 Task: Add Sprouts Organic Ground Vietnamese Cinnamon to the cart.
Action: Mouse moved to (19, 95)
Screenshot: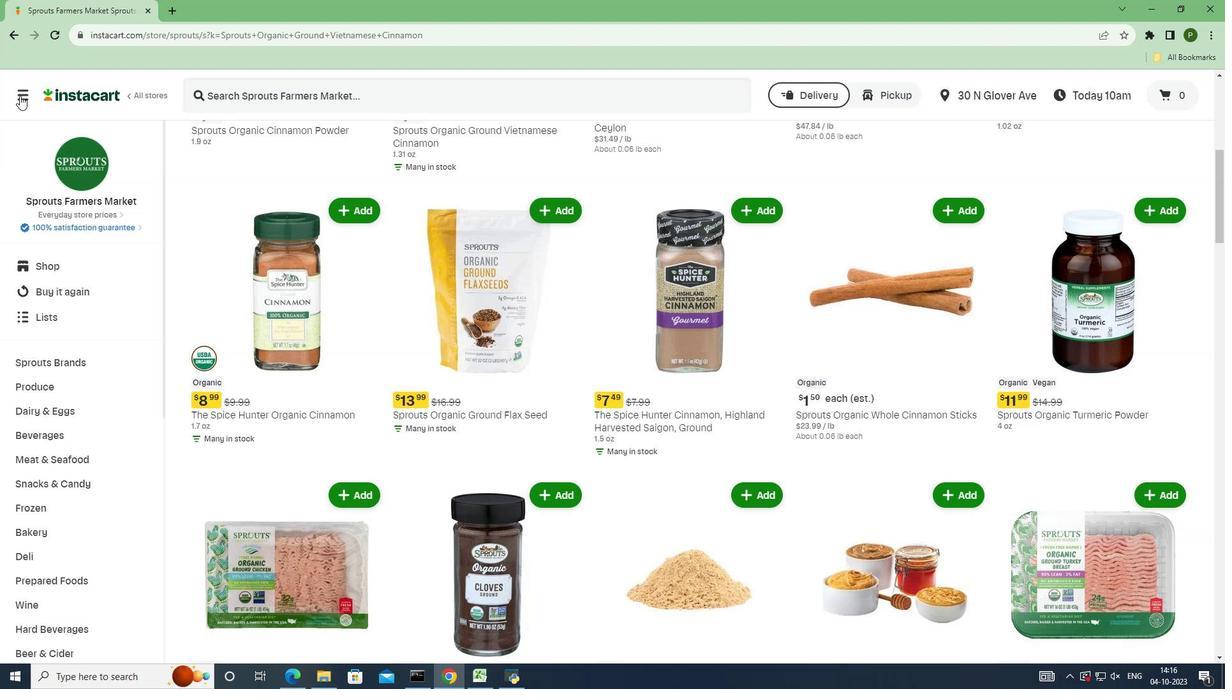 
Action: Mouse pressed left at (19, 95)
Screenshot: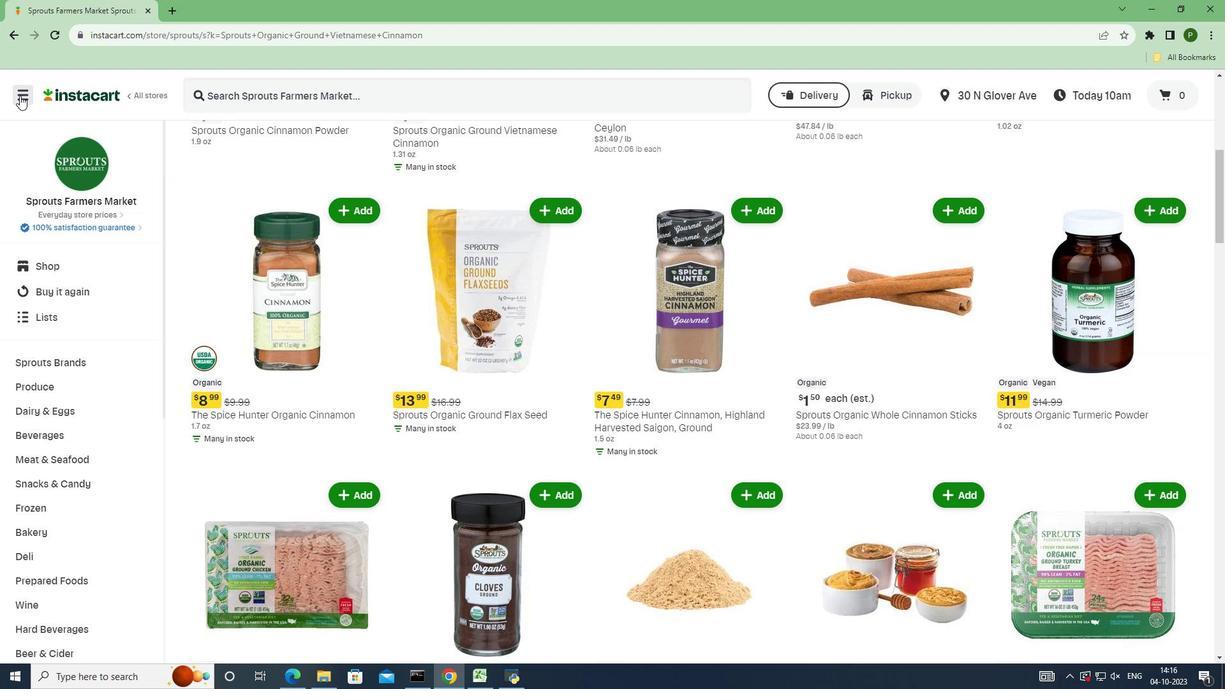 
Action: Mouse moved to (23, 351)
Screenshot: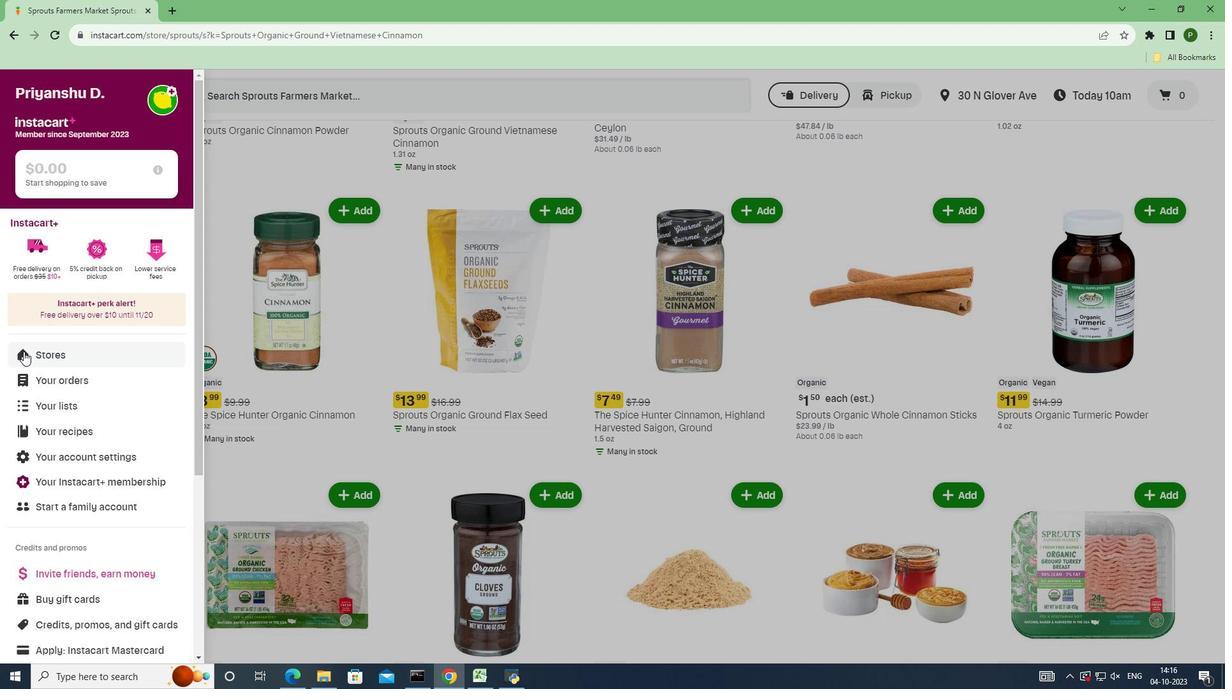 
Action: Mouse pressed left at (23, 351)
Screenshot: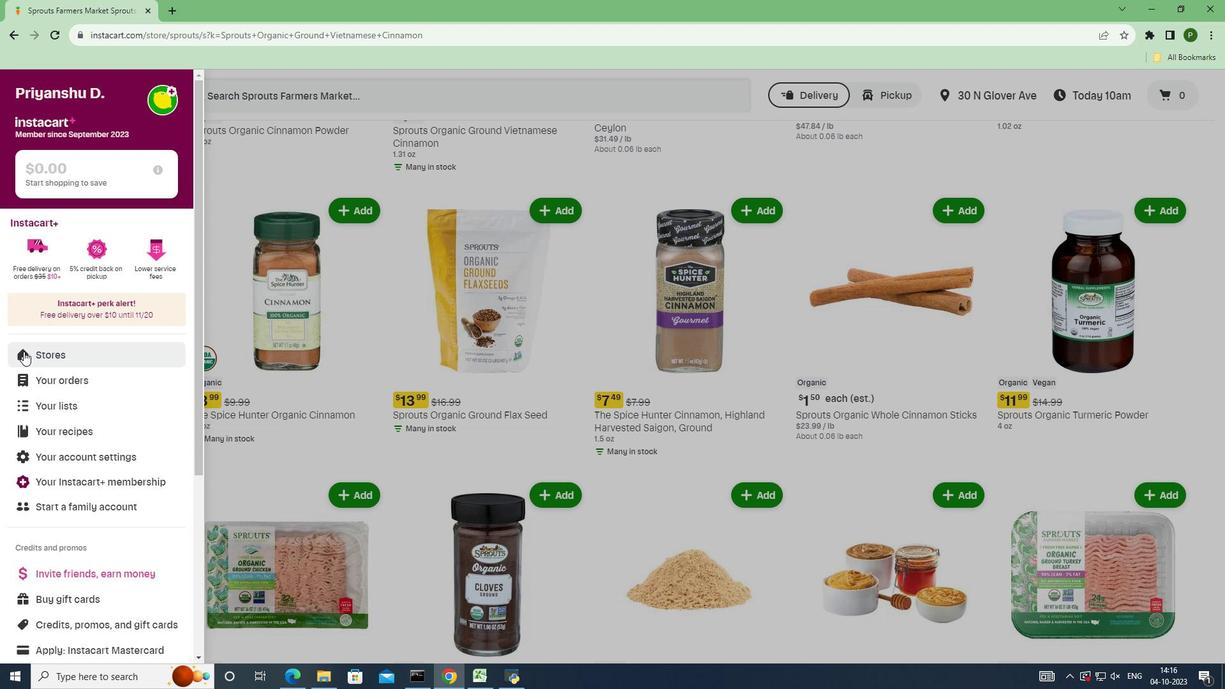 
Action: Mouse moved to (287, 143)
Screenshot: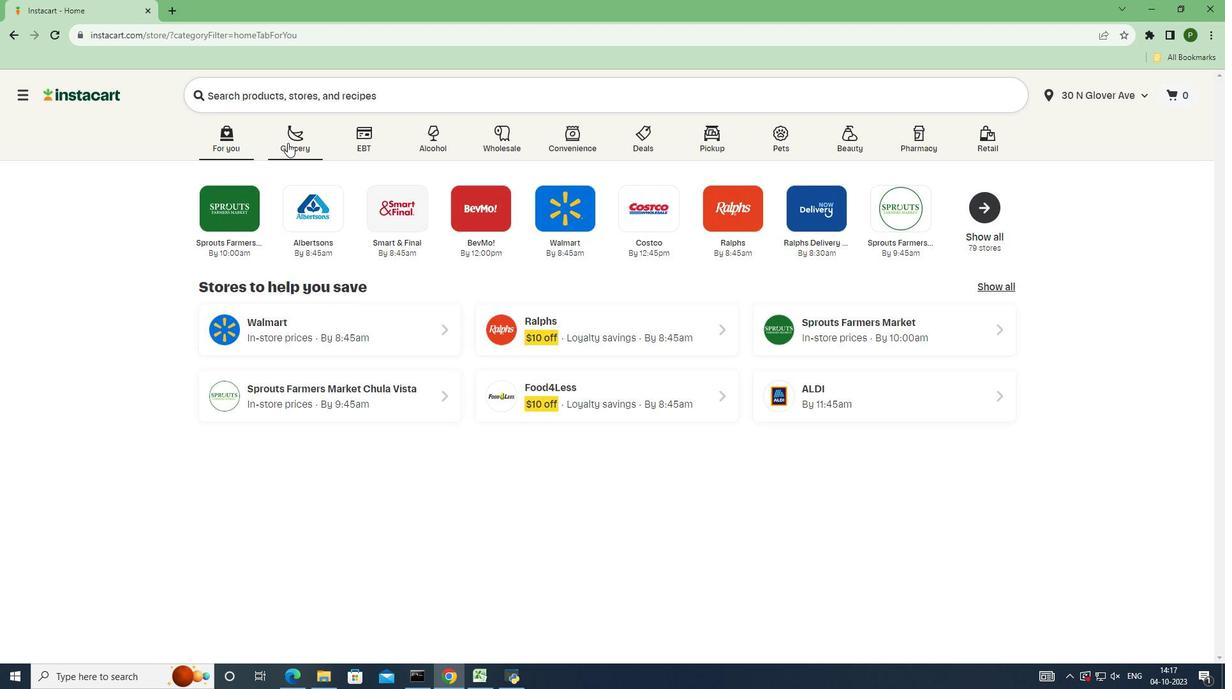 
Action: Mouse pressed left at (287, 143)
Screenshot: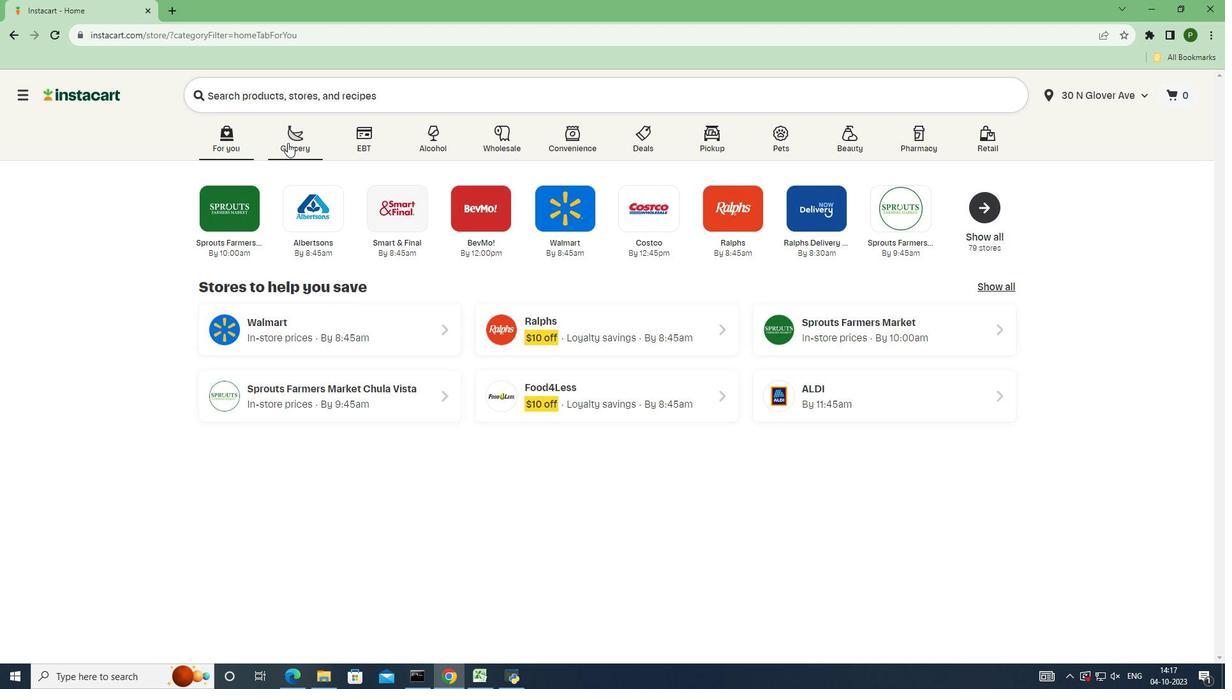 
Action: Mouse moved to (796, 294)
Screenshot: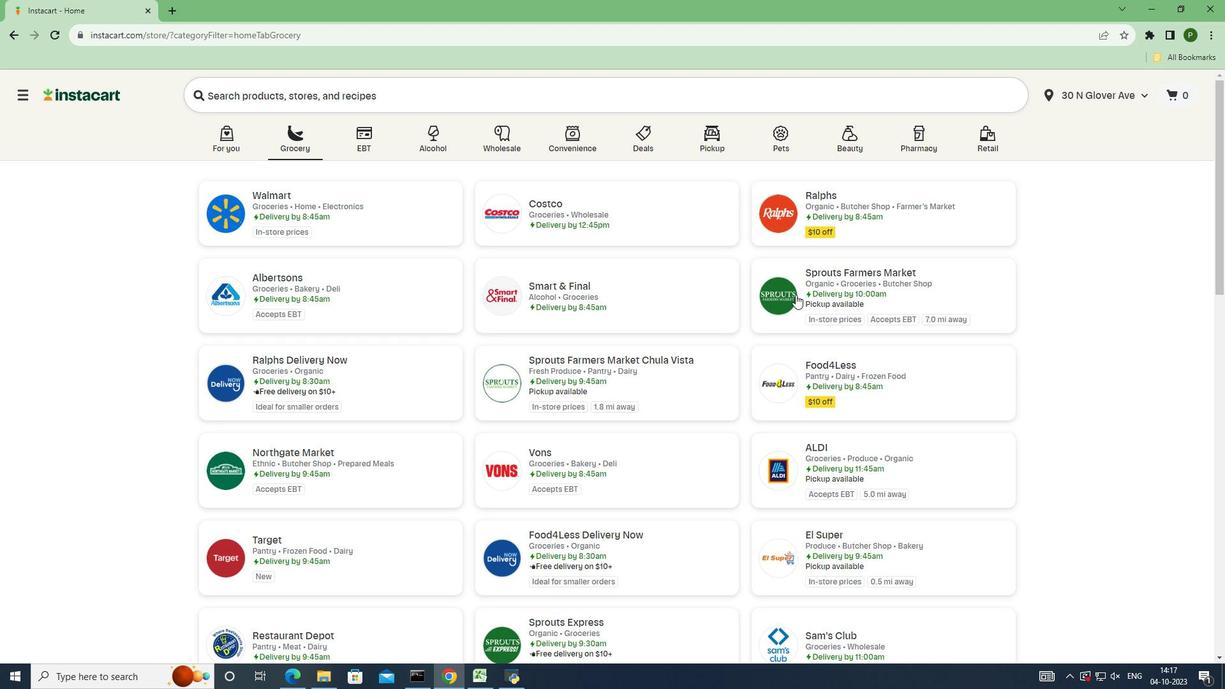 
Action: Mouse pressed left at (796, 294)
Screenshot: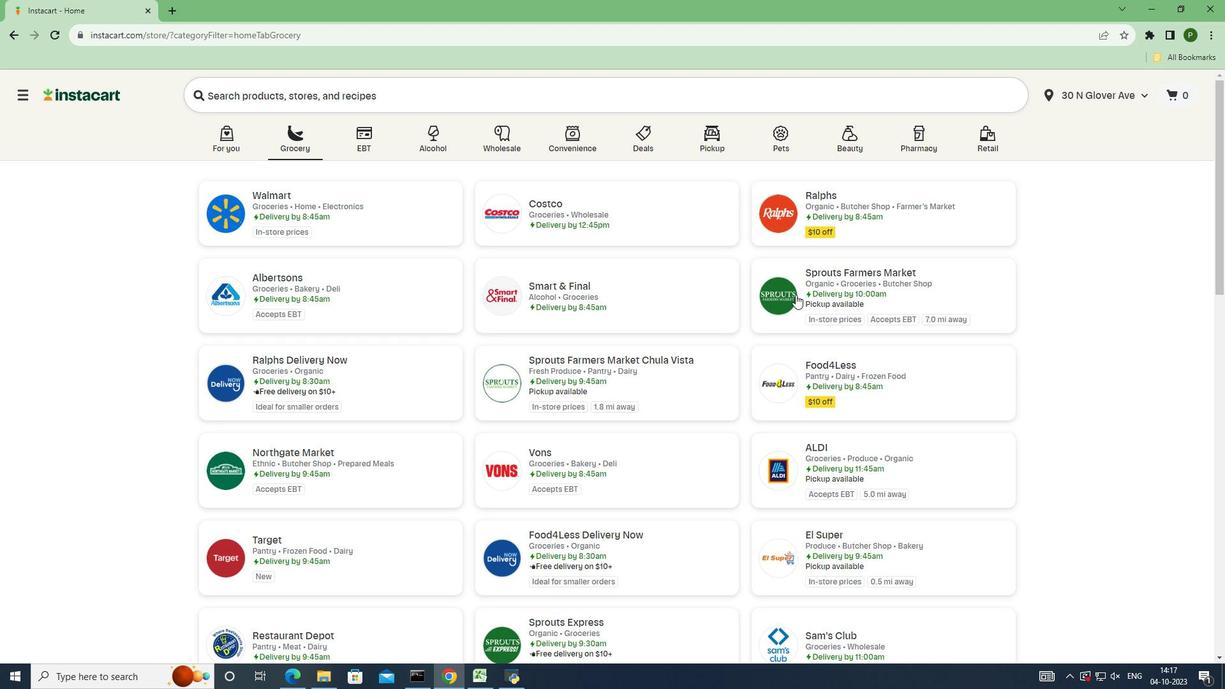 
Action: Mouse moved to (75, 362)
Screenshot: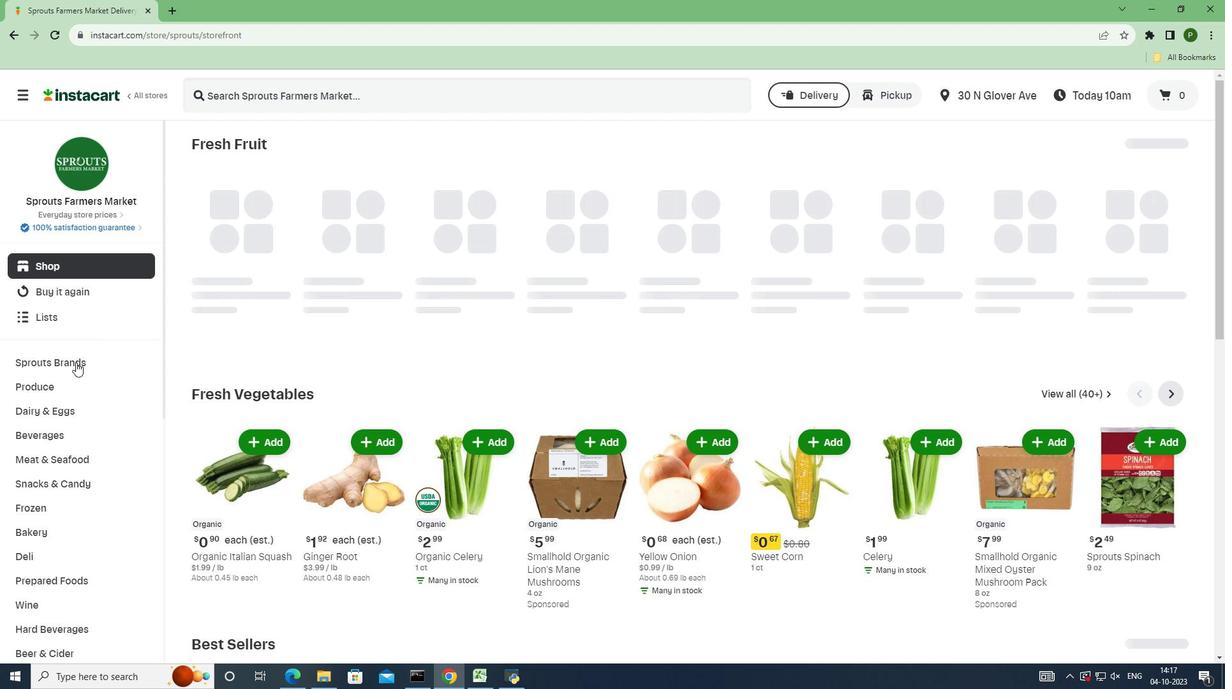
Action: Mouse pressed left at (75, 362)
Screenshot: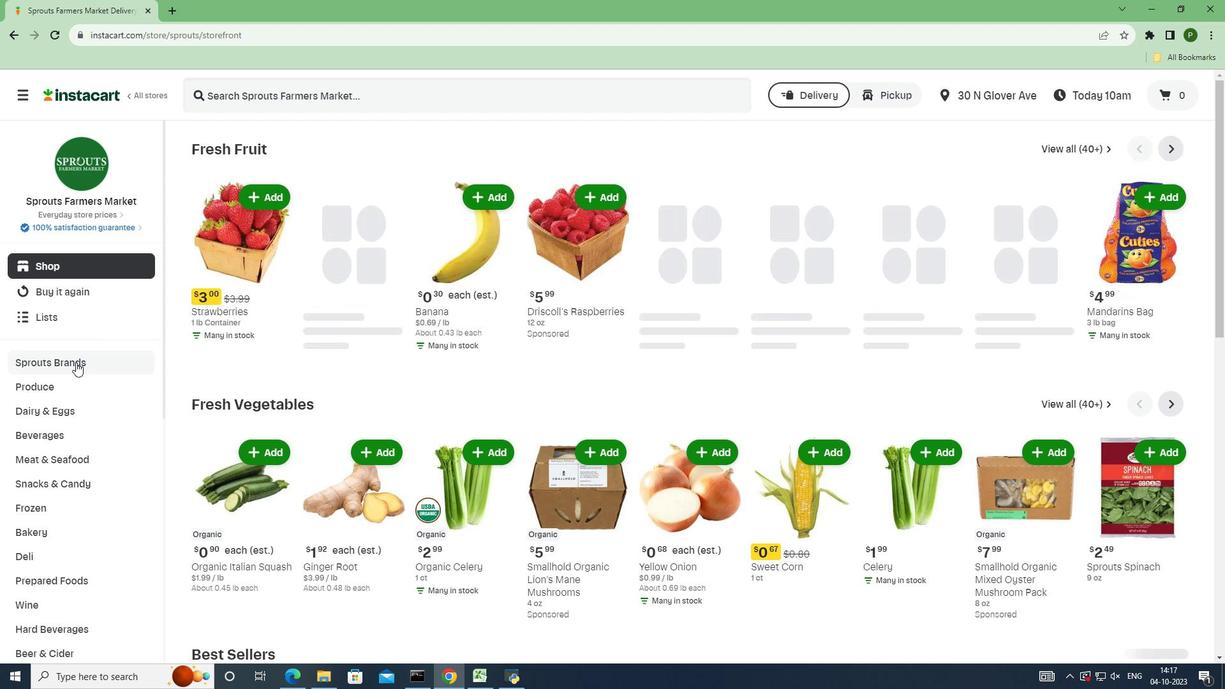 
Action: Mouse moved to (52, 458)
Screenshot: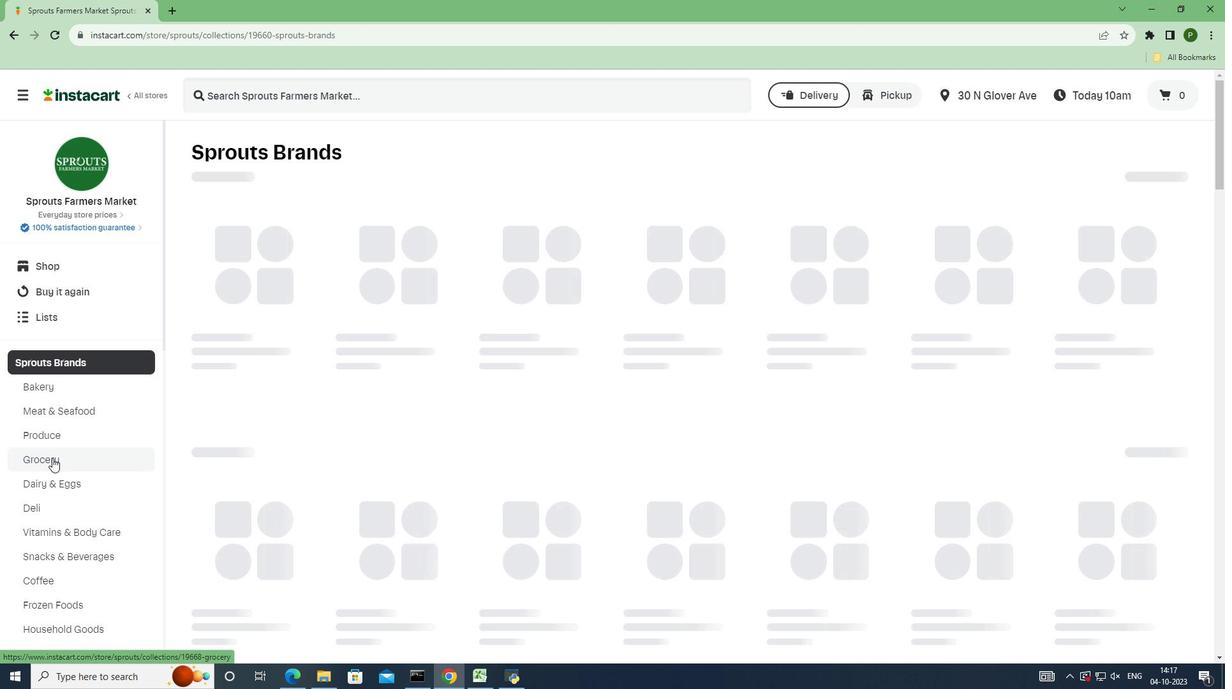 
Action: Mouse pressed left at (52, 458)
Screenshot: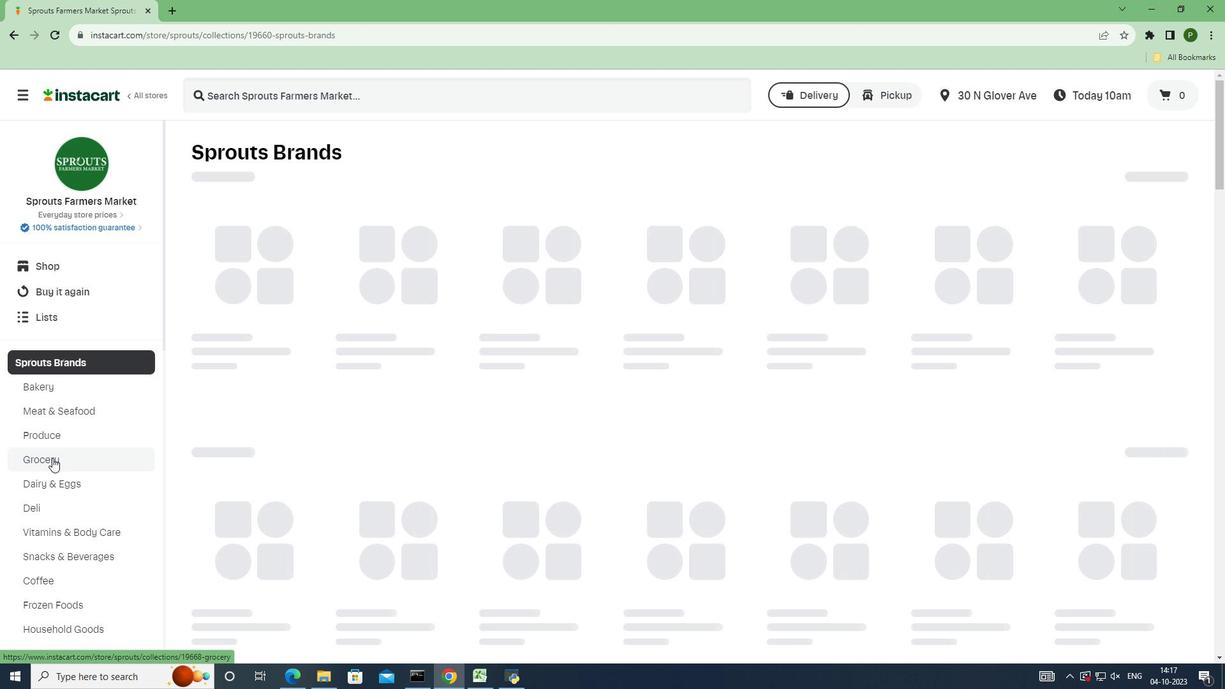 
Action: Mouse moved to (240, 261)
Screenshot: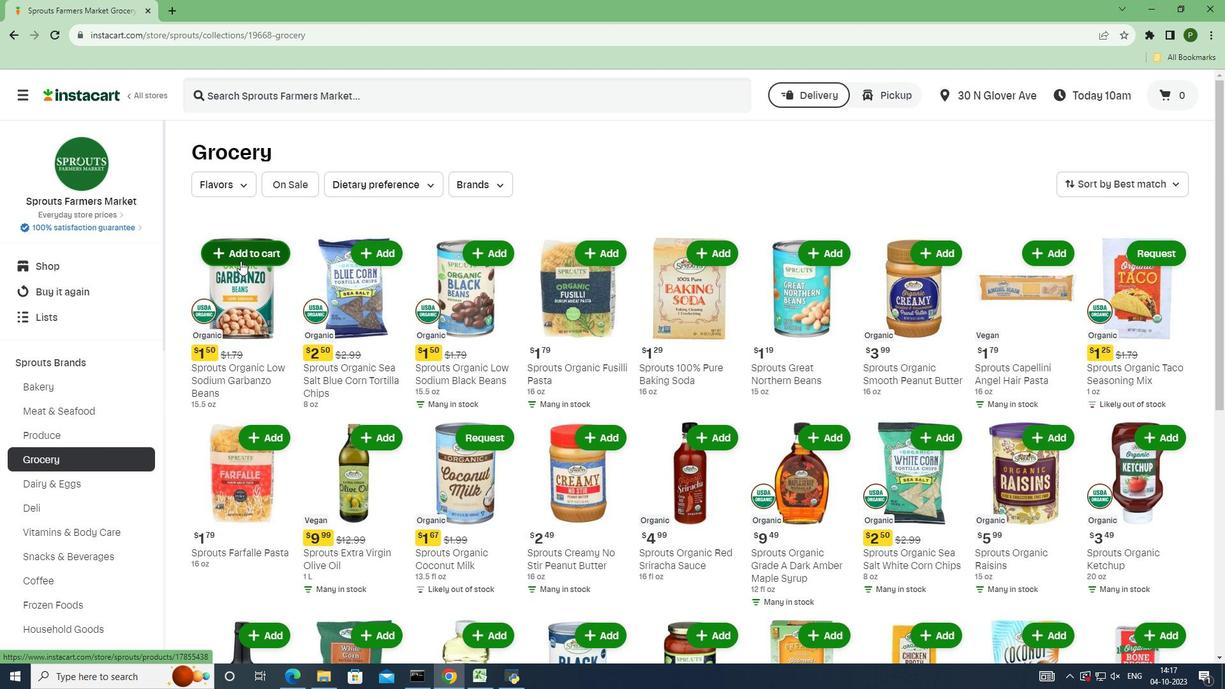 
Action: Mouse scrolled (240, 260) with delta (0, 0)
Screenshot: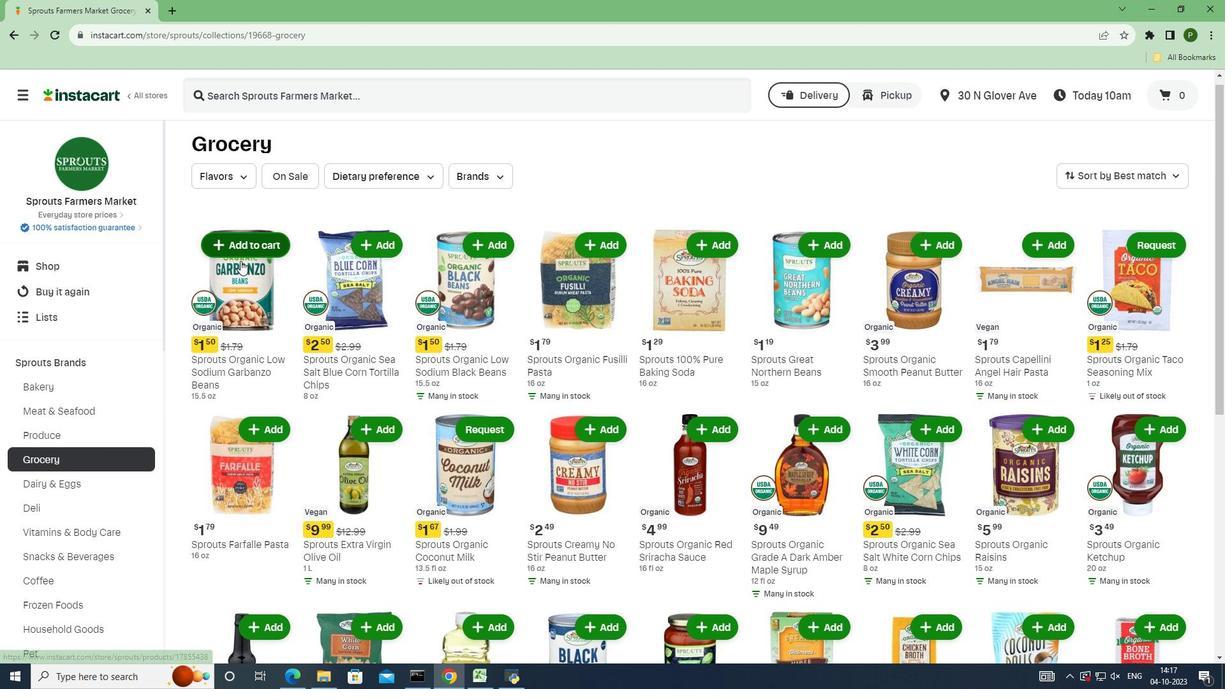 
Action: Mouse moved to (242, 262)
Screenshot: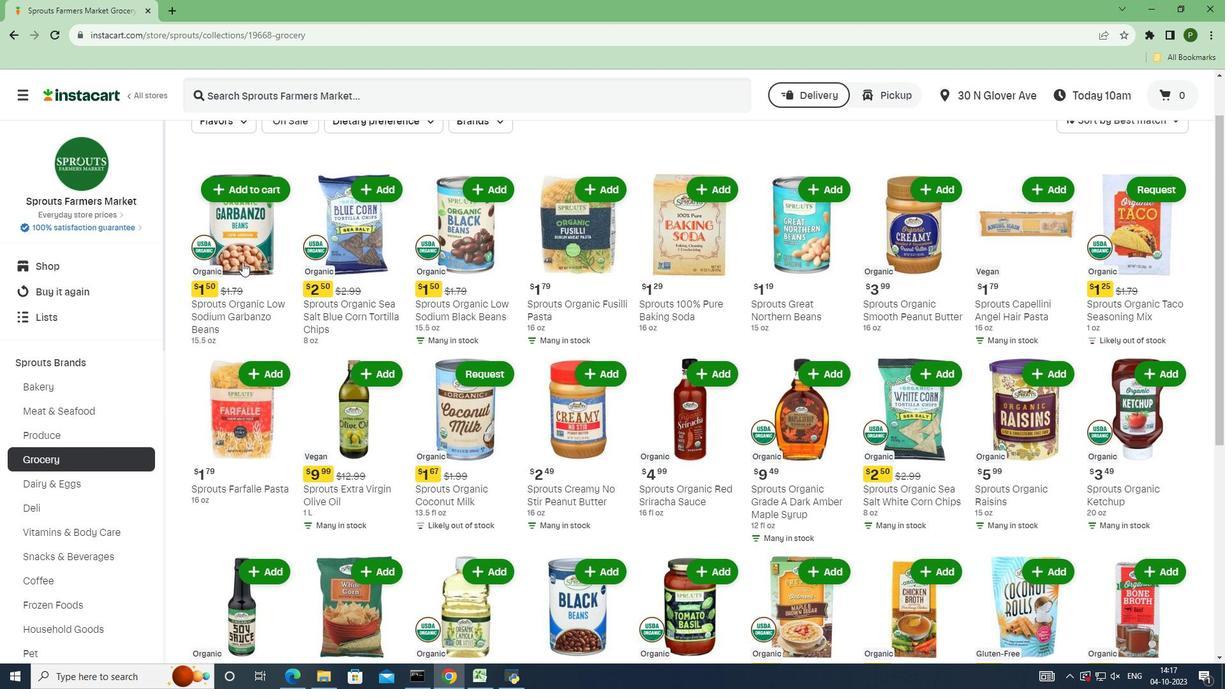 
Action: Mouse scrolled (242, 261) with delta (0, 0)
Screenshot: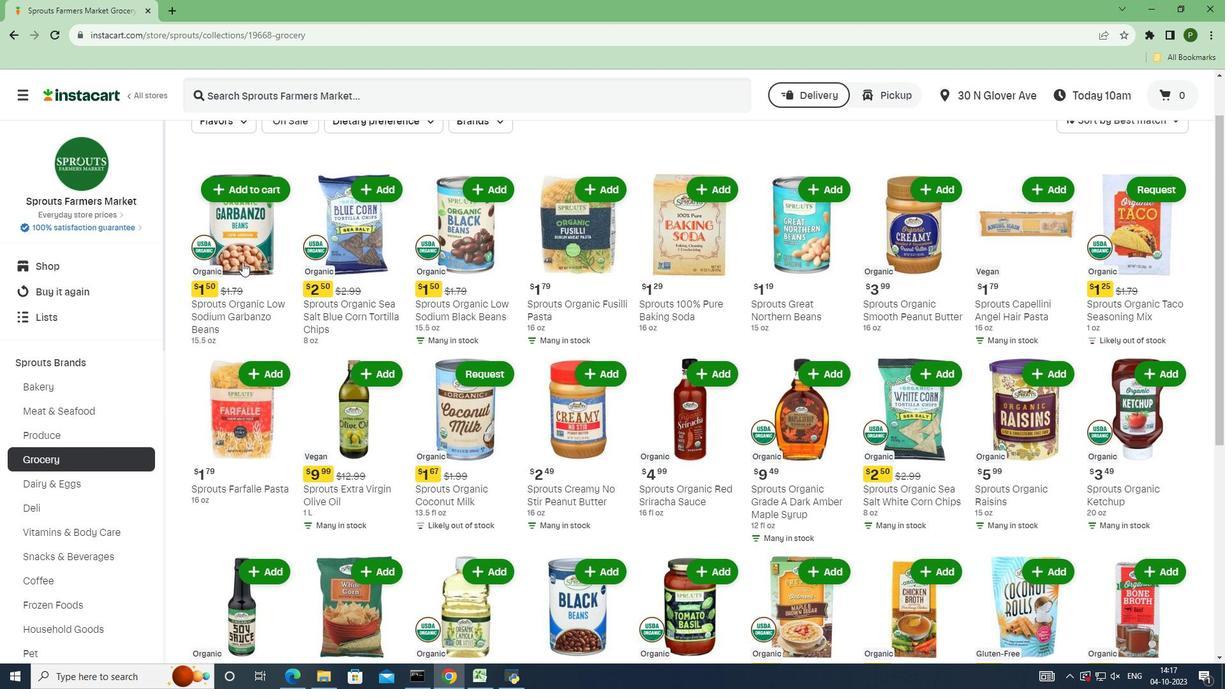 
Action: Mouse scrolled (242, 261) with delta (0, 0)
Screenshot: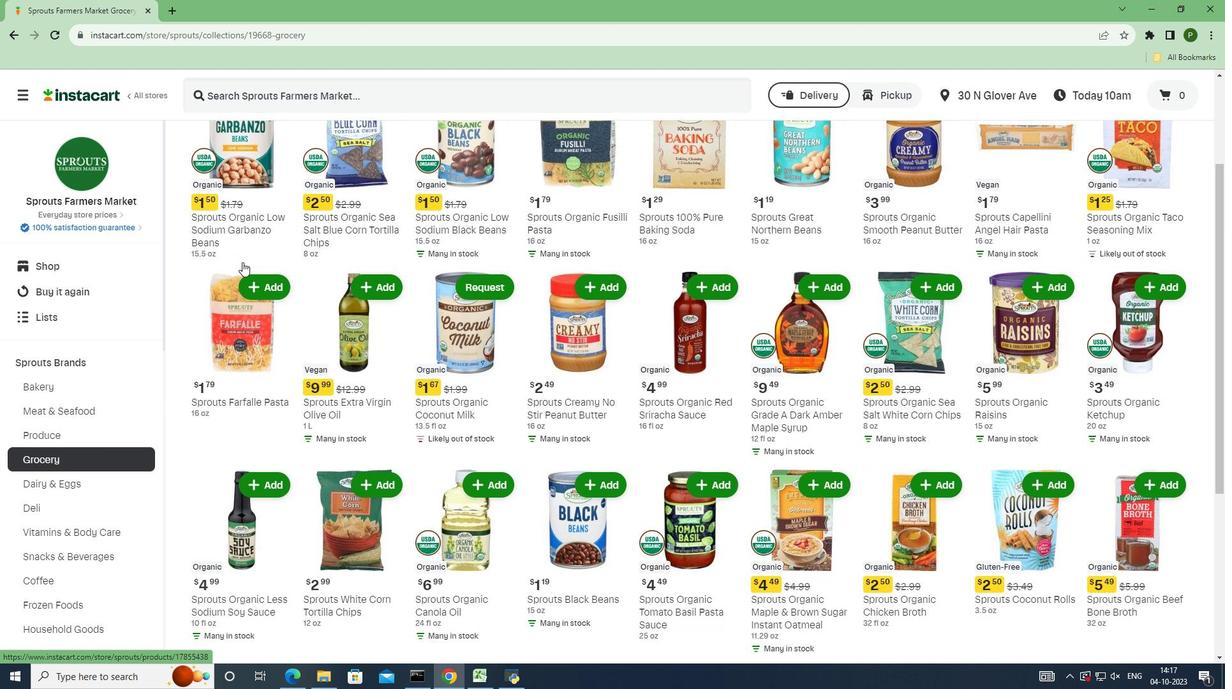 
Action: Mouse scrolled (242, 261) with delta (0, 0)
Screenshot: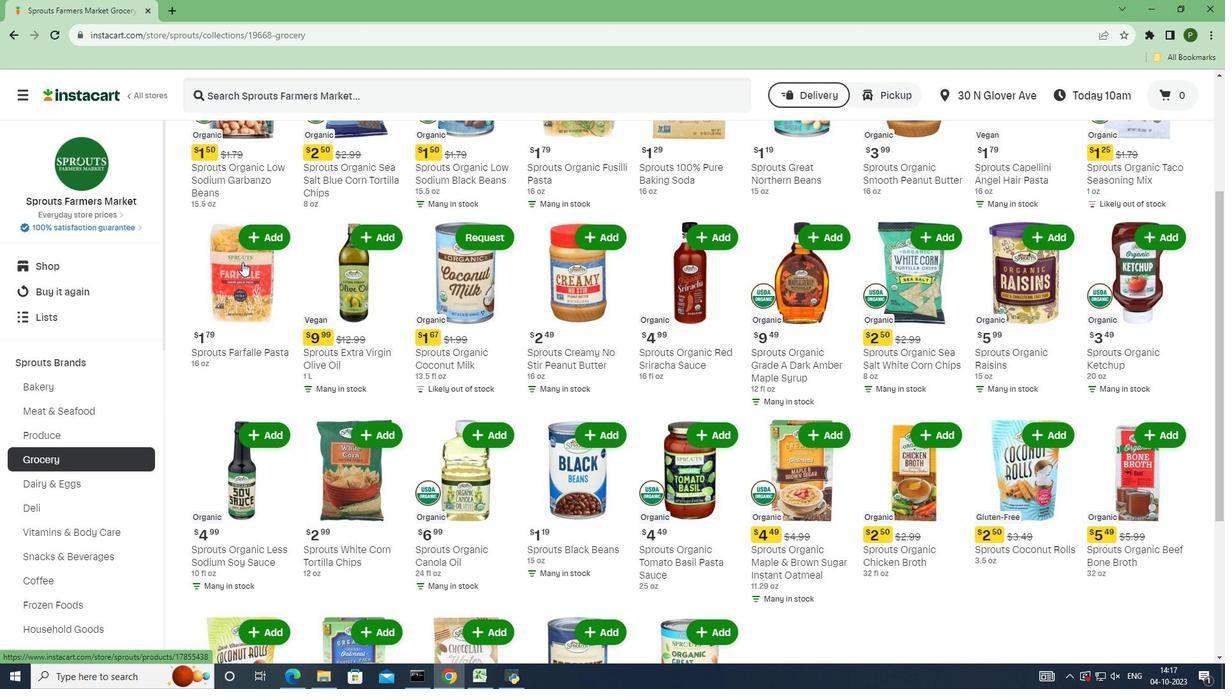 
Action: Mouse scrolled (242, 261) with delta (0, 0)
Screenshot: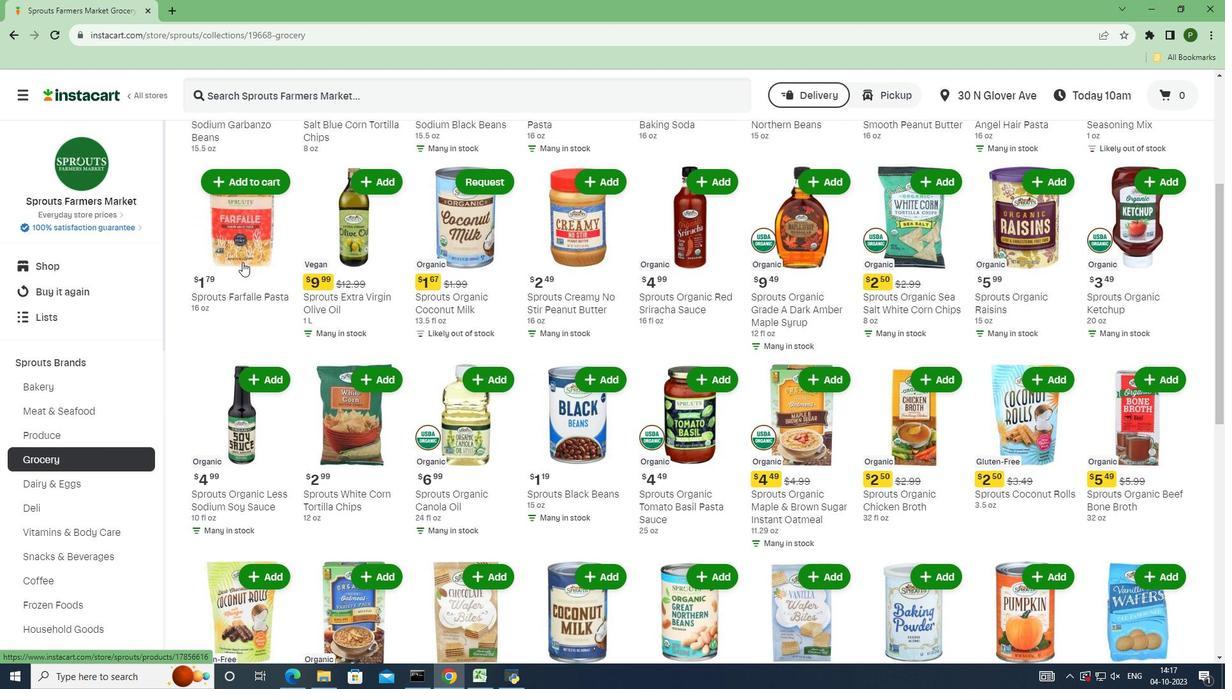 
Action: Mouse scrolled (242, 261) with delta (0, 0)
Screenshot: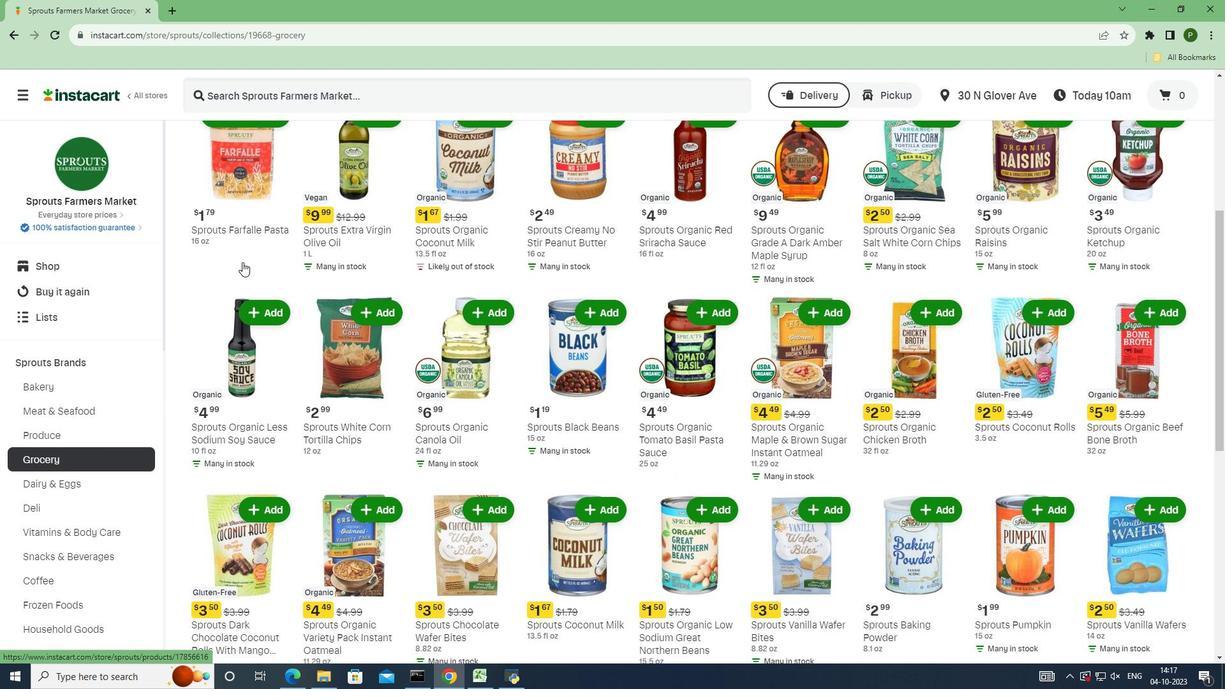 
Action: Mouse scrolled (242, 261) with delta (0, 0)
Screenshot: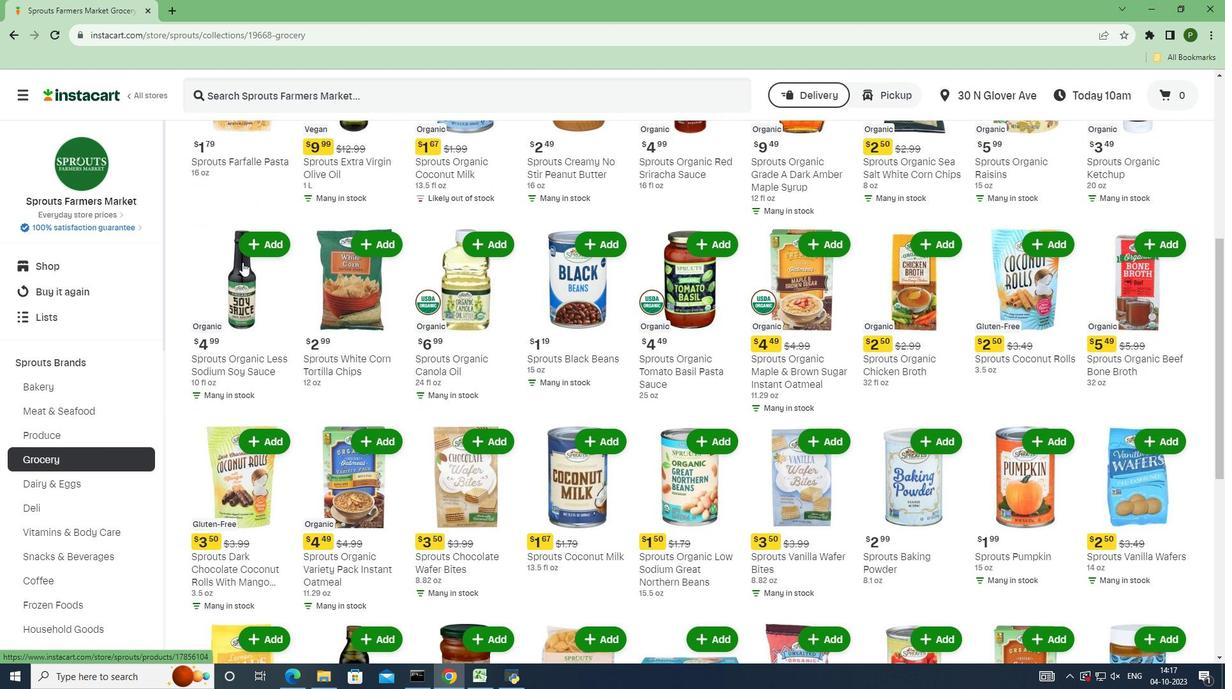 
Action: Mouse scrolled (242, 261) with delta (0, 0)
Screenshot: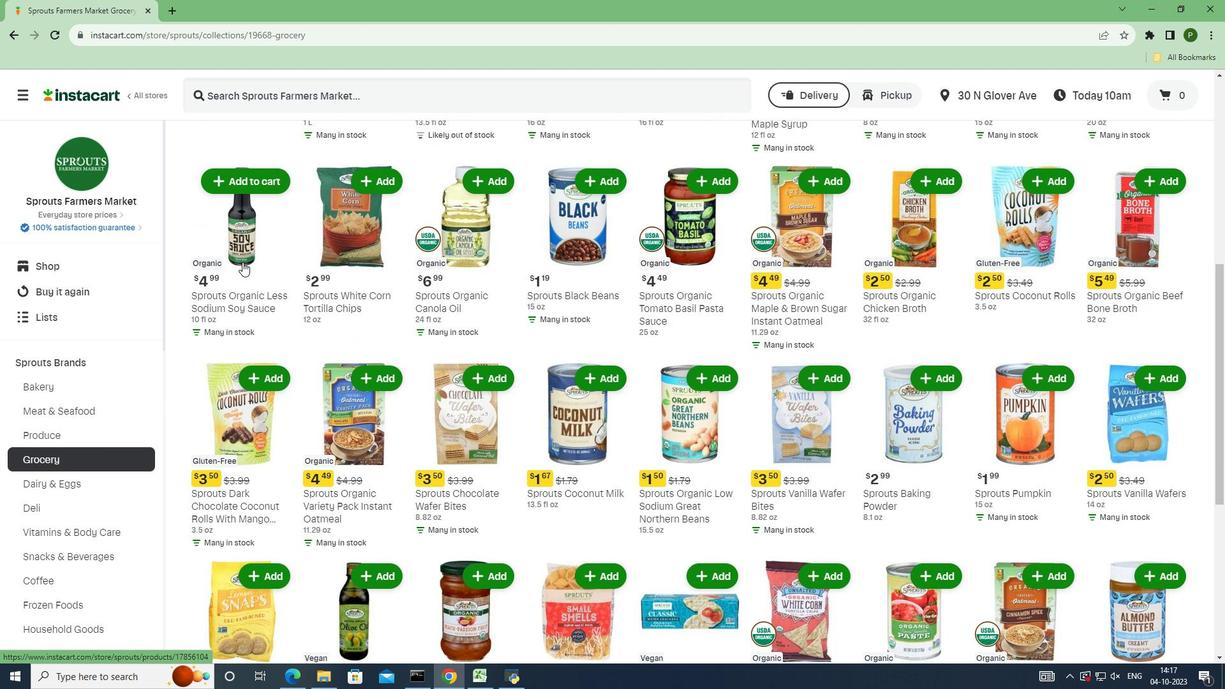 
Action: Mouse scrolled (242, 261) with delta (0, 0)
Screenshot: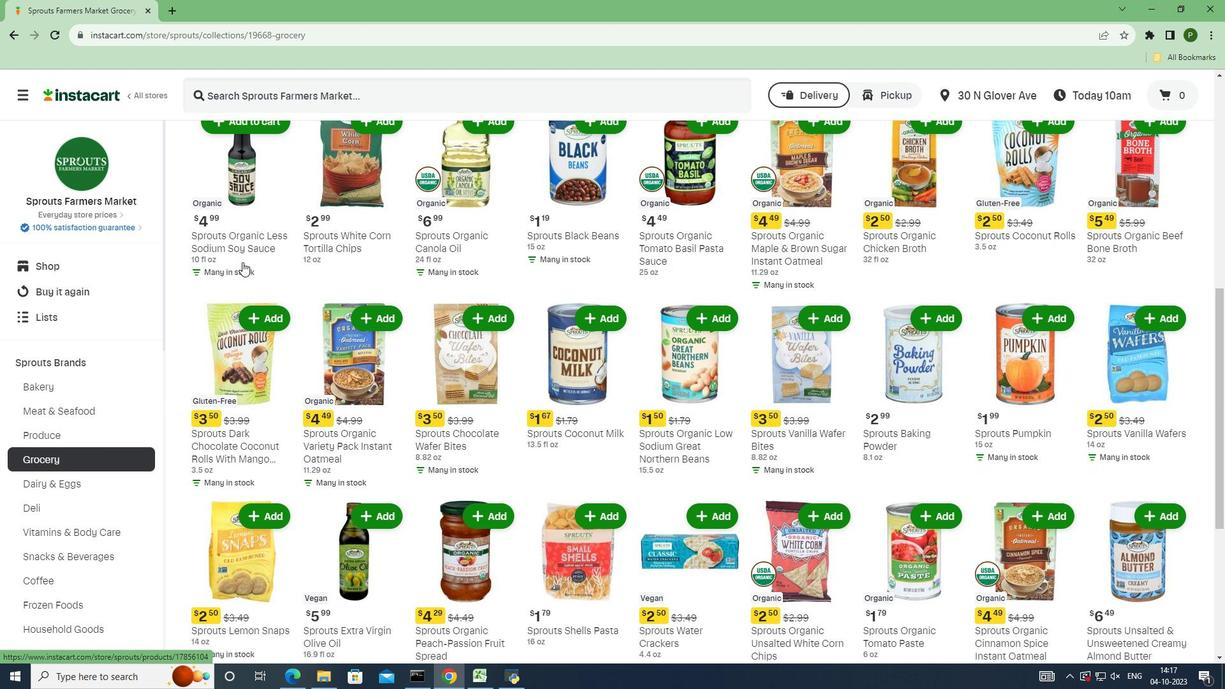 
Action: Mouse scrolled (242, 261) with delta (0, 0)
Screenshot: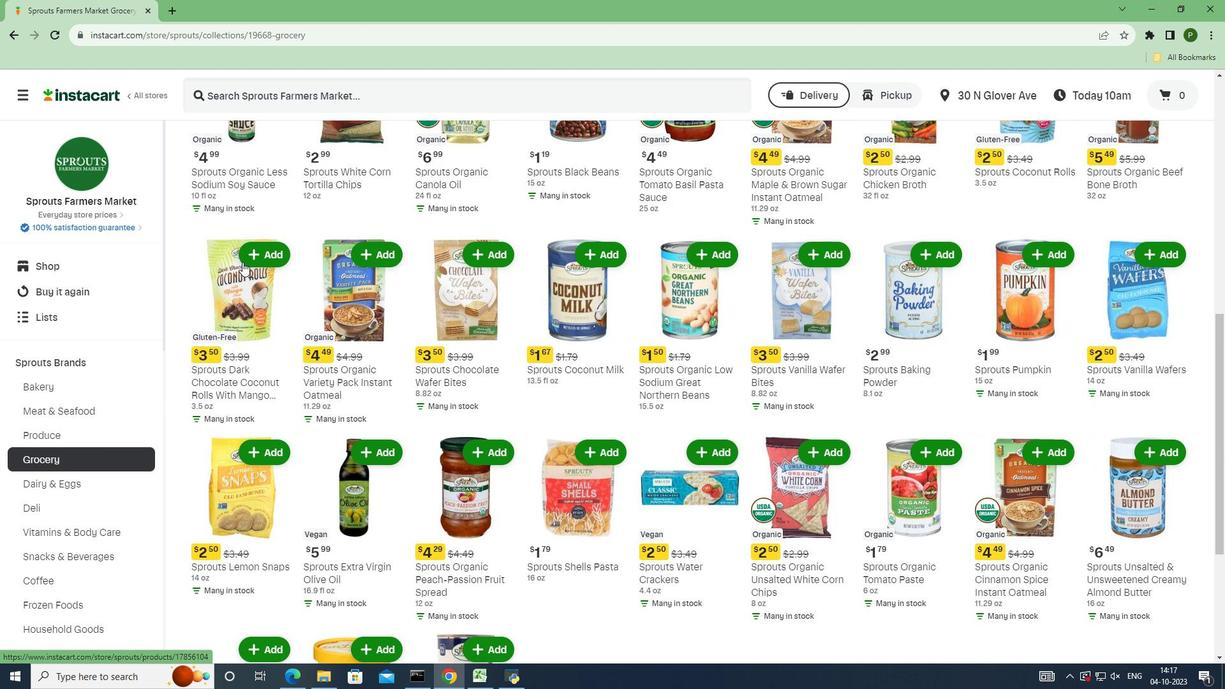 
Action: Mouse scrolled (242, 261) with delta (0, 0)
Screenshot: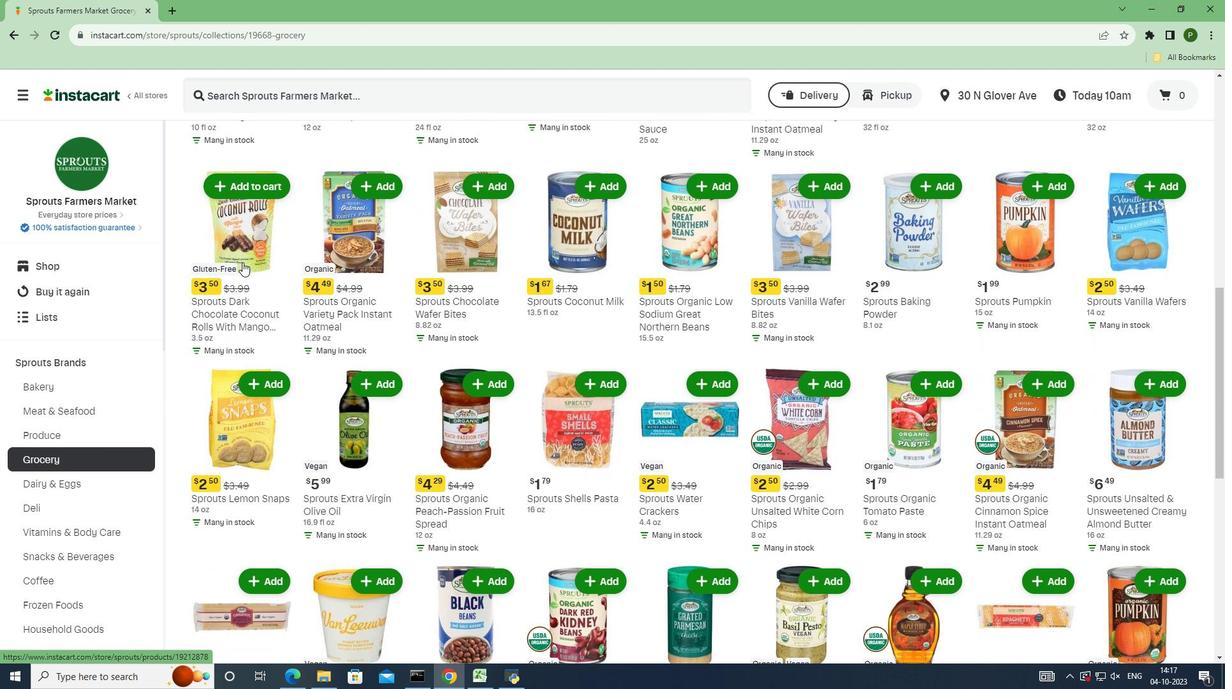 
Action: Mouse scrolled (242, 261) with delta (0, 0)
Screenshot: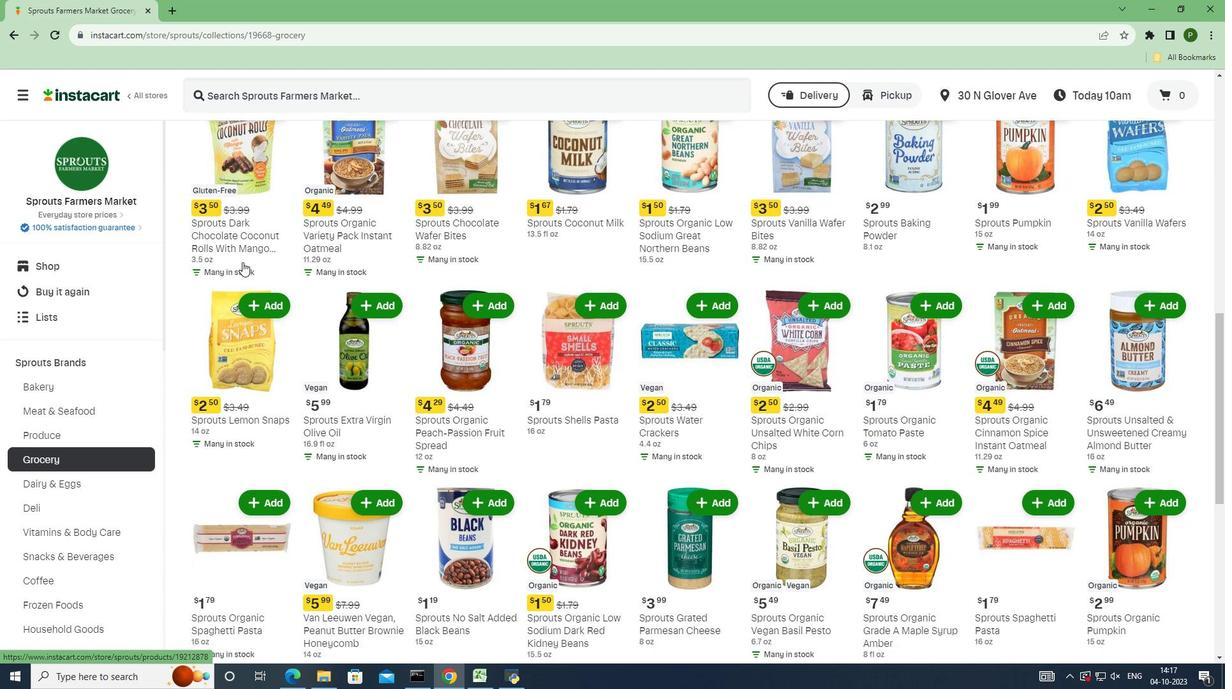 
Action: Mouse scrolled (242, 261) with delta (0, 0)
Screenshot: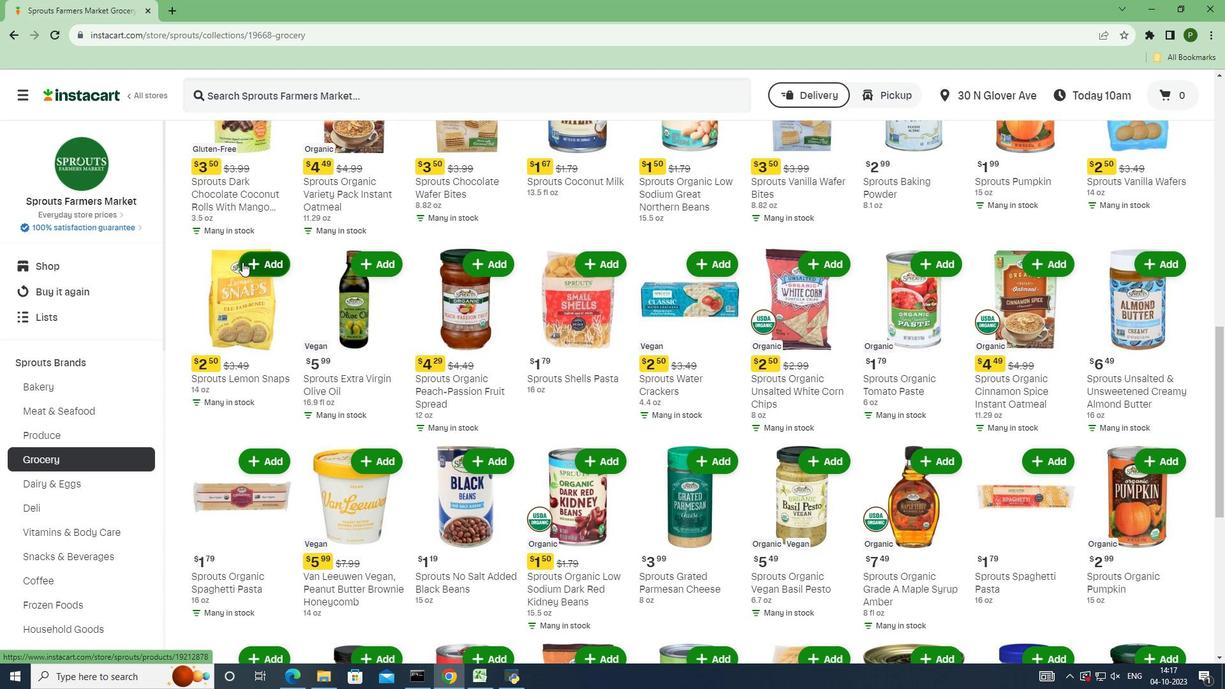 
Action: Mouse scrolled (242, 261) with delta (0, 0)
Screenshot: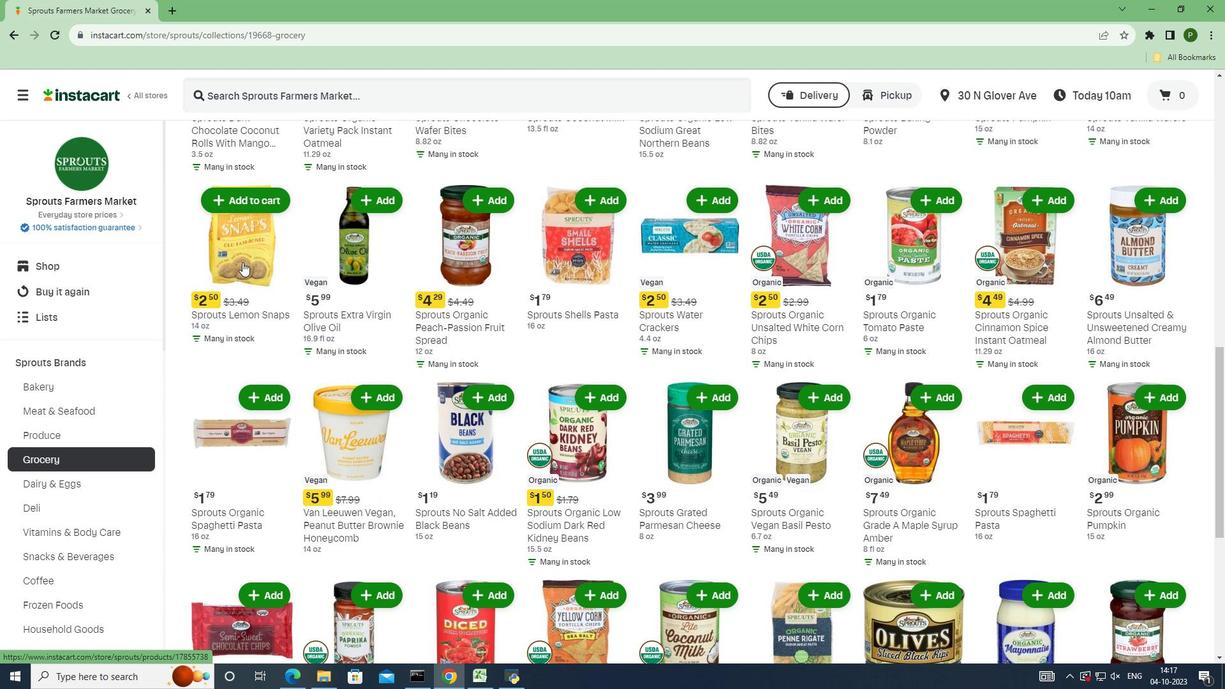 
Action: Mouse scrolled (242, 261) with delta (0, 0)
Screenshot: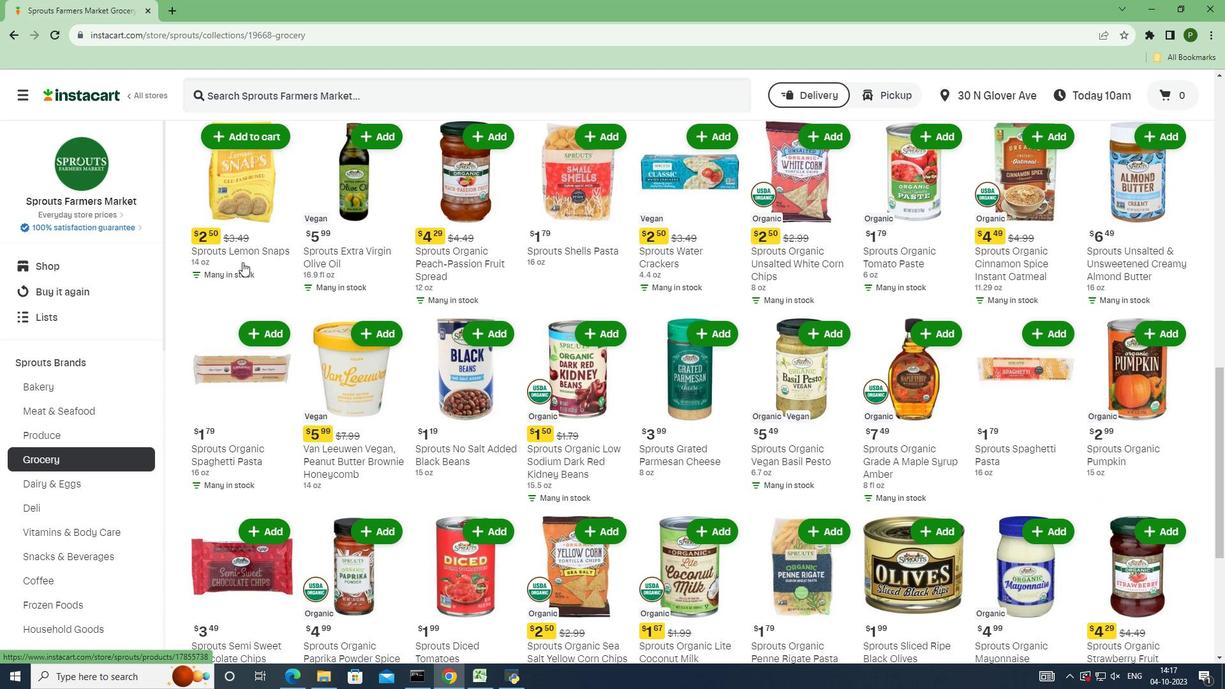 
Action: Mouse scrolled (242, 261) with delta (0, 0)
Screenshot: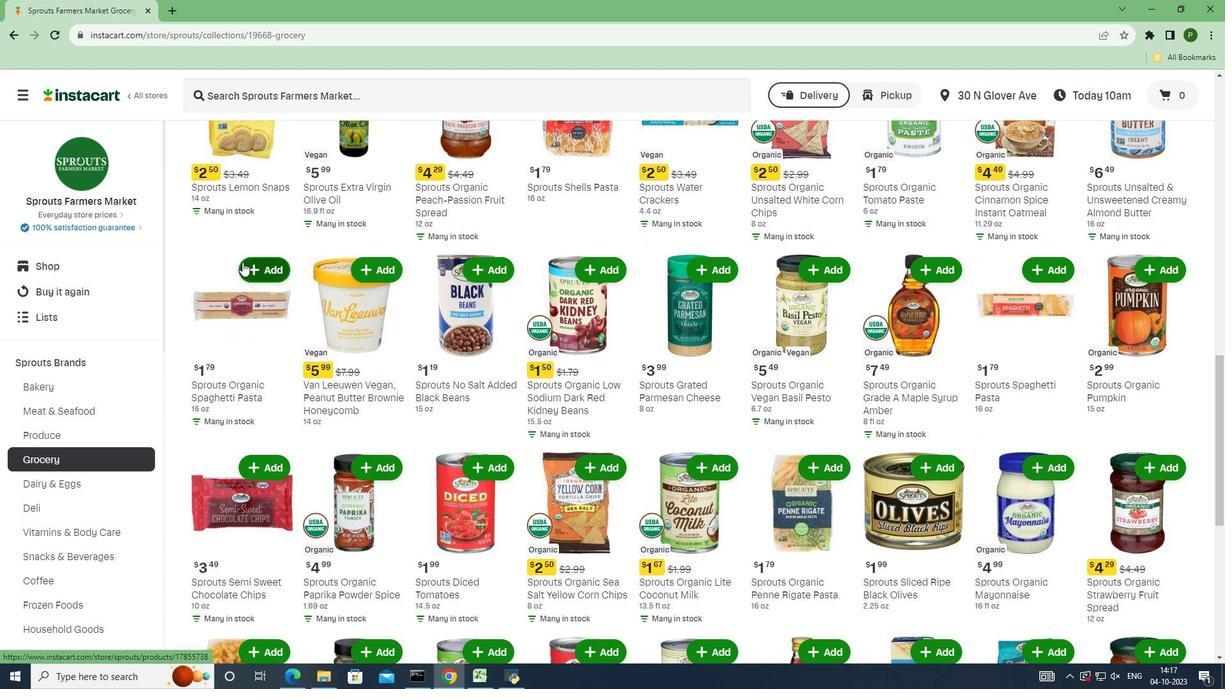 
Action: Mouse scrolled (242, 261) with delta (0, 0)
Screenshot: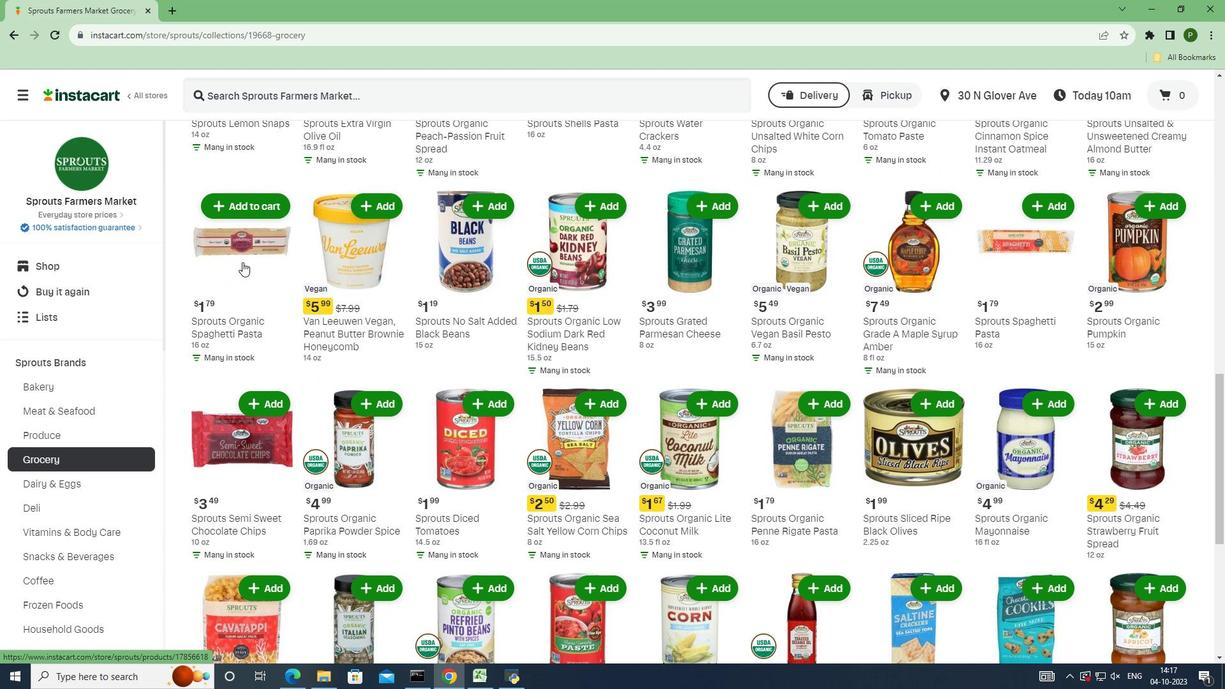 
Action: Mouse scrolled (242, 261) with delta (0, 0)
Screenshot: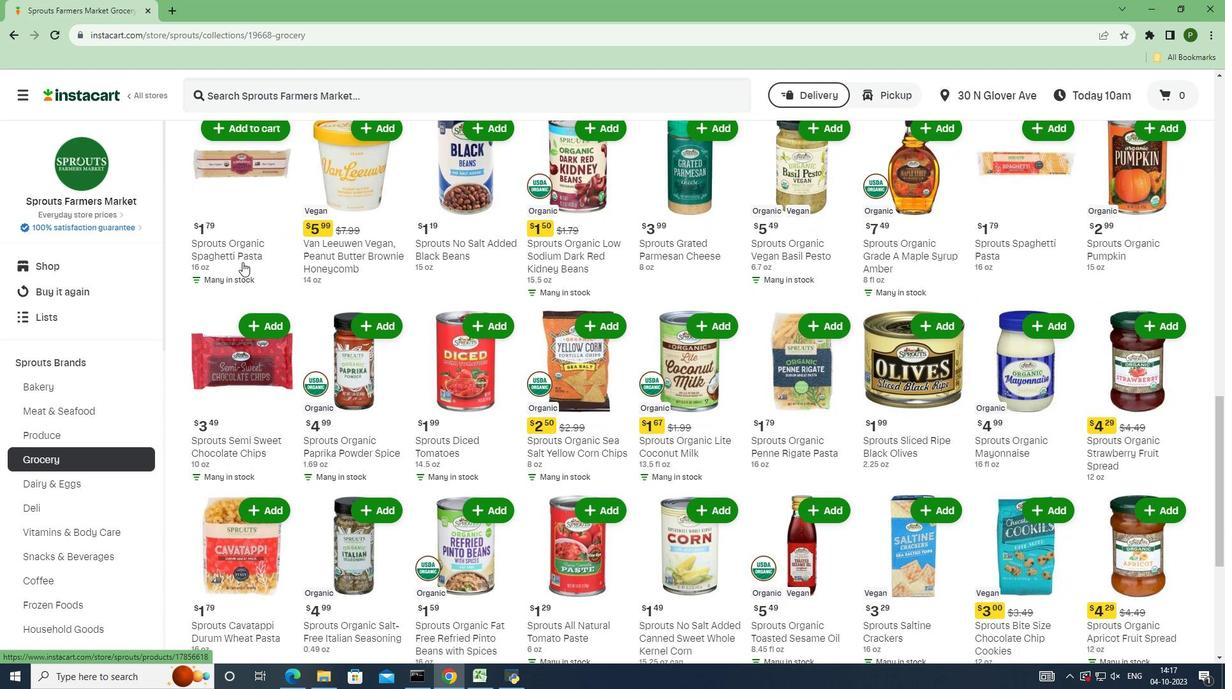 
Action: Mouse scrolled (242, 261) with delta (0, 0)
Screenshot: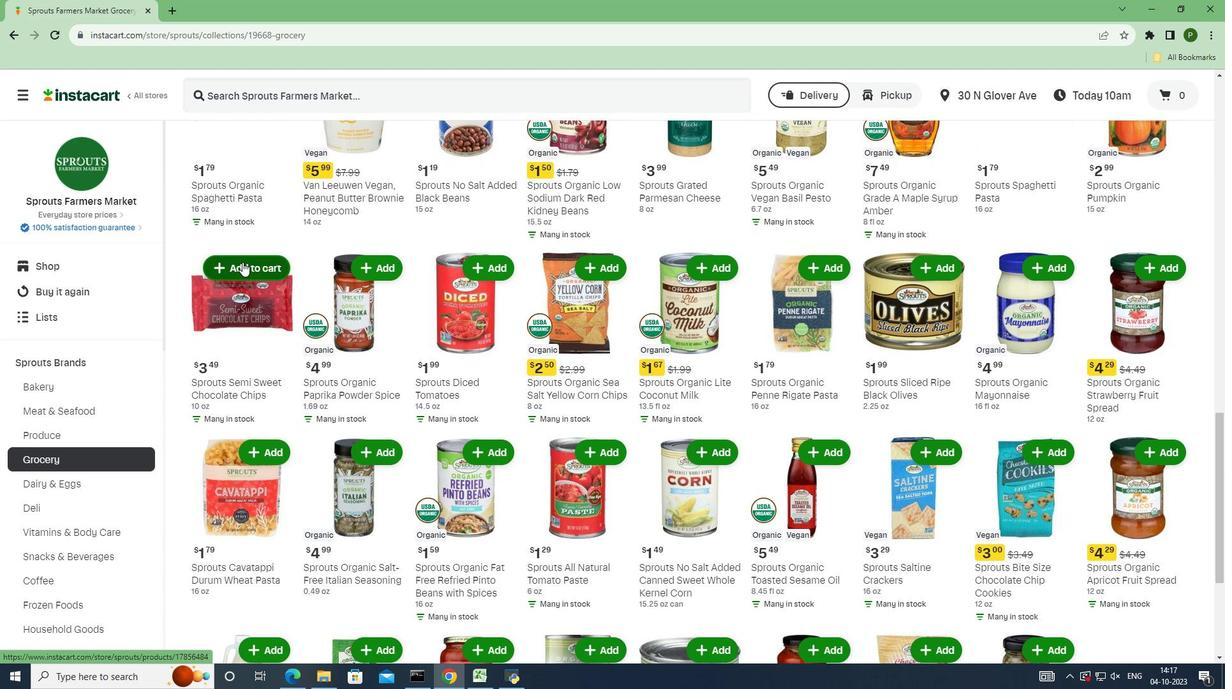 
Action: Mouse scrolled (242, 261) with delta (0, 0)
Screenshot: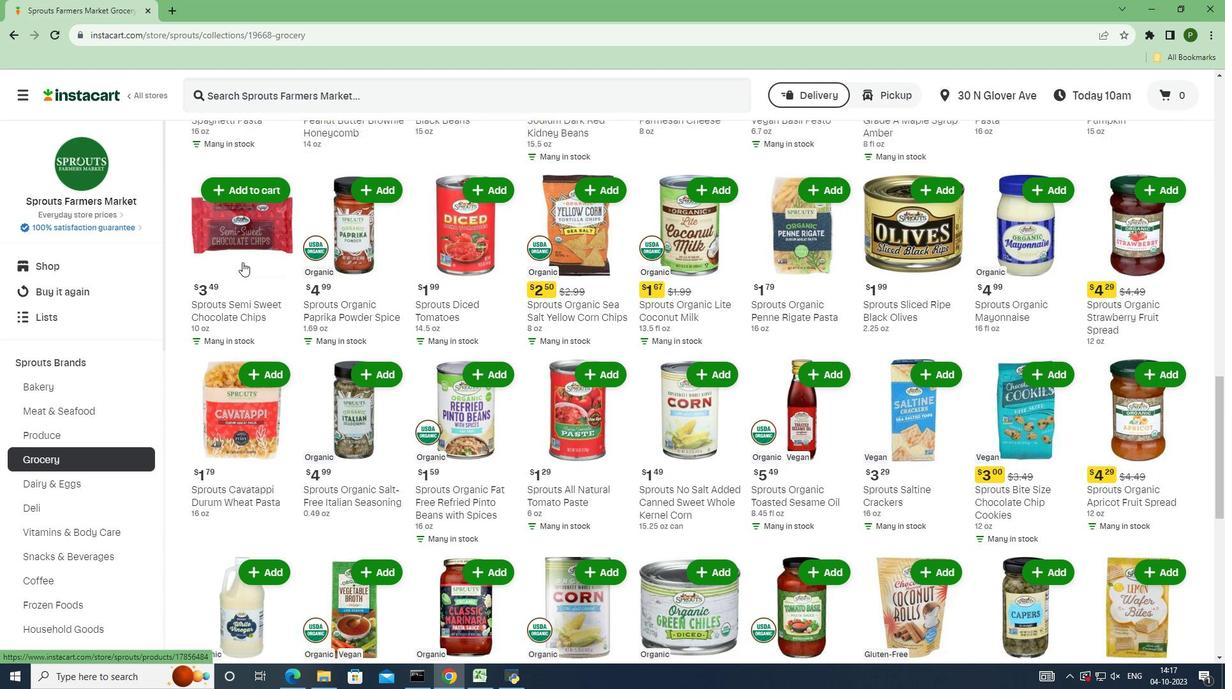 
Action: Mouse scrolled (242, 261) with delta (0, 0)
Screenshot: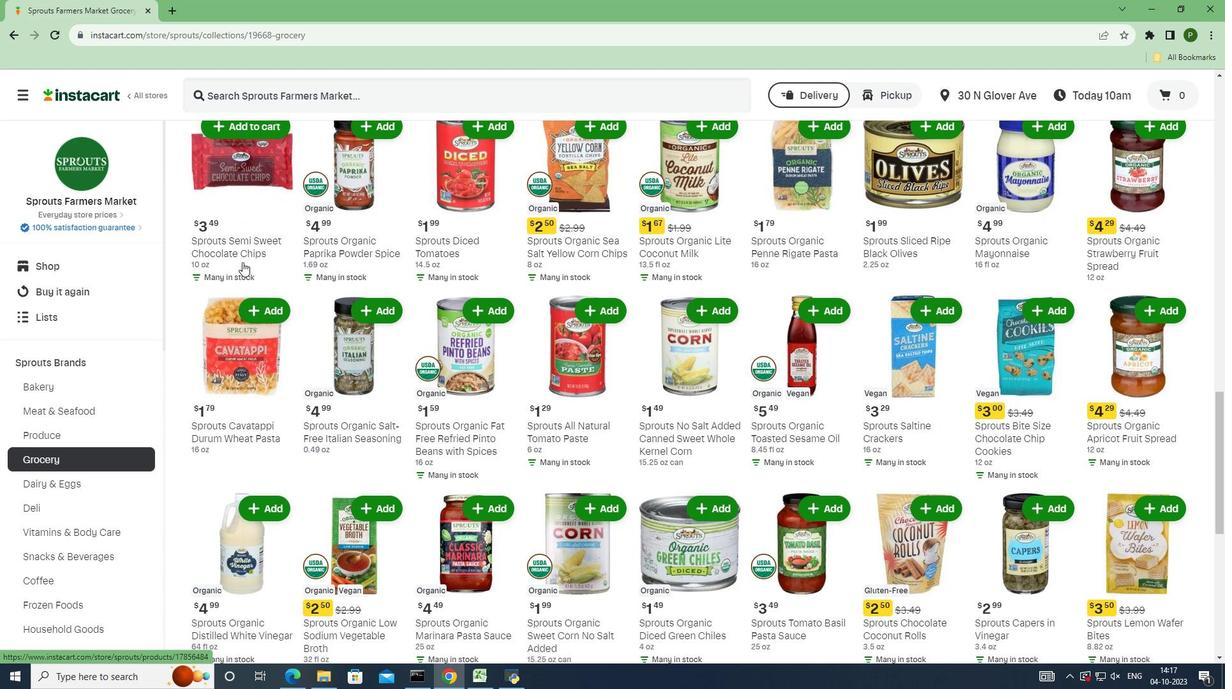 
Action: Mouse scrolled (242, 261) with delta (0, 0)
Screenshot: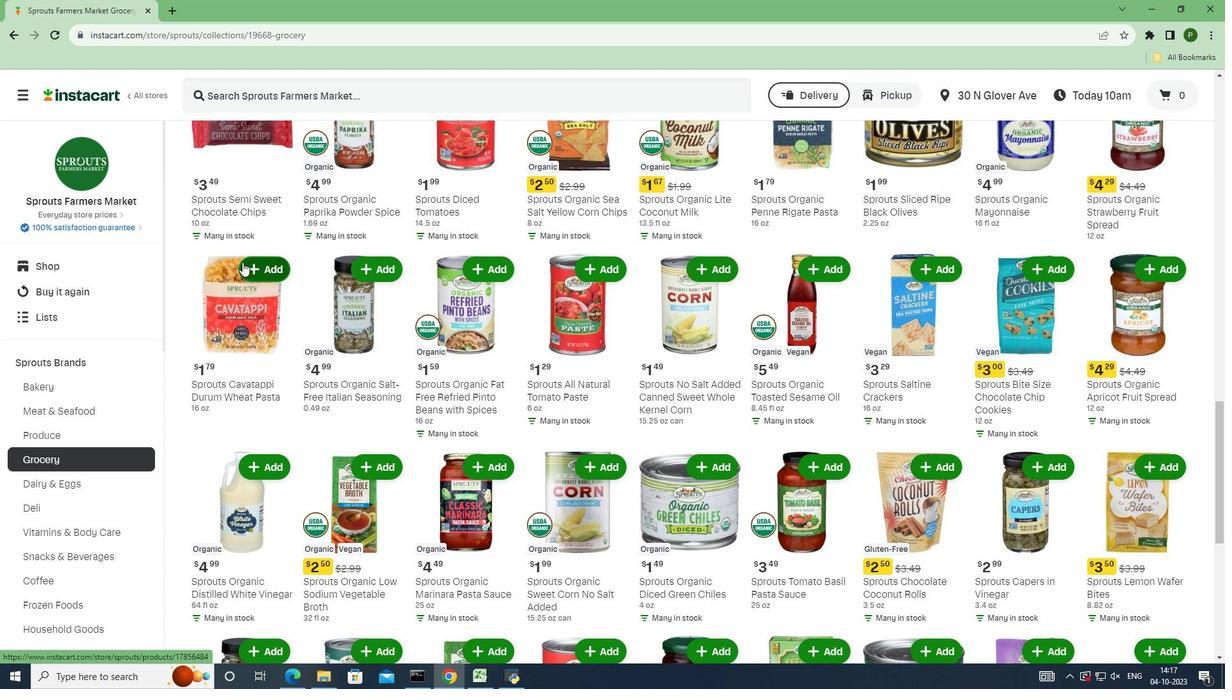 
Action: Mouse scrolled (242, 261) with delta (0, 0)
Screenshot: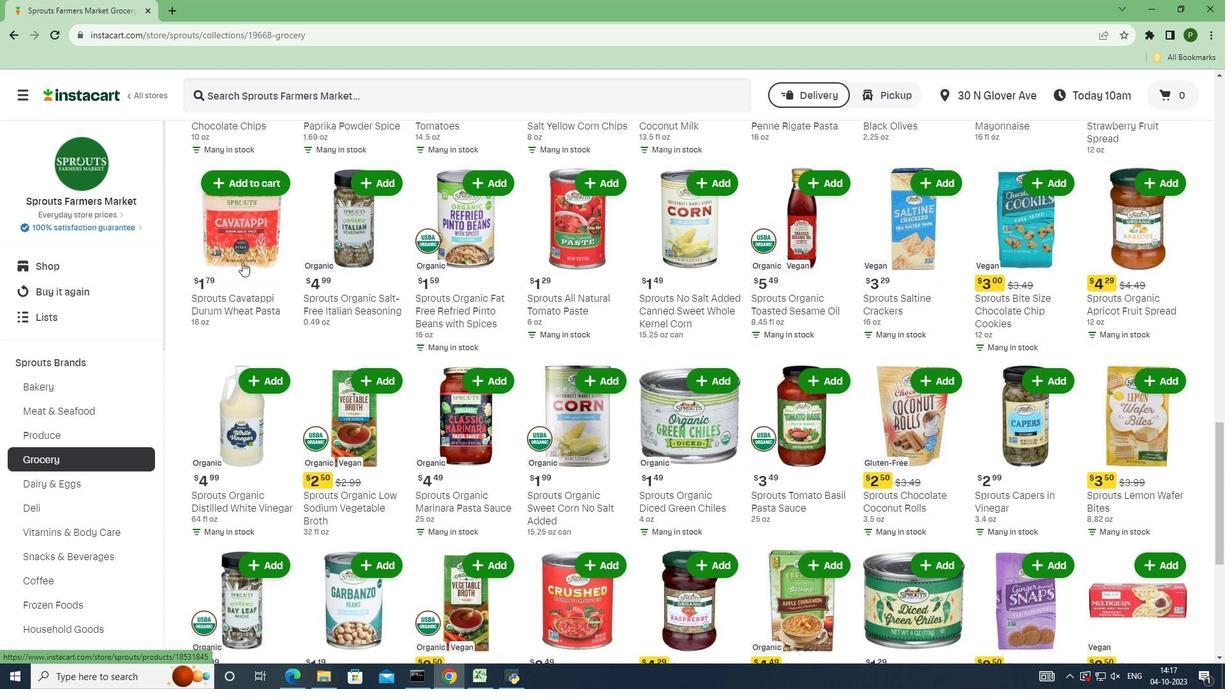 
Action: Mouse moved to (257, 271)
Screenshot: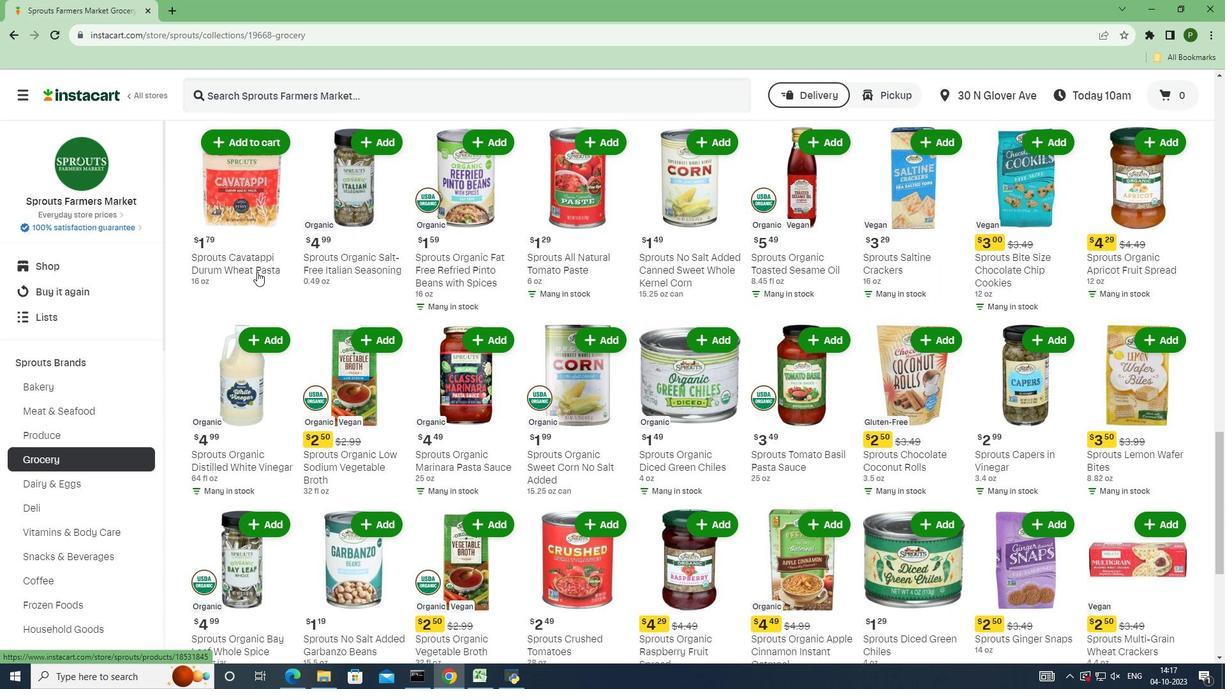 
Action: Mouse scrolled (257, 271) with delta (0, 0)
Screenshot: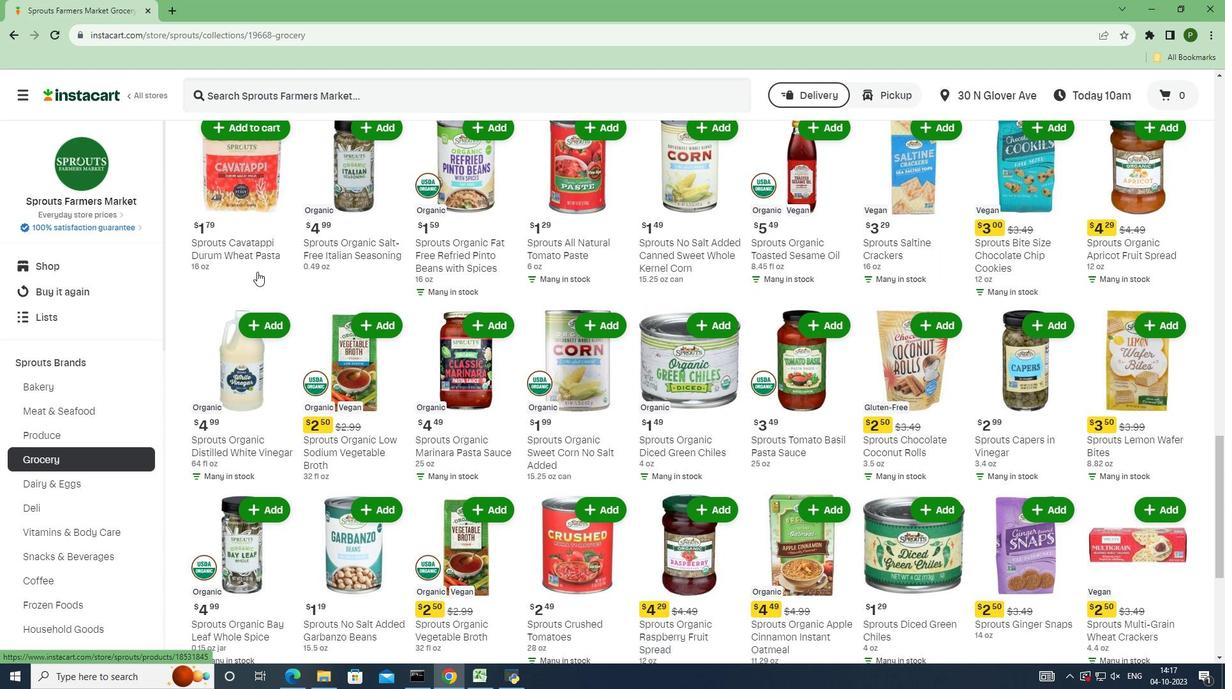 
Action: Mouse scrolled (257, 271) with delta (0, 0)
Screenshot: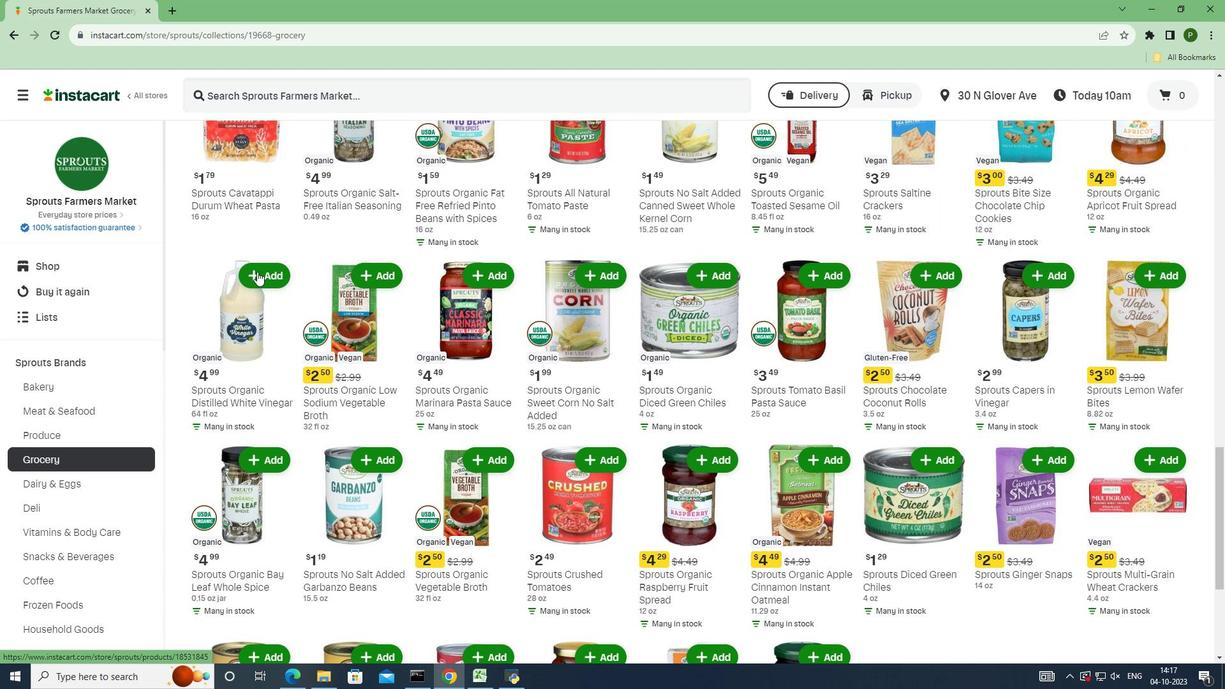 
Action: Mouse scrolled (257, 271) with delta (0, 0)
Screenshot: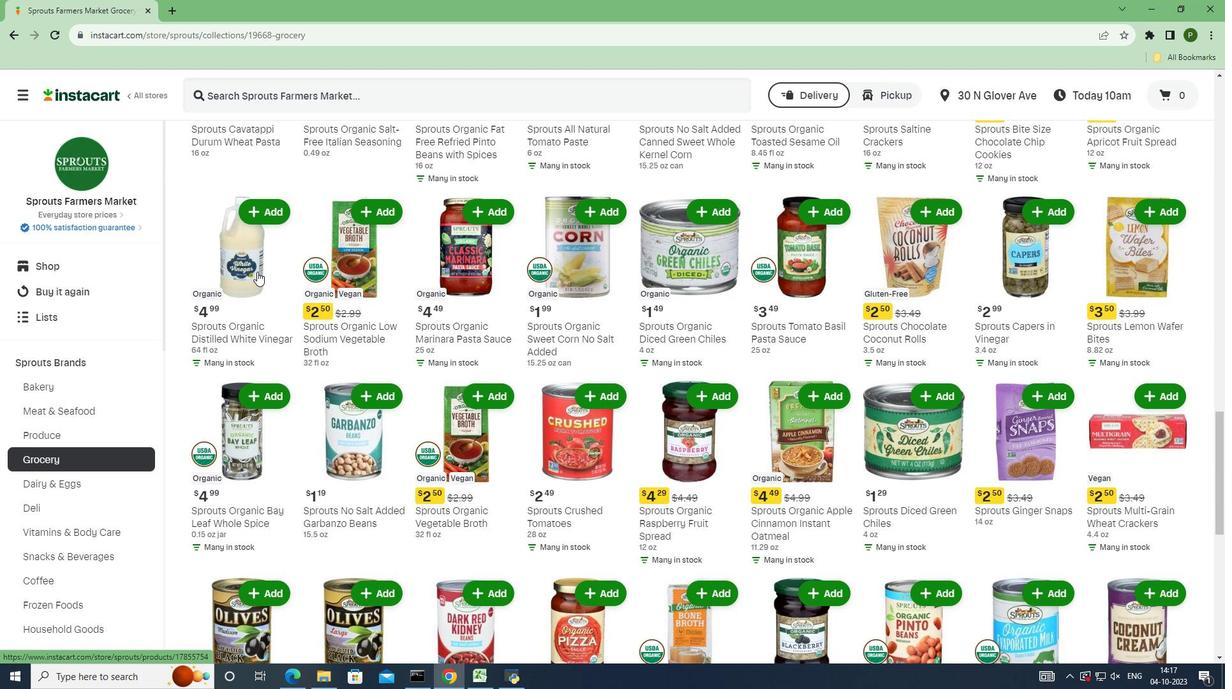 
Action: Mouse scrolled (257, 271) with delta (0, 0)
Screenshot: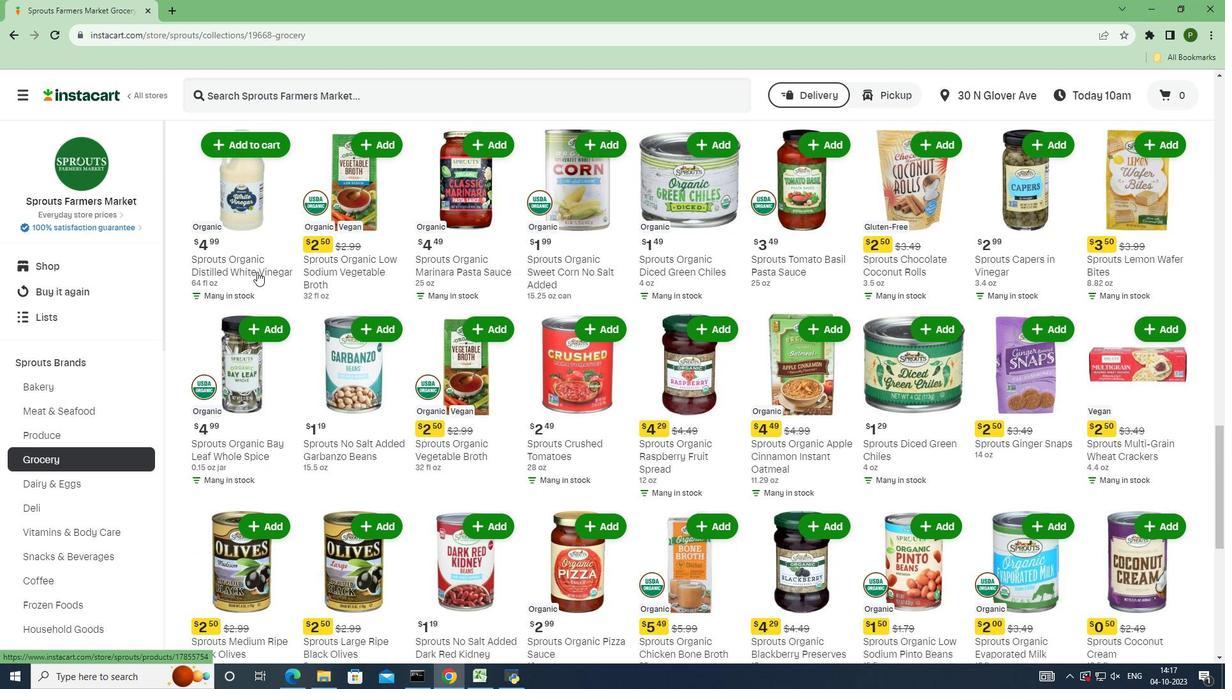 
Action: Mouse scrolled (257, 271) with delta (0, 0)
Screenshot: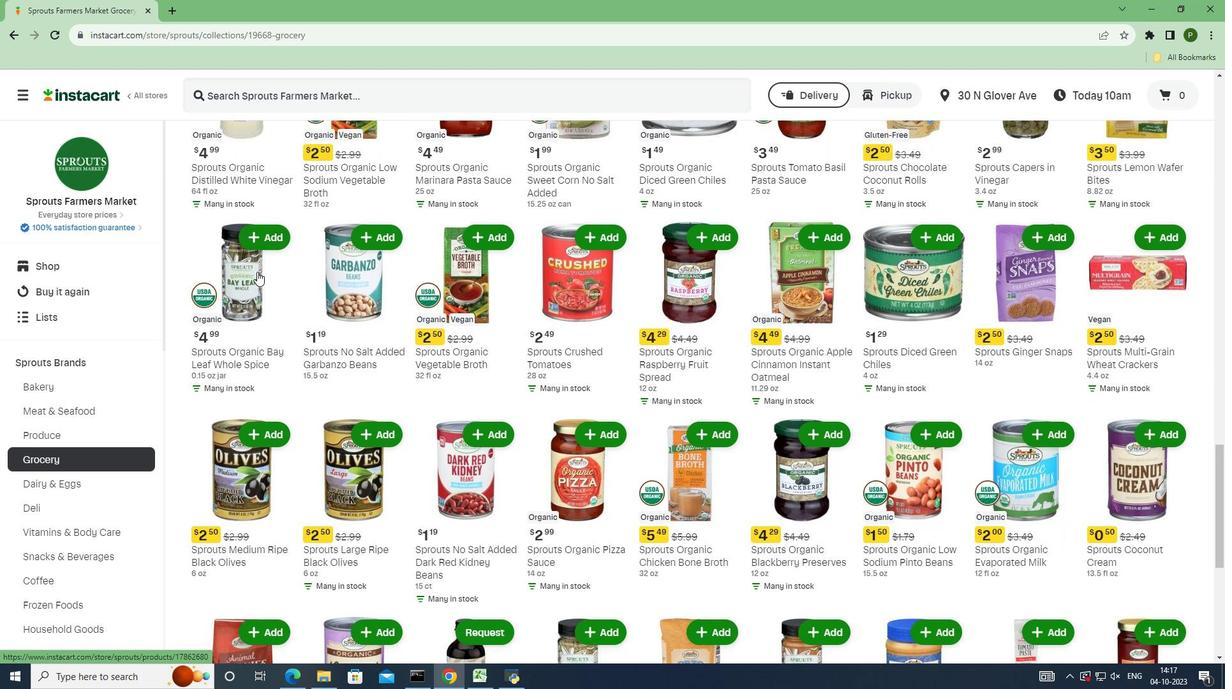 
Action: Mouse scrolled (257, 271) with delta (0, 0)
Screenshot: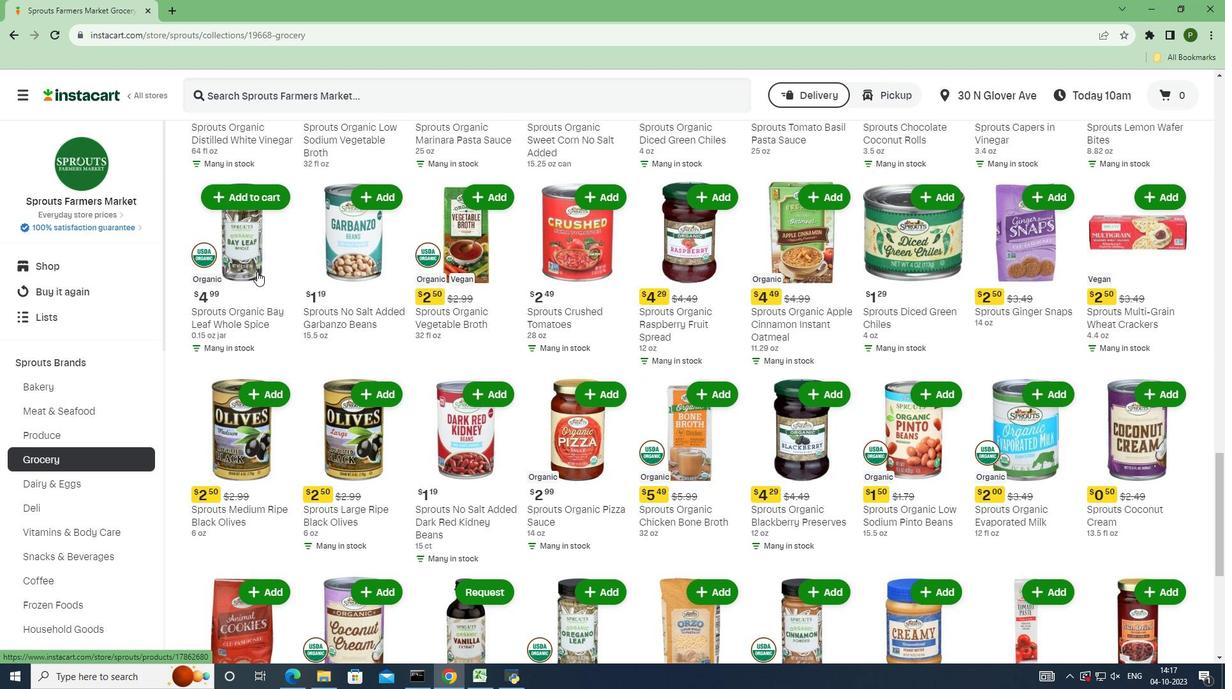 
Action: Mouse scrolled (257, 271) with delta (0, 0)
Screenshot: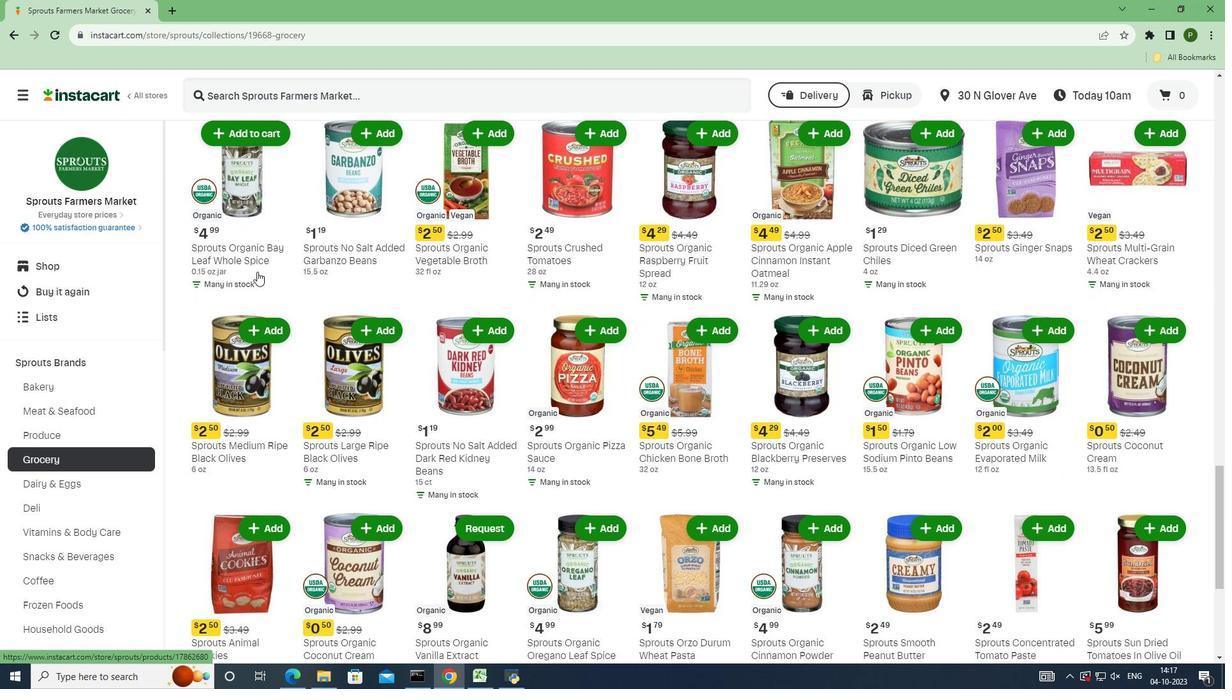 
Action: Mouse scrolled (257, 271) with delta (0, 0)
Screenshot: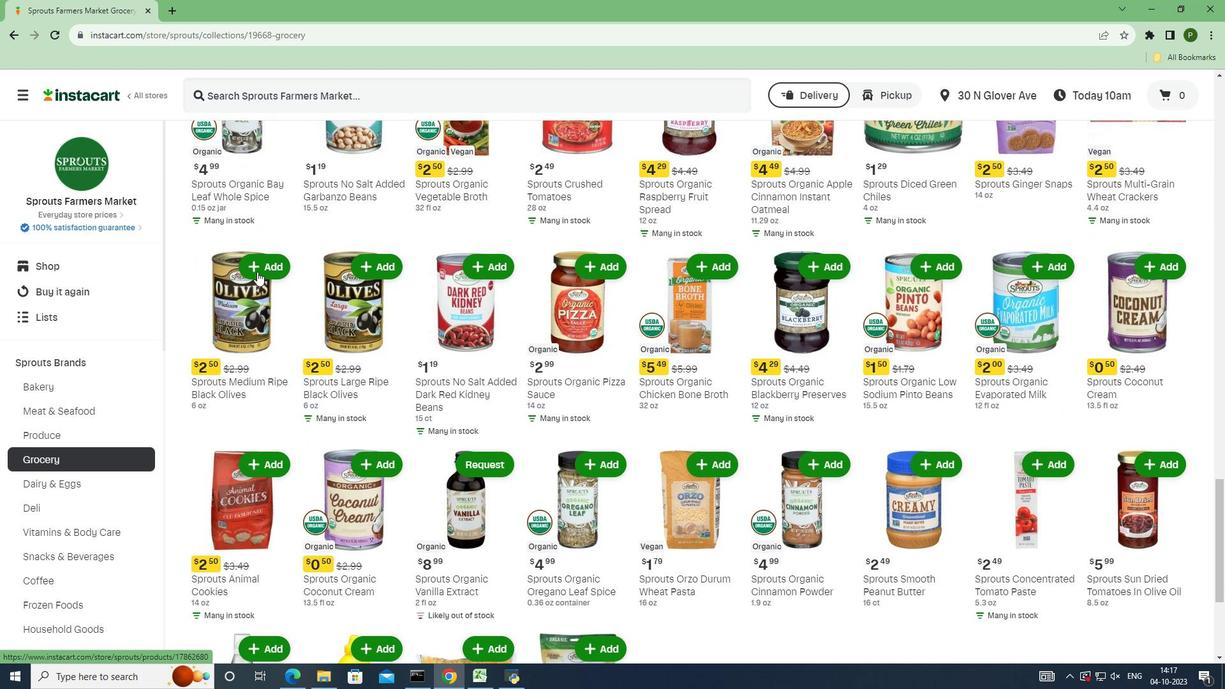 
Action: Mouse scrolled (257, 271) with delta (0, 0)
Screenshot: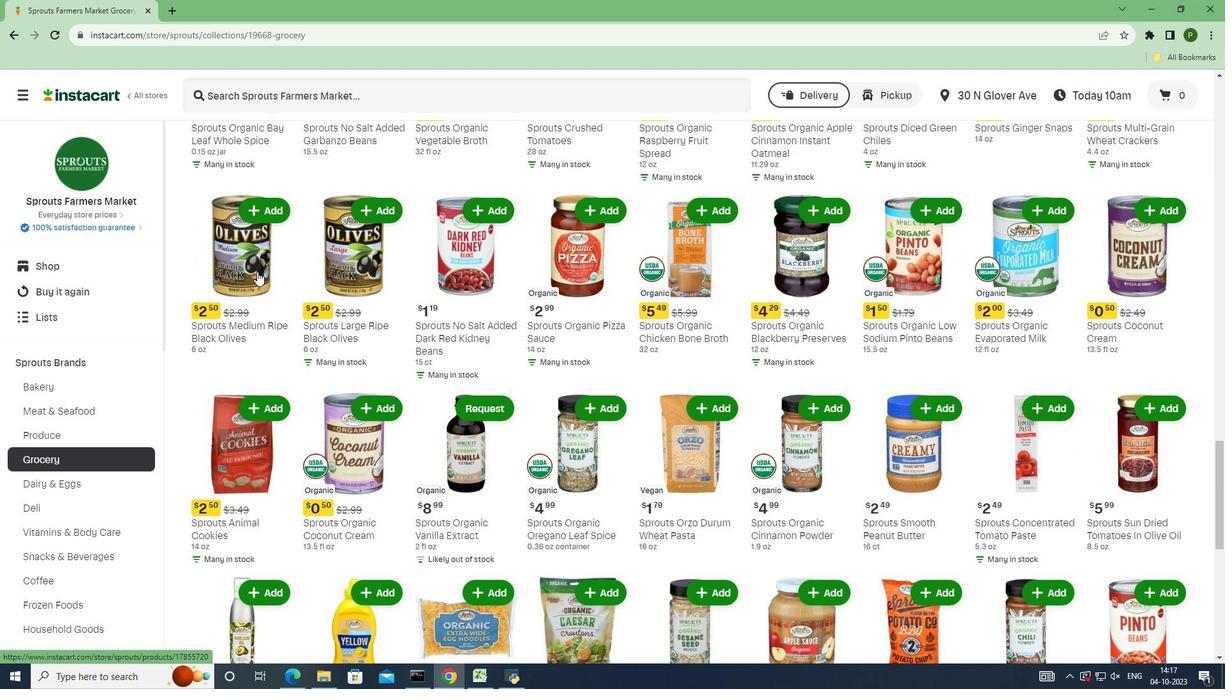 
Action: Mouse scrolled (257, 271) with delta (0, 0)
Screenshot: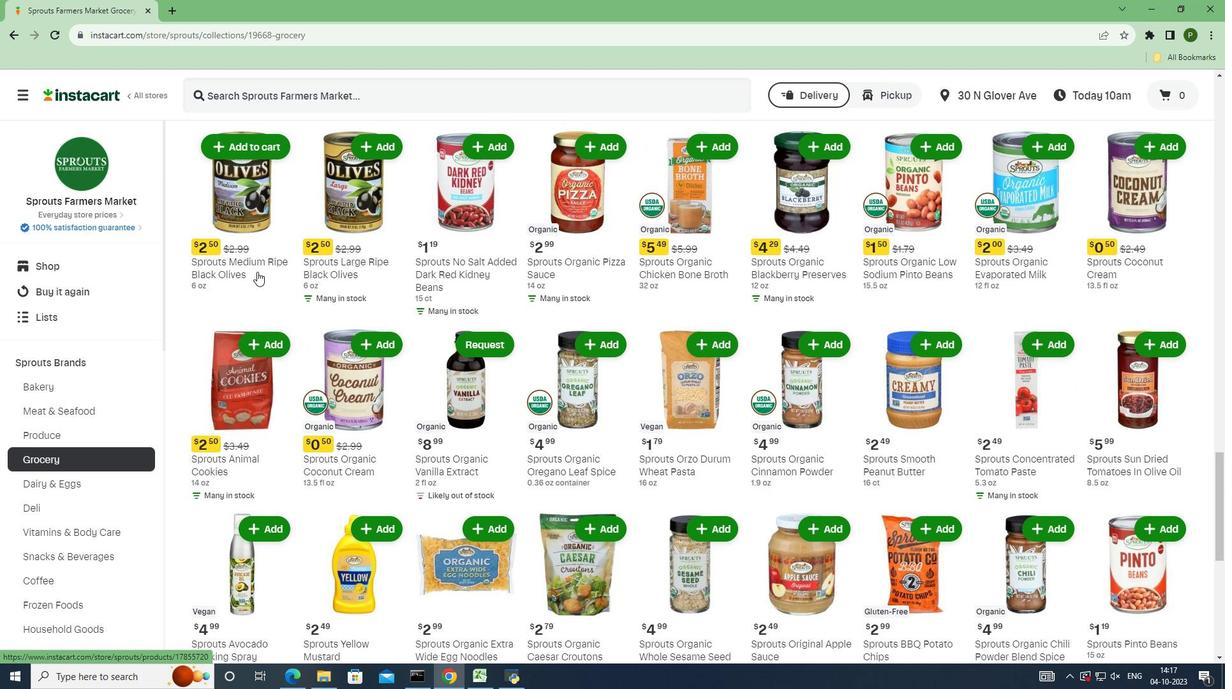 
Action: Mouse scrolled (257, 271) with delta (0, 0)
Screenshot: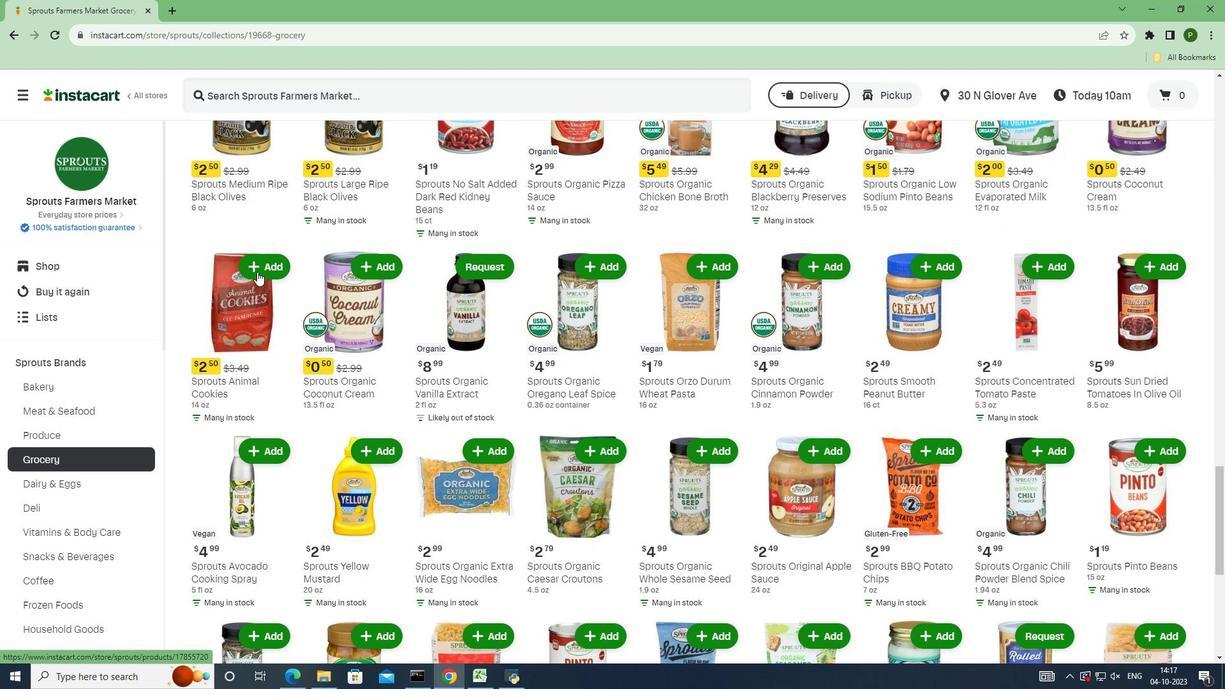 
Action: Mouse scrolled (257, 271) with delta (0, 0)
Screenshot: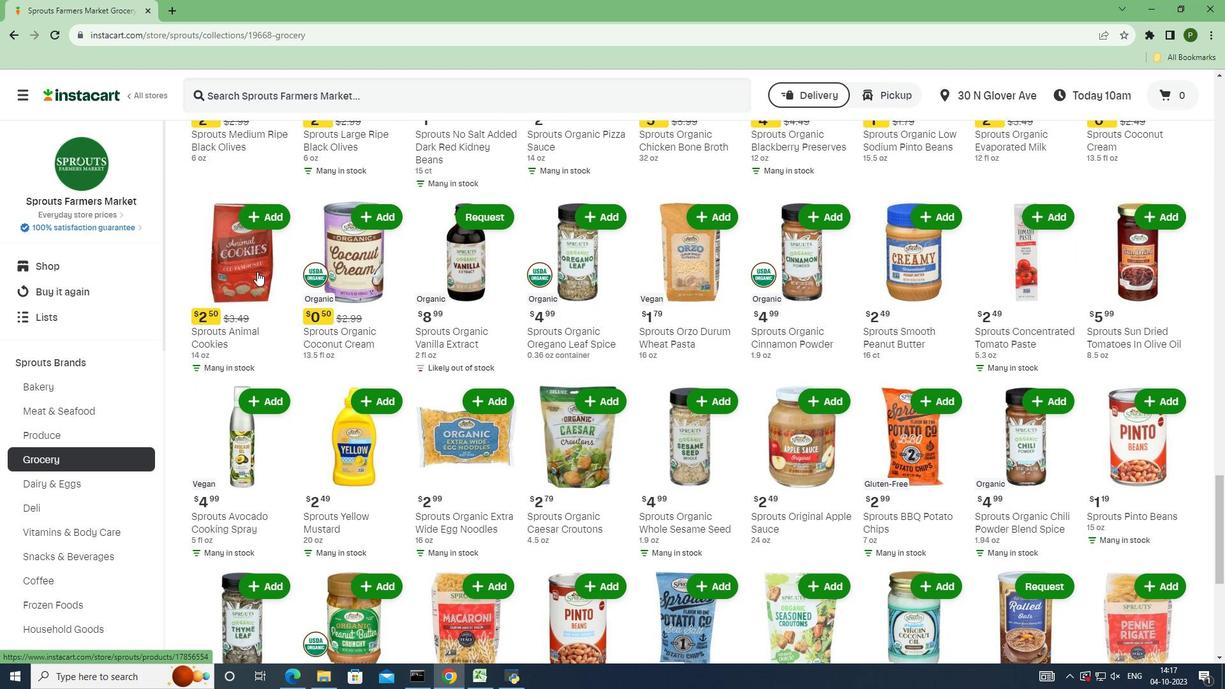 
Action: Mouse scrolled (257, 271) with delta (0, 0)
Screenshot: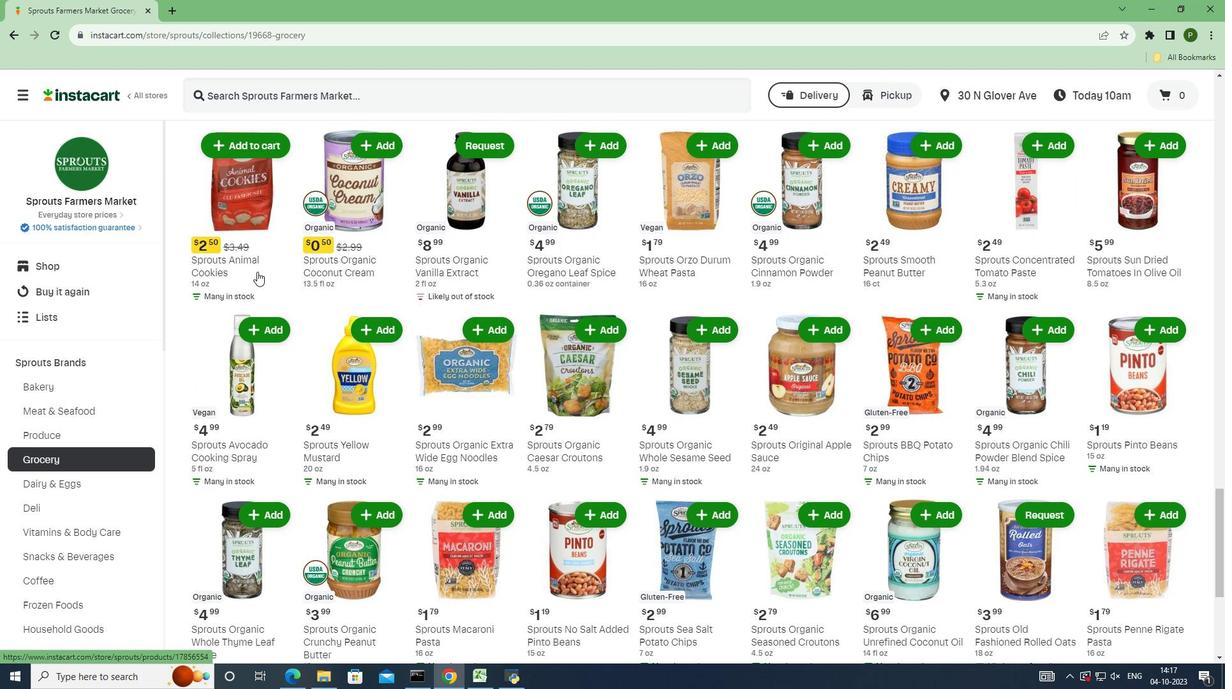 
Action: Mouse scrolled (257, 271) with delta (0, 0)
Screenshot: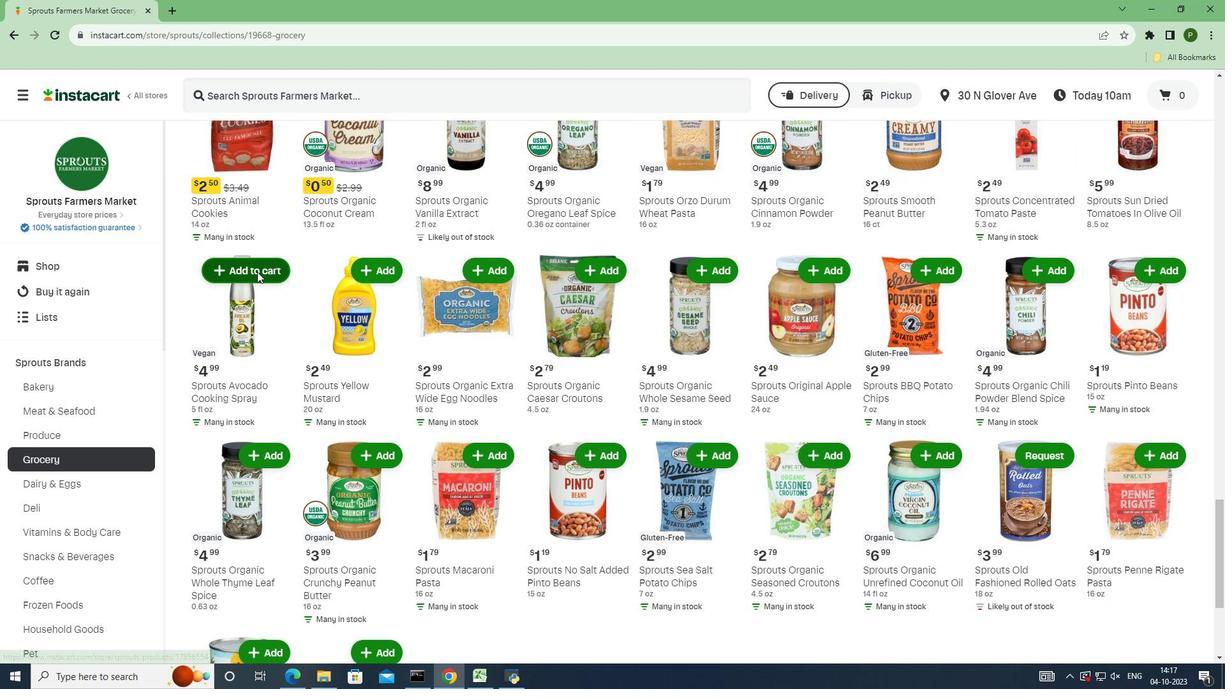 
Action: Mouse scrolled (257, 271) with delta (0, 0)
Screenshot: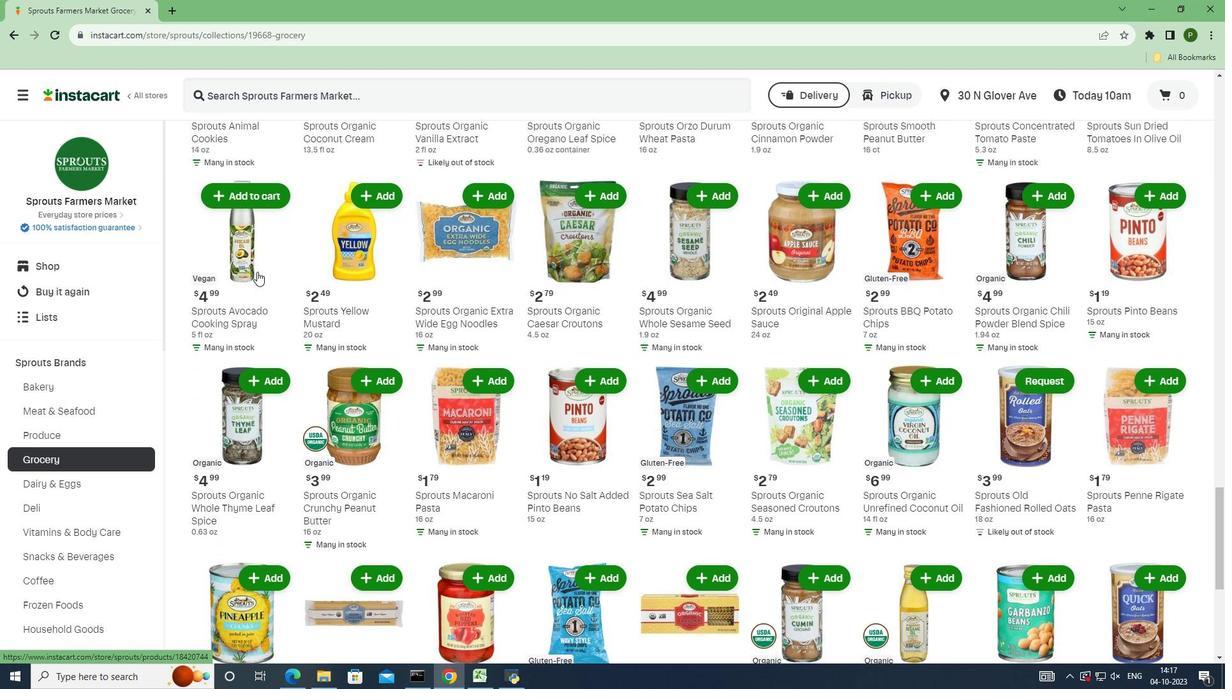 
Action: Mouse scrolled (257, 271) with delta (0, 0)
Screenshot: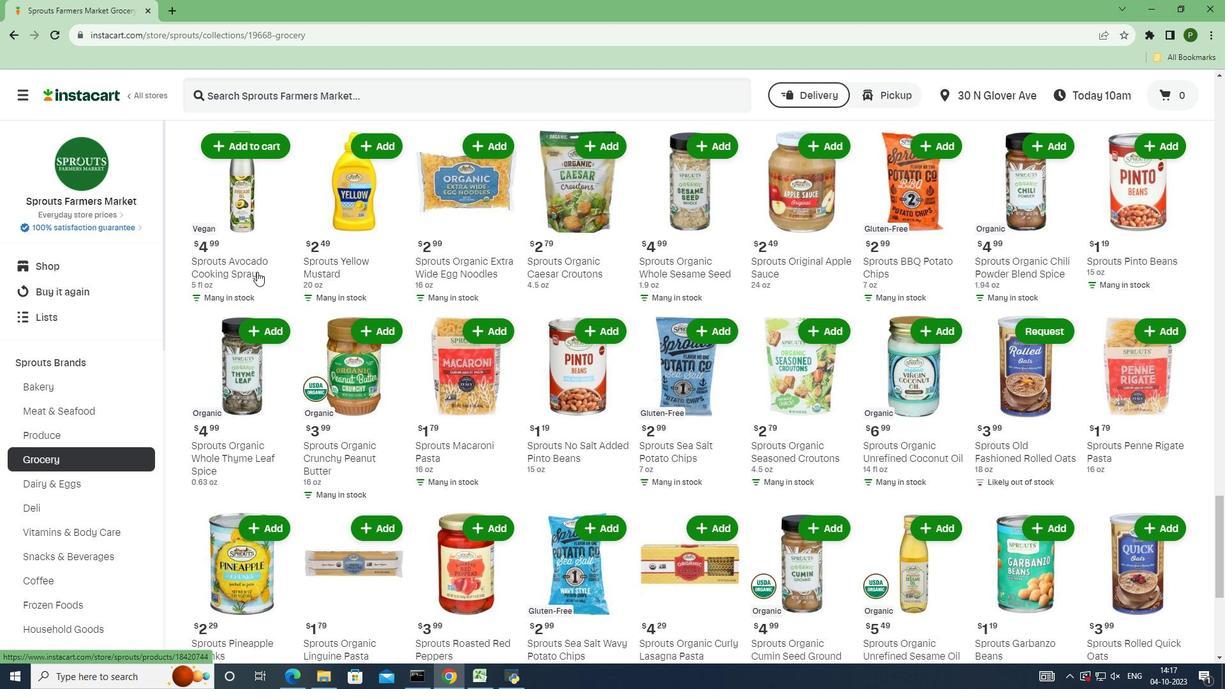 
Action: Mouse scrolled (257, 271) with delta (0, 0)
Screenshot: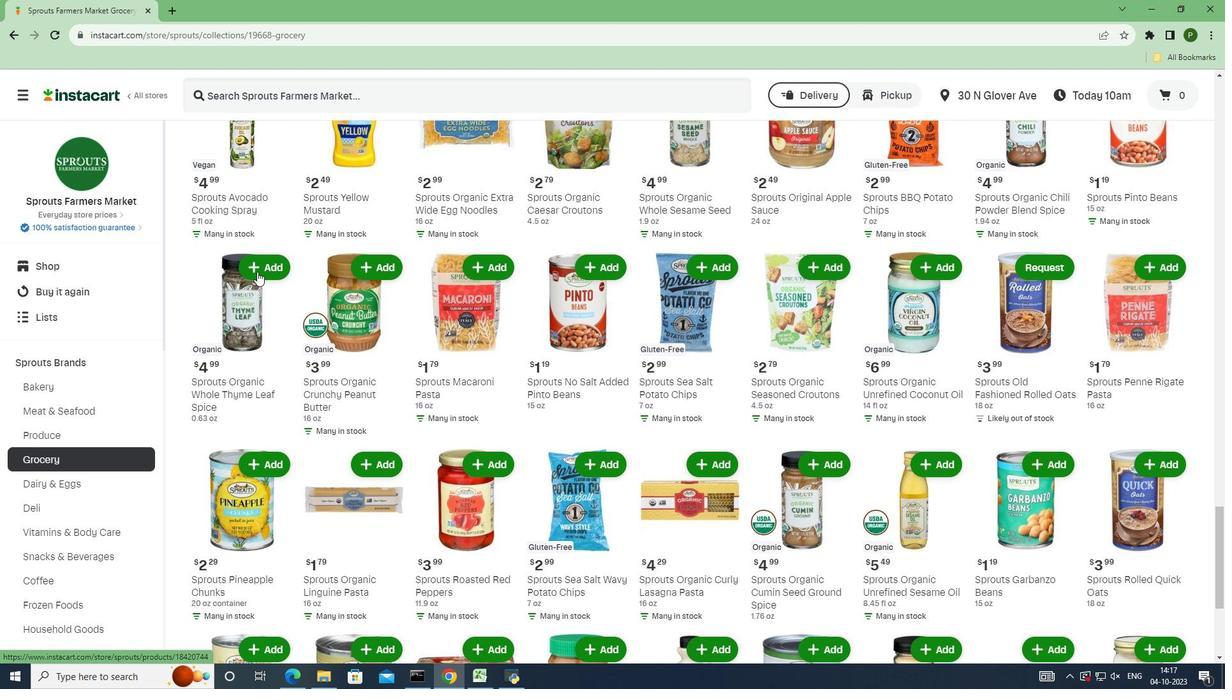 
Action: Mouse scrolled (257, 271) with delta (0, 0)
Screenshot: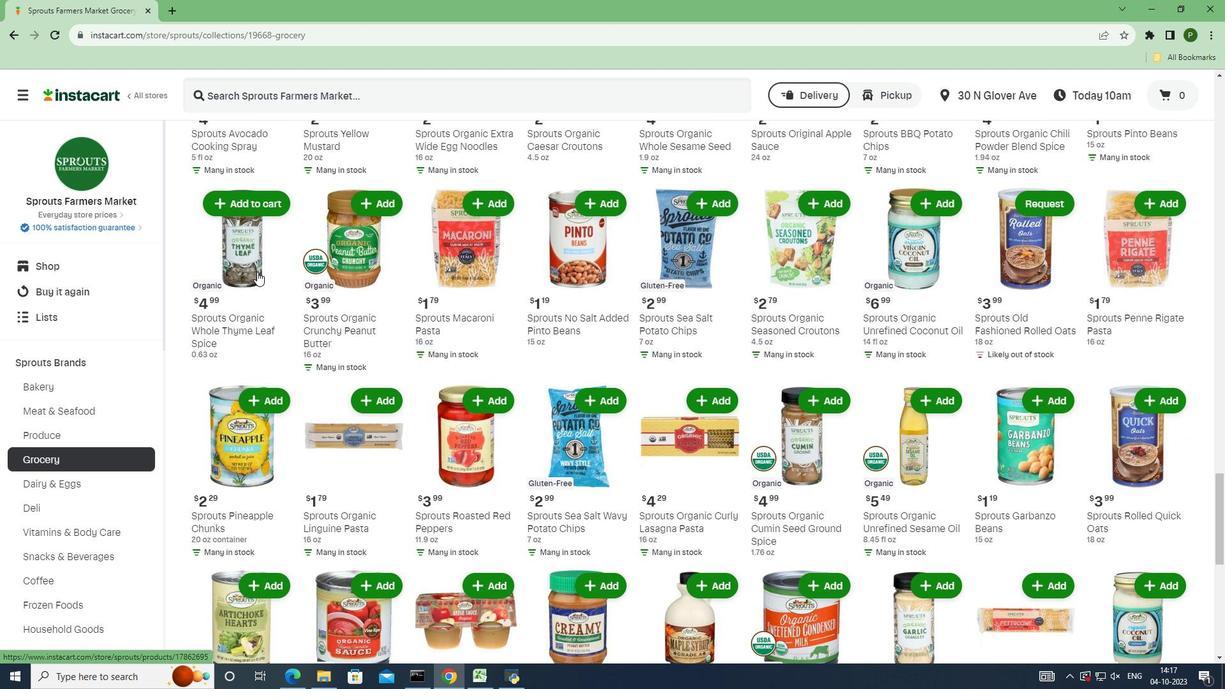 
Action: Mouse scrolled (257, 271) with delta (0, 0)
Screenshot: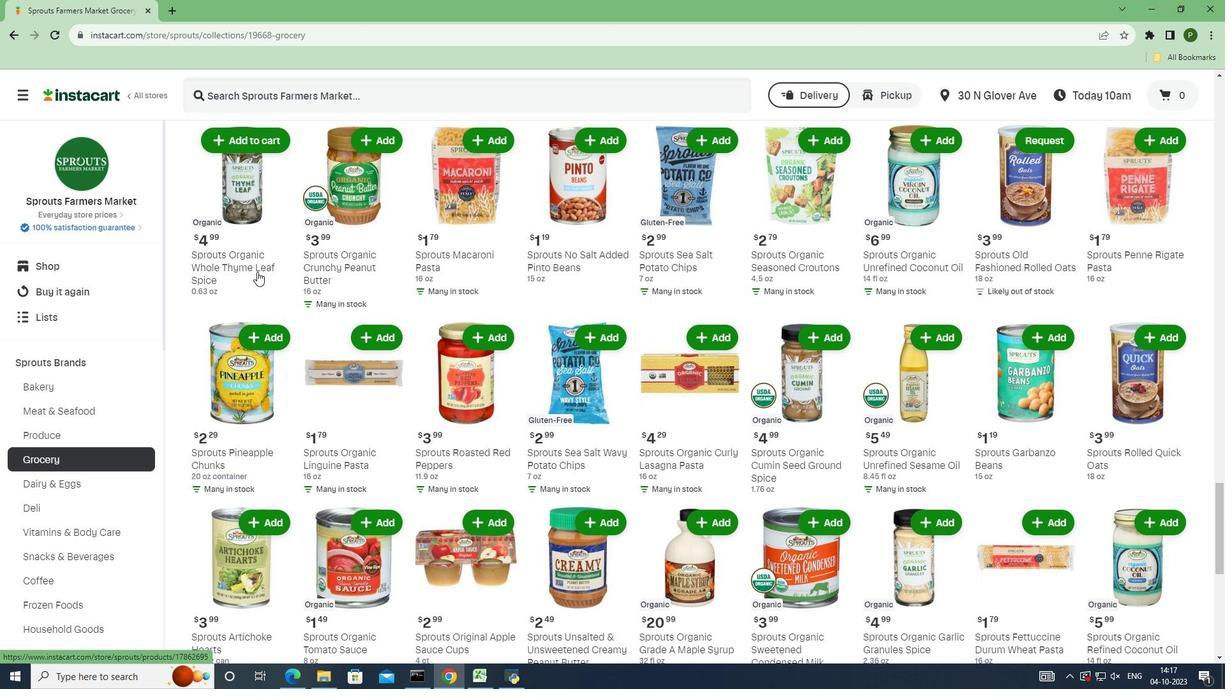 
Action: Mouse scrolled (257, 271) with delta (0, 0)
Screenshot: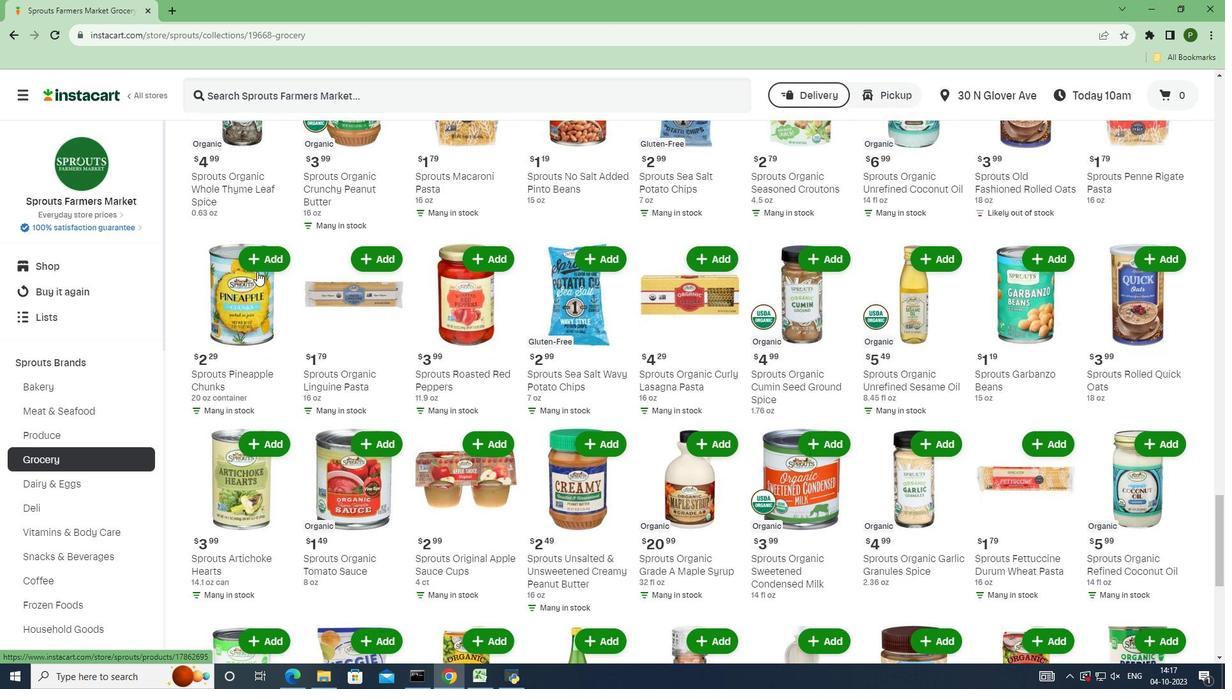 
Action: Mouse scrolled (257, 271) with delta (0, 0)
Screenshot: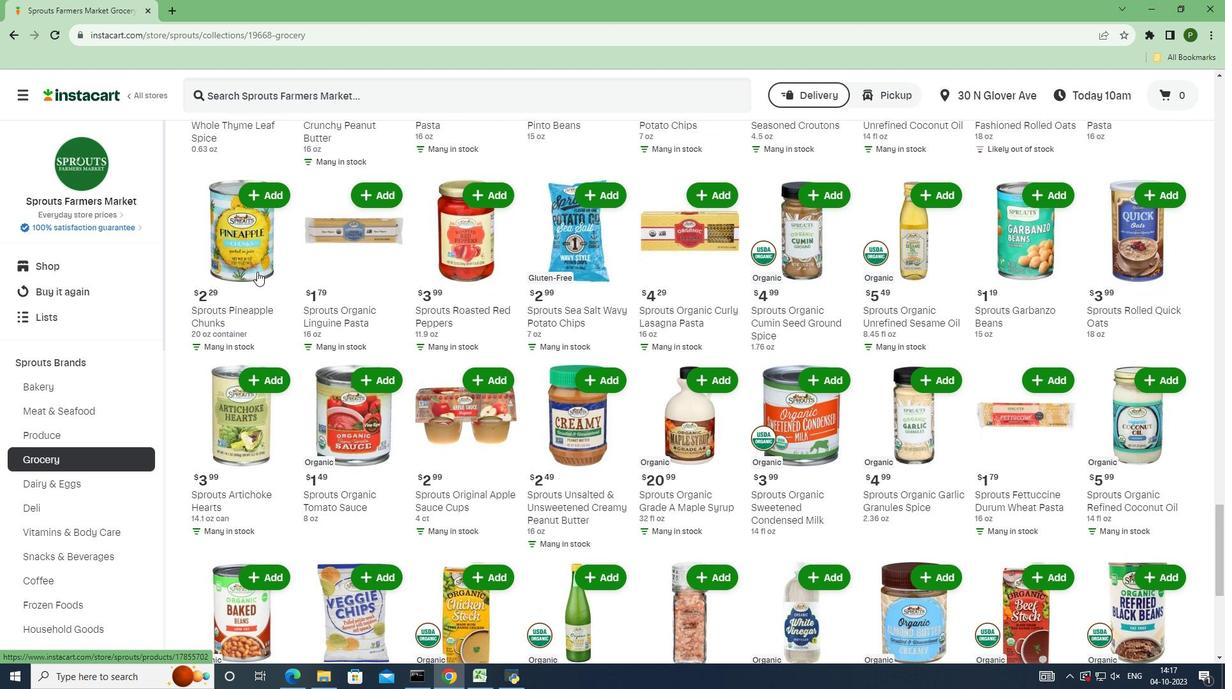 
Action: Mouse scrolled (257, 271) with delta (0, 0)
Screenshot: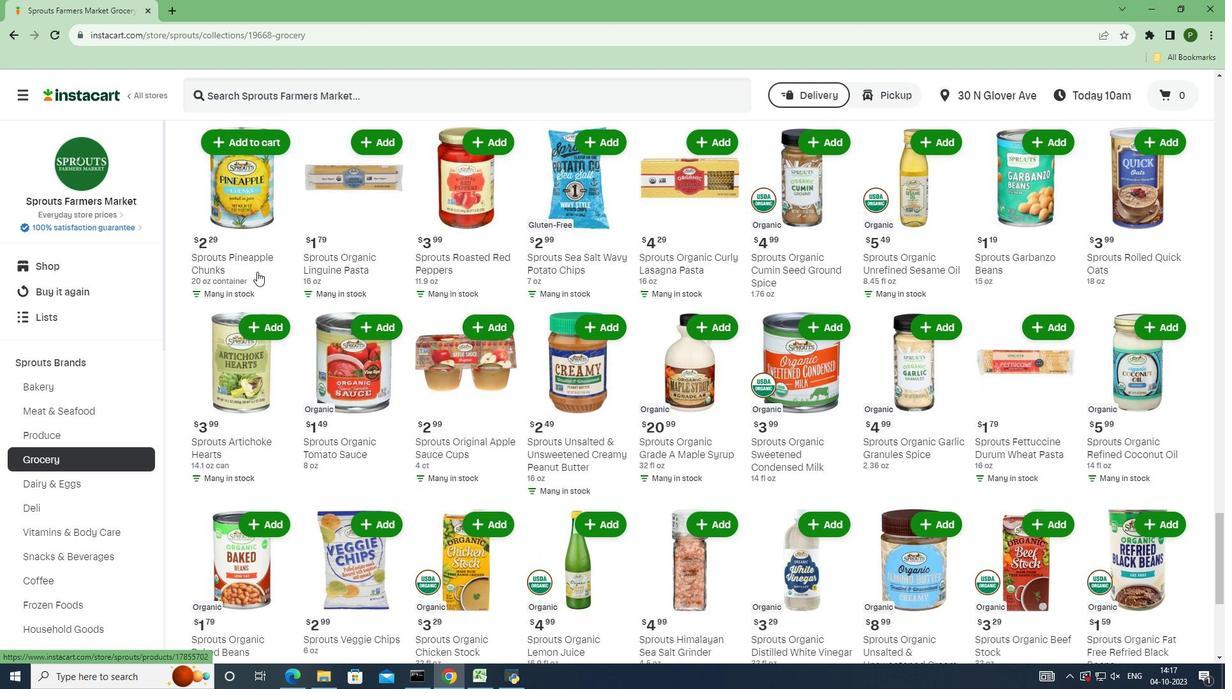 
Action: Mouse scrolled (257, 271) with delta (0, 0)
Screenshot: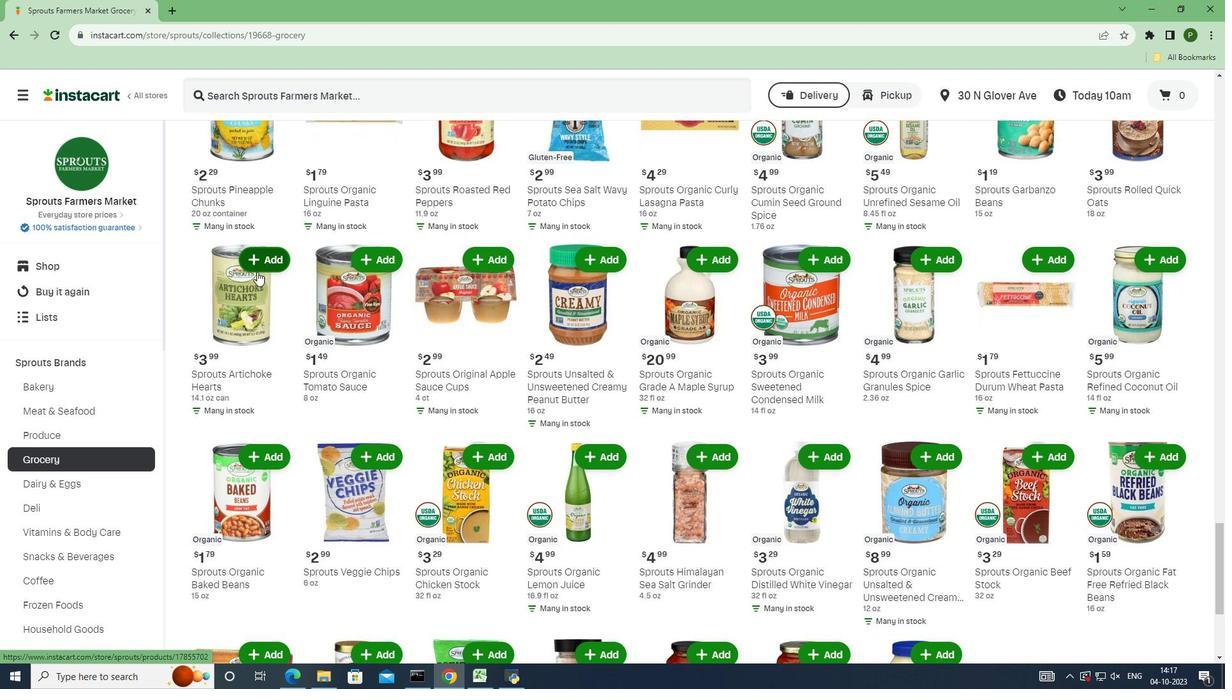 
Action: Mouse scrolled (257, 271) with delta (0, 0)
Screenshot: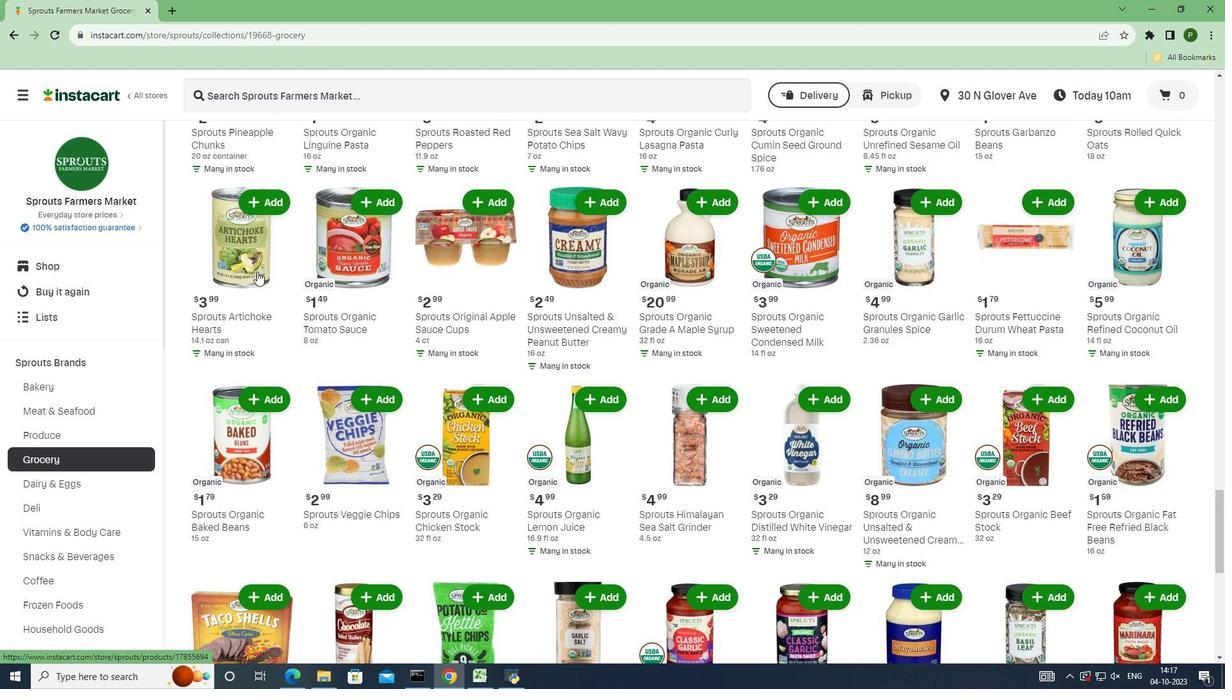 
Action: Mouse scrolled (257, 271) with delta (0, 0)
Screenshot: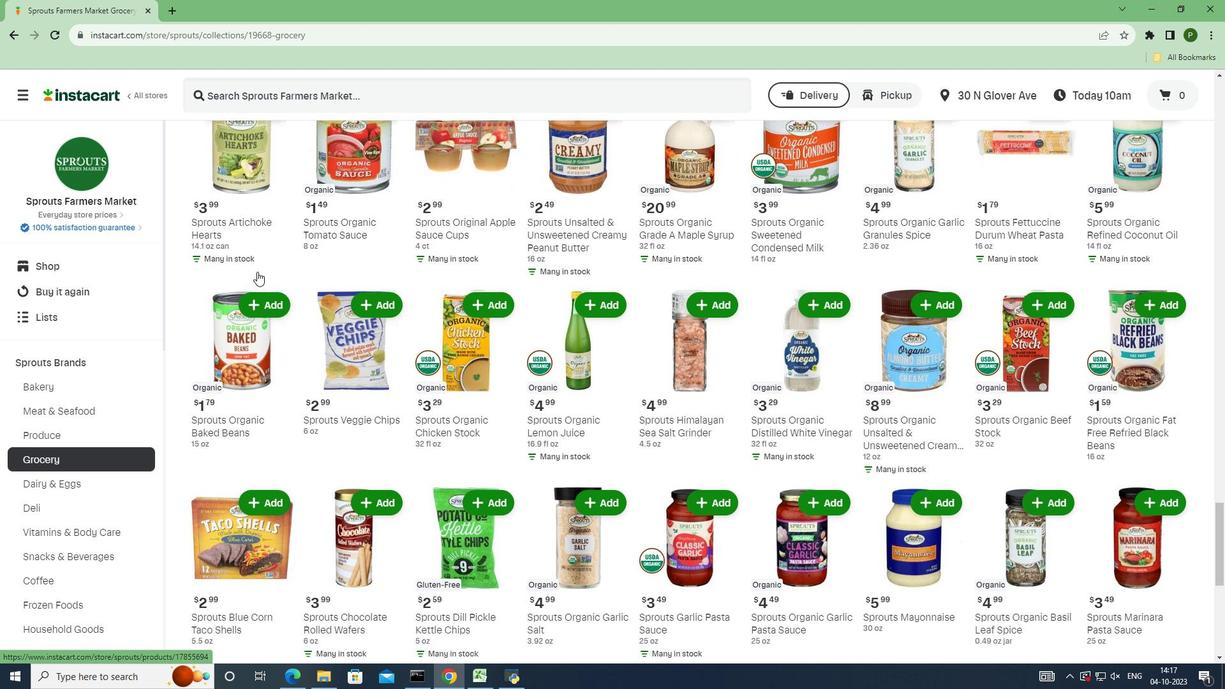 
Action: Mouse scrolled (257, 271) with delta (0, 0)
Screenshot: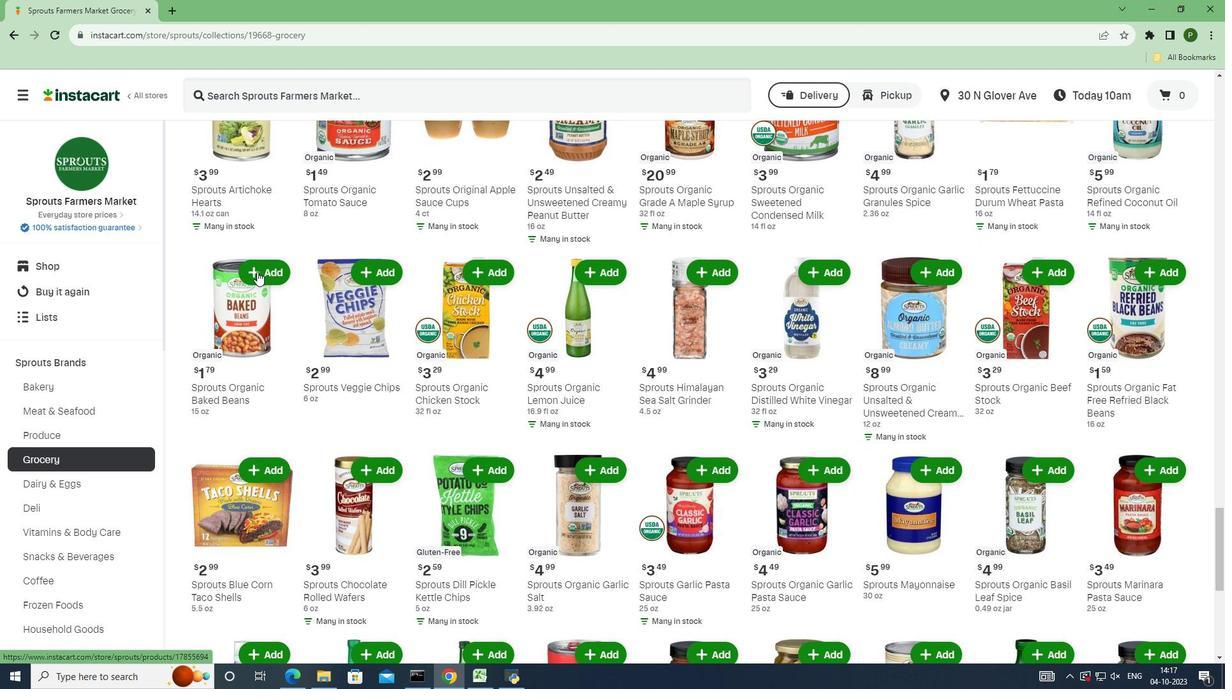 
Action: Mouse scrolled (257, 271) with delta (0, 0)
Screenshot: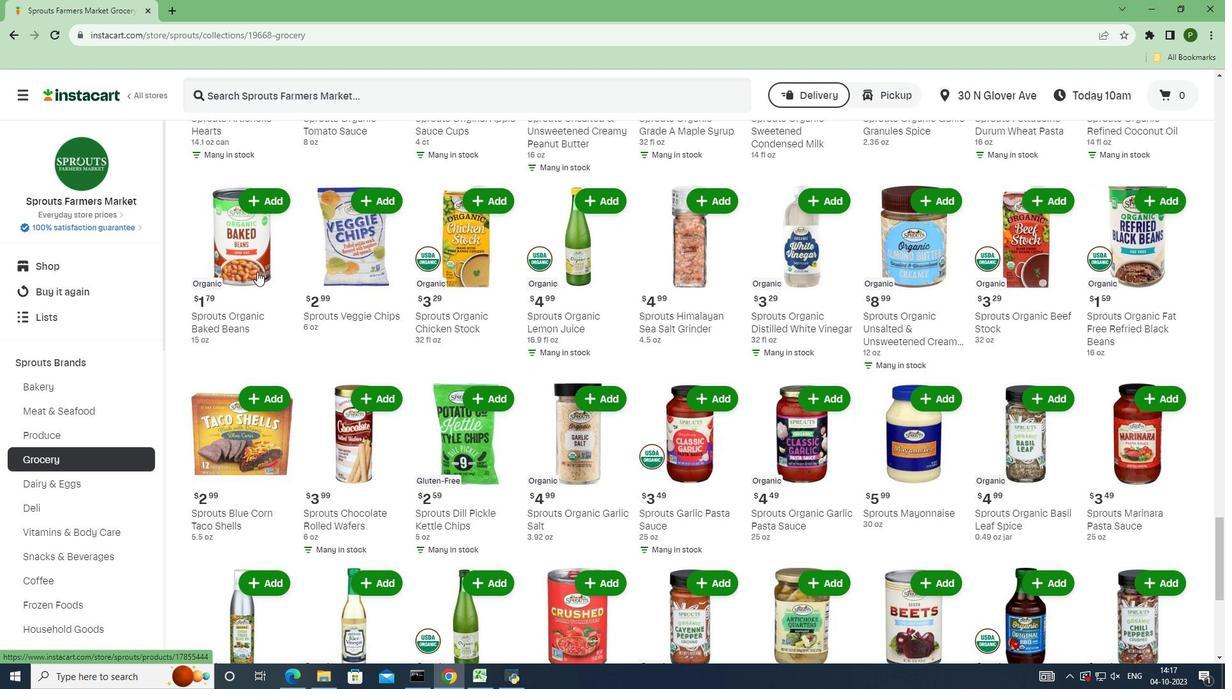
Action: Mouse scrolled (257, 271) with delta (0, 0)
Screenshot: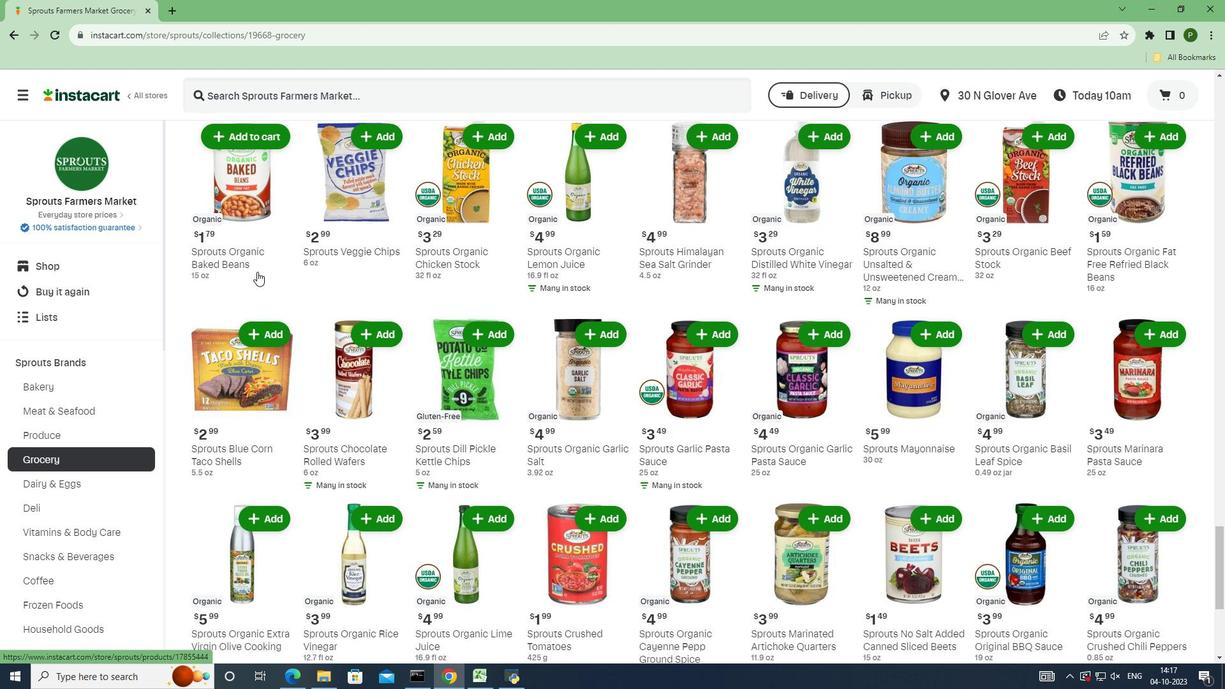 
Action: Mouse scrolled (257, 271) with delta (0, 0)
Screenshot: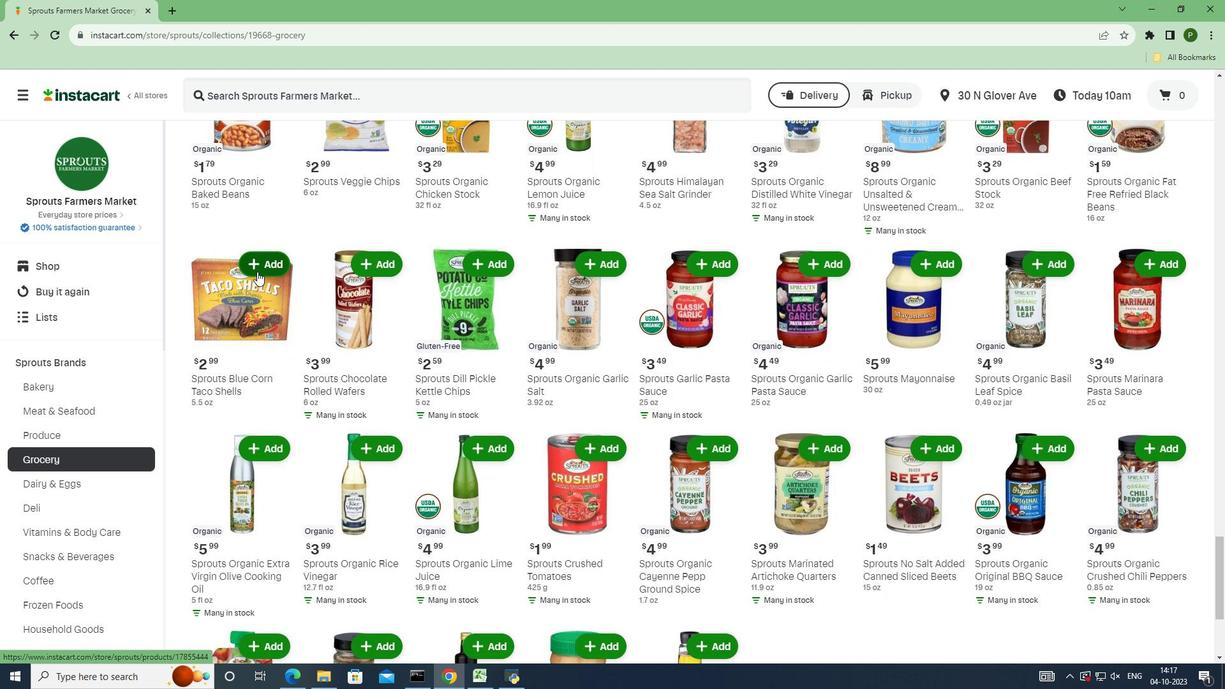 
Action: Mouse scrolled (257, 271) with delta (0, 0)
Screenshot: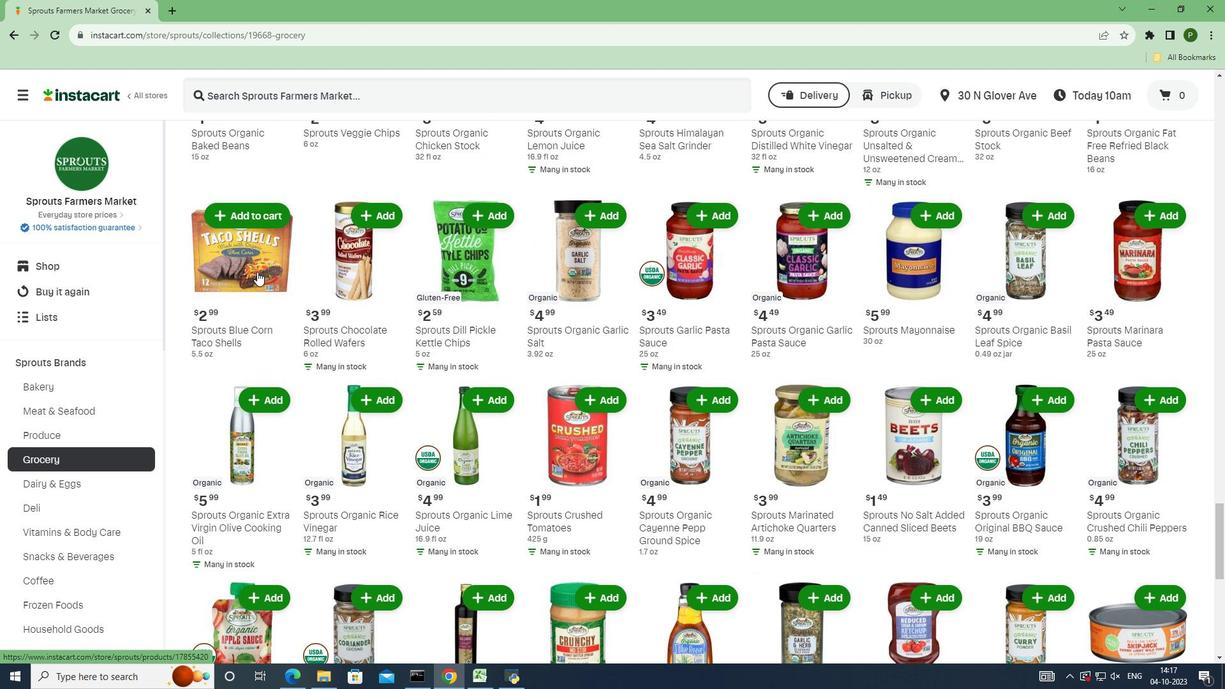 
Action: Mouse scrolled (257, 271) with delta (0, 0)
Screenshot: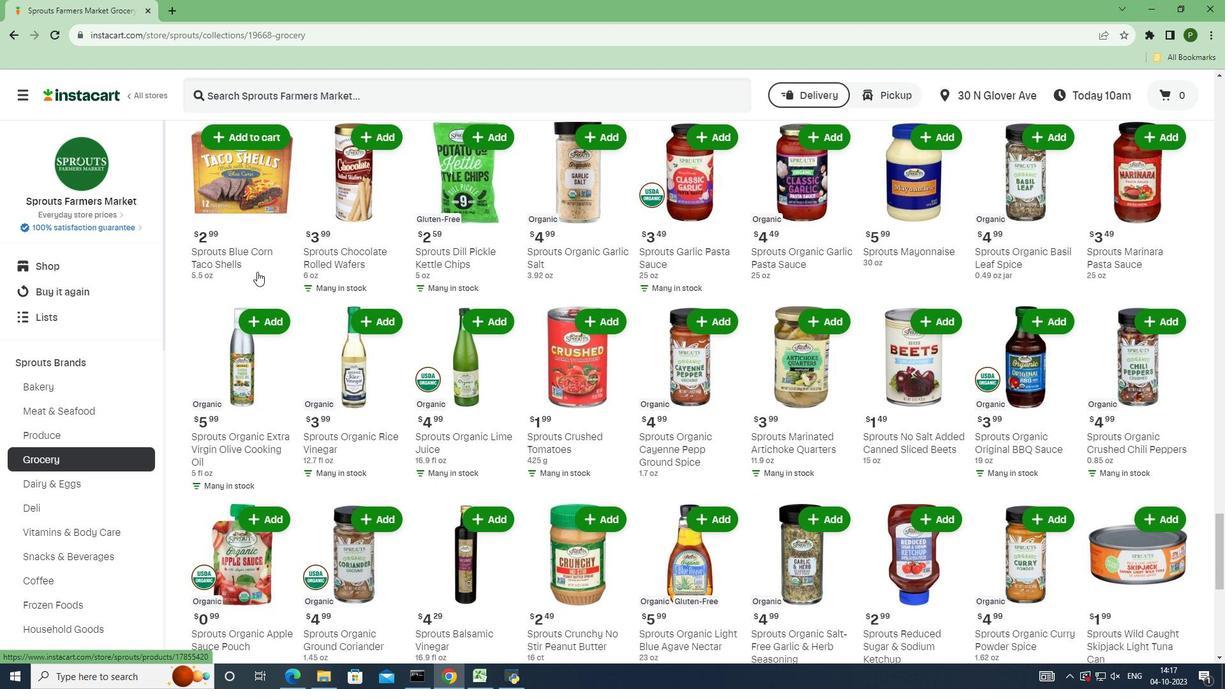 
Action: Mouse scrolled (257, 271) with delta (0, 0)
Screenshot: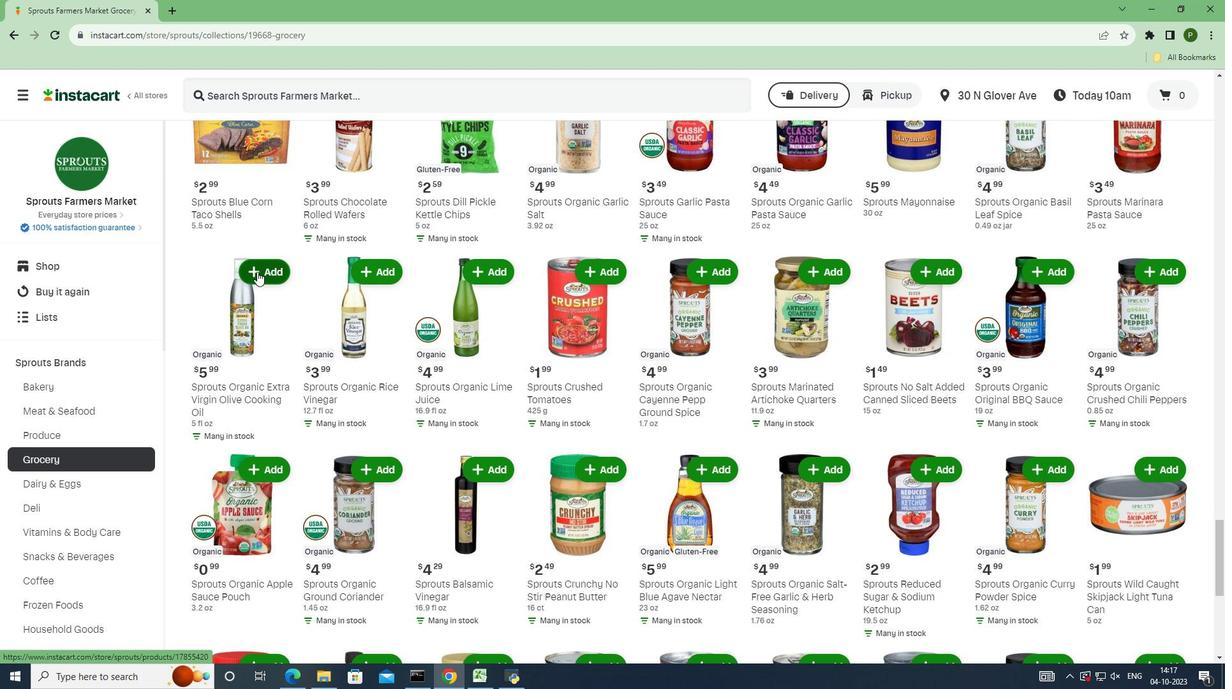 
Action: Mouse scrolled (257, 271) with delta (0, 0)
Screenshot: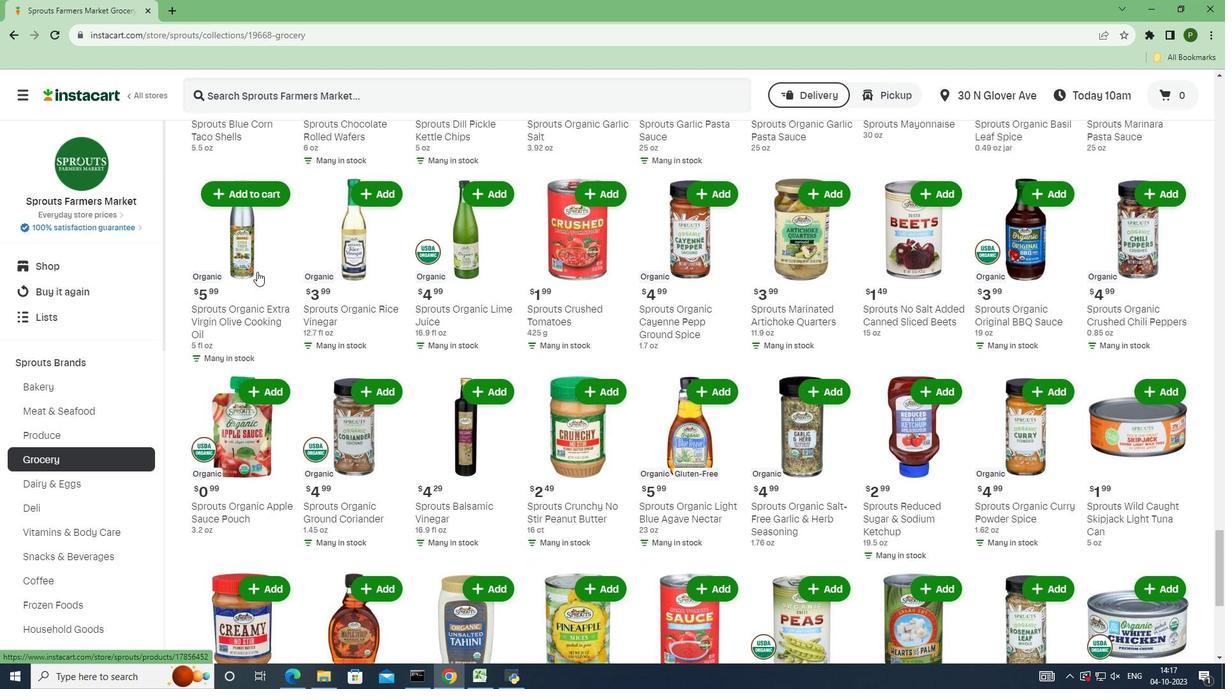 
Action: Mouse scrolled (257, 271) with delta (0, 0)
Screenshot: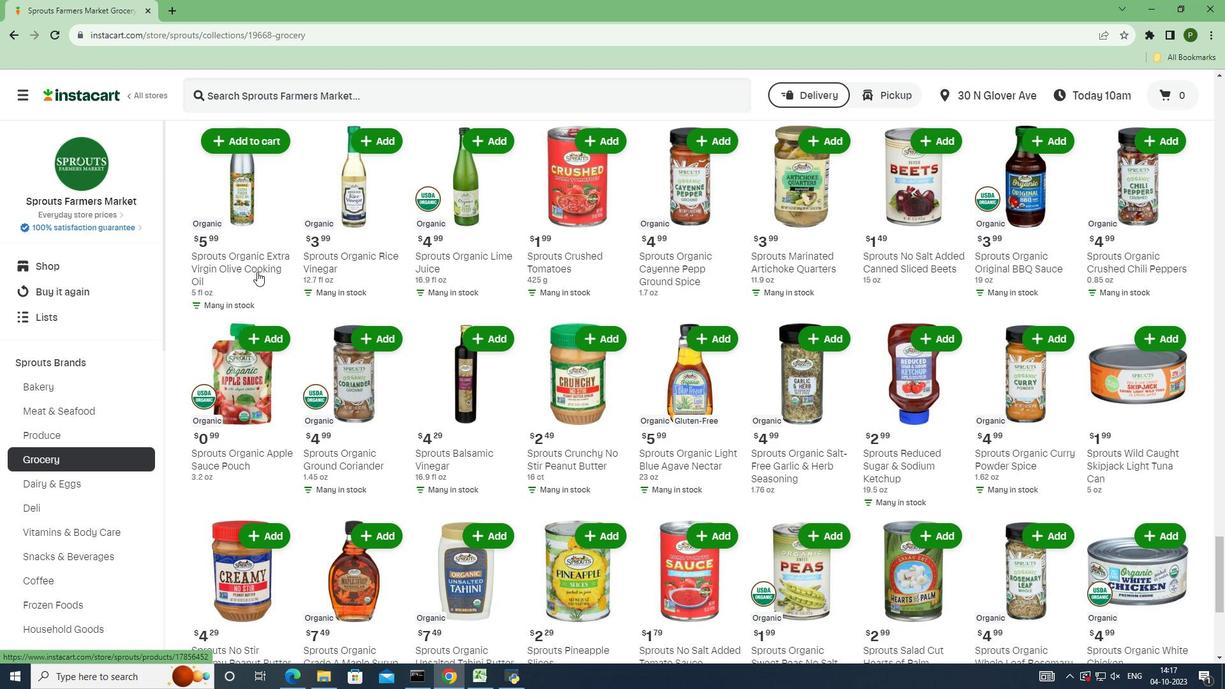 
Action: Mouse scrolled (257, 271) with delta (0, 0)
Screenshot: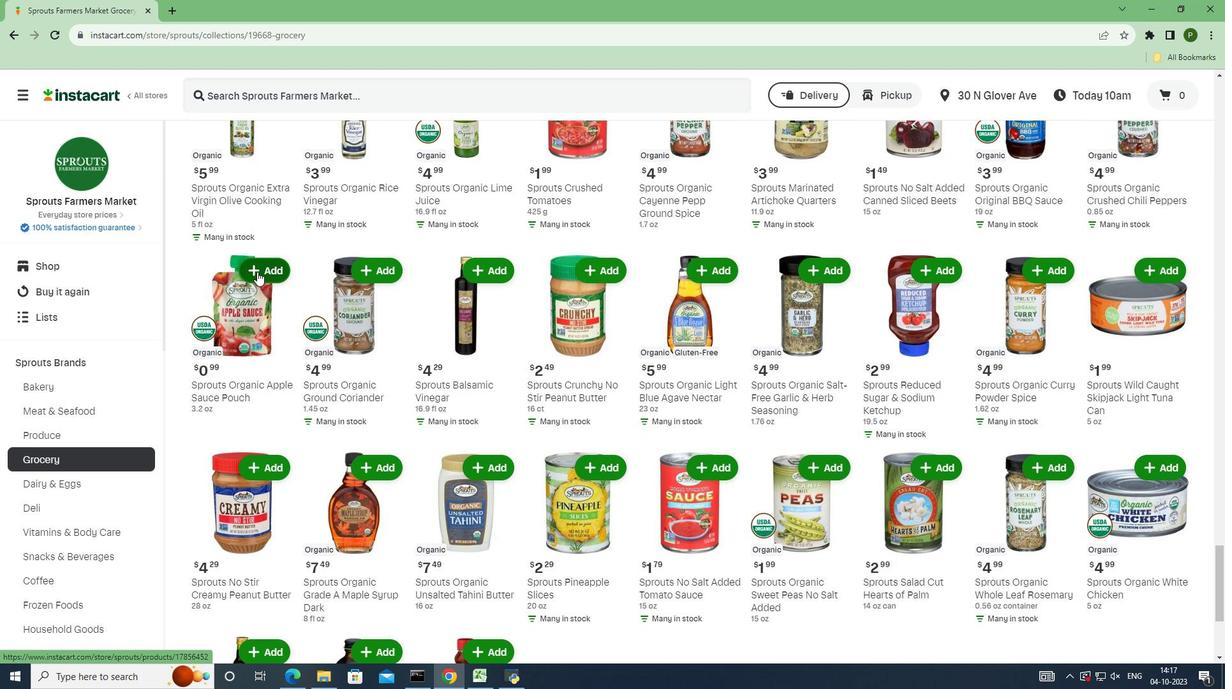 
Action: Mouse scrolled (257, 271) with delta (0, 0)
Screenshot: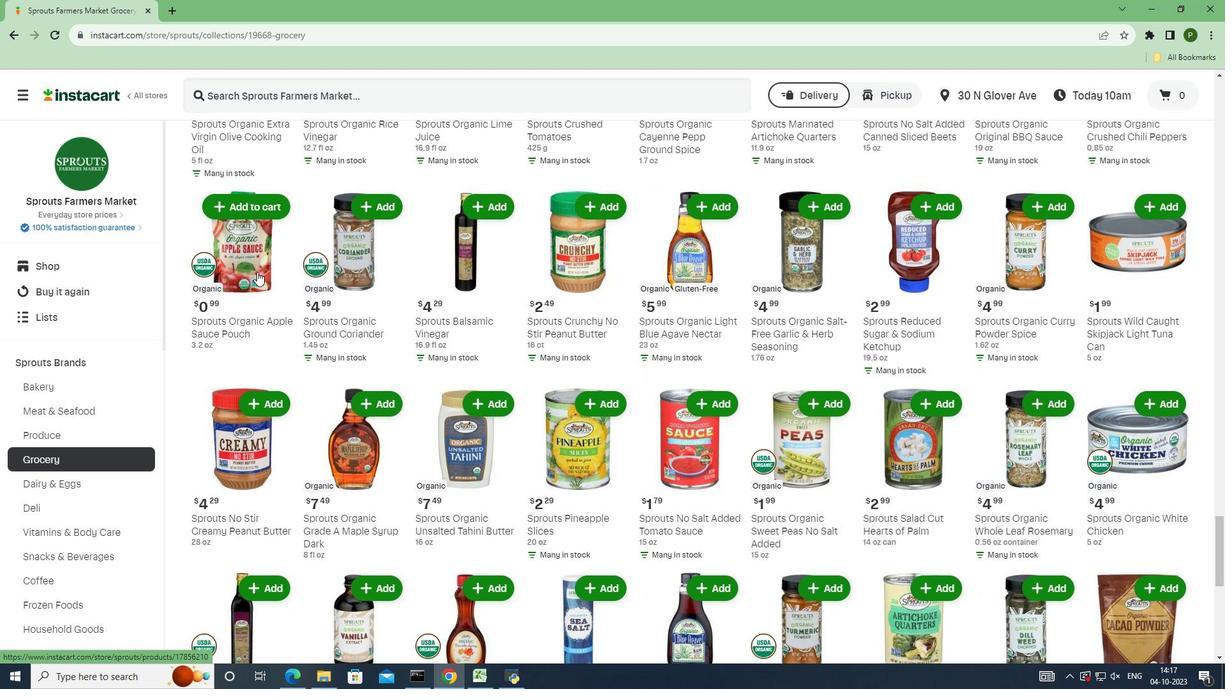 
Action: Mouse scrolled (257, 271) with delta (0, 0)
Screenshot: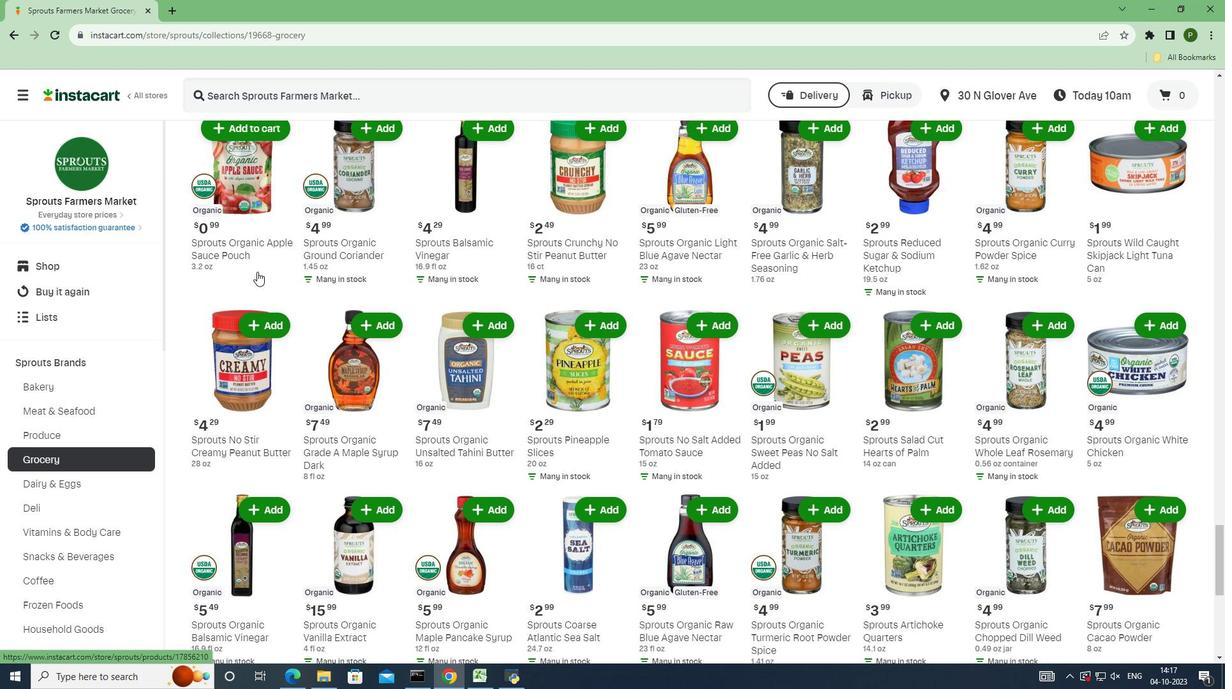 
Action: Mouse scrolled (257, 271) with delta (0, 0)
Screenshot: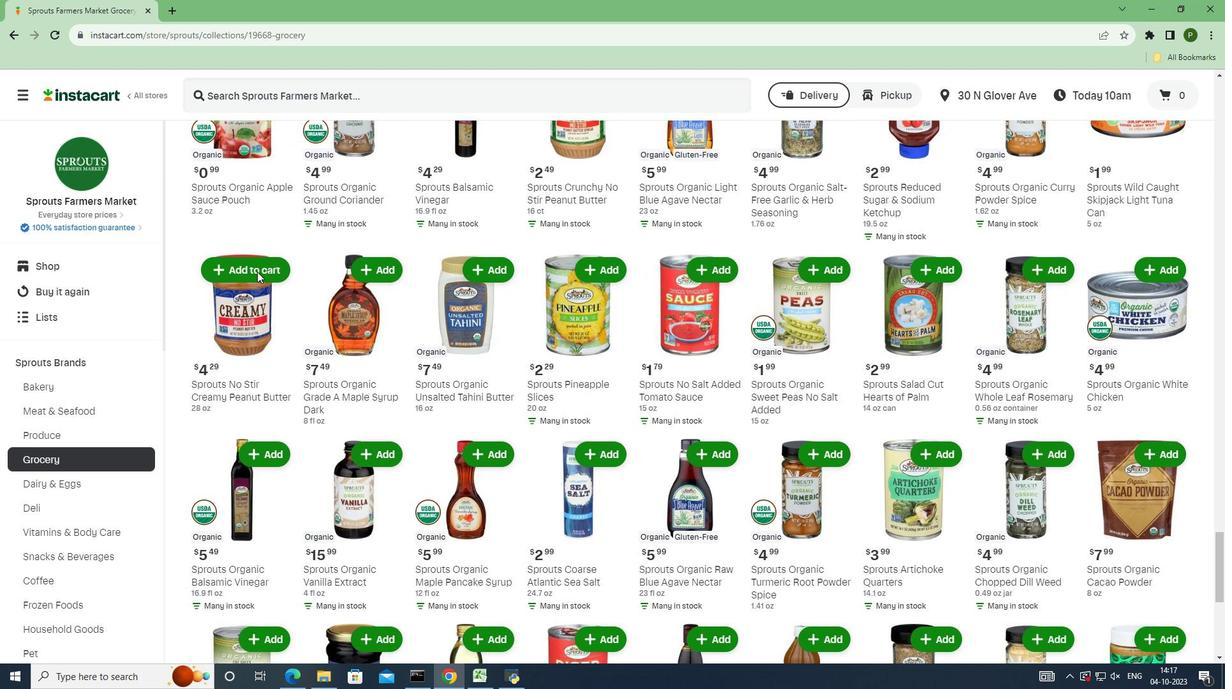 
Action: Mouse scrolled (257, 271) with delta (0, 0)
Screenshot: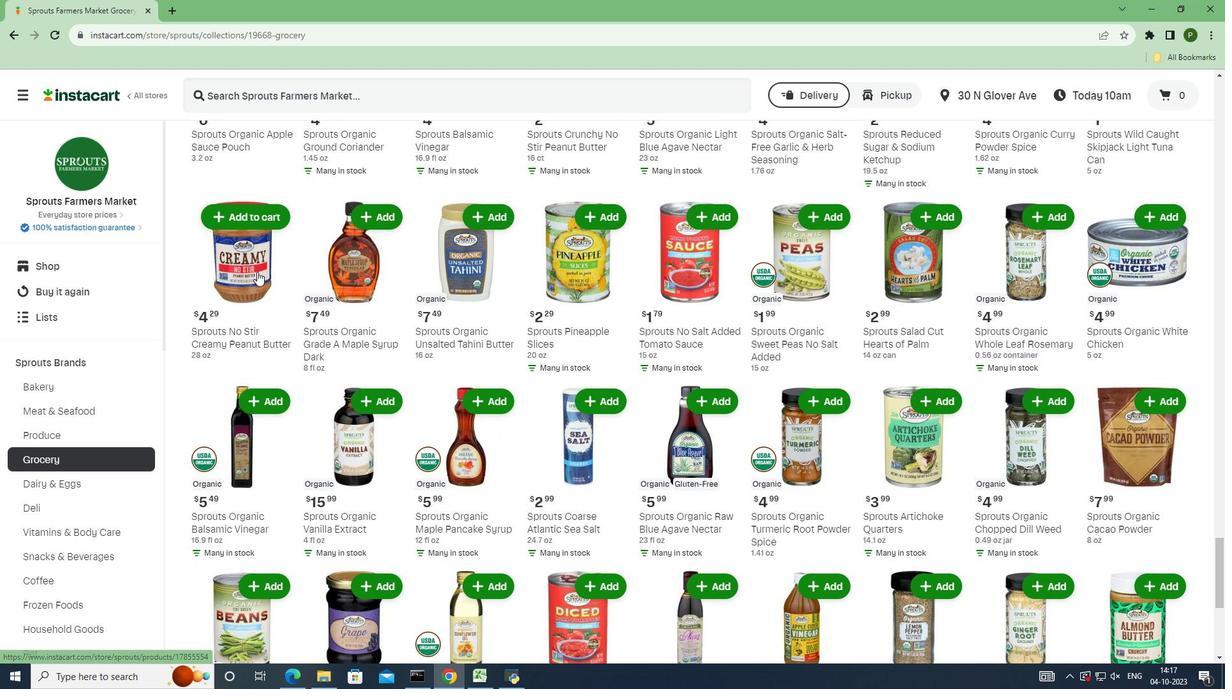 
Action: Mouse scrolled (257, 271) with delta (0, 0)
Screenshot: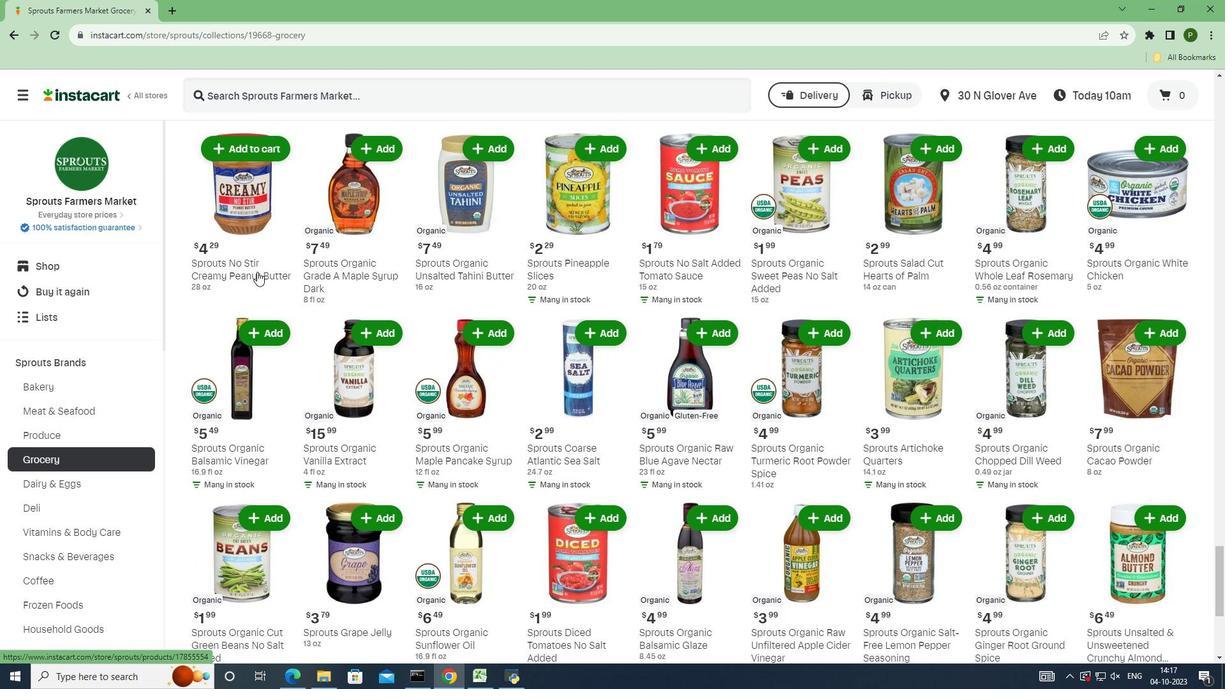 
Action: Mouse scrolled (257, 271) with delta (0, 0)
Screenshot: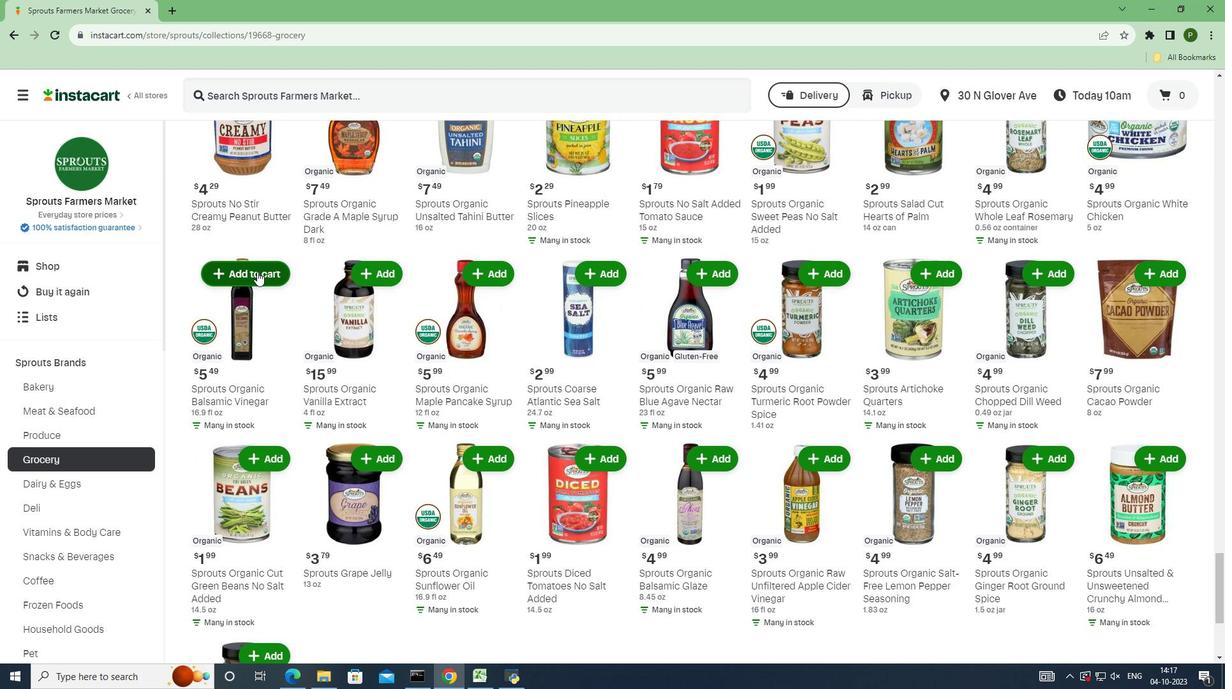 
Action: Mouse scrolled (257, 271) with delta (0, 0)
Screenshot: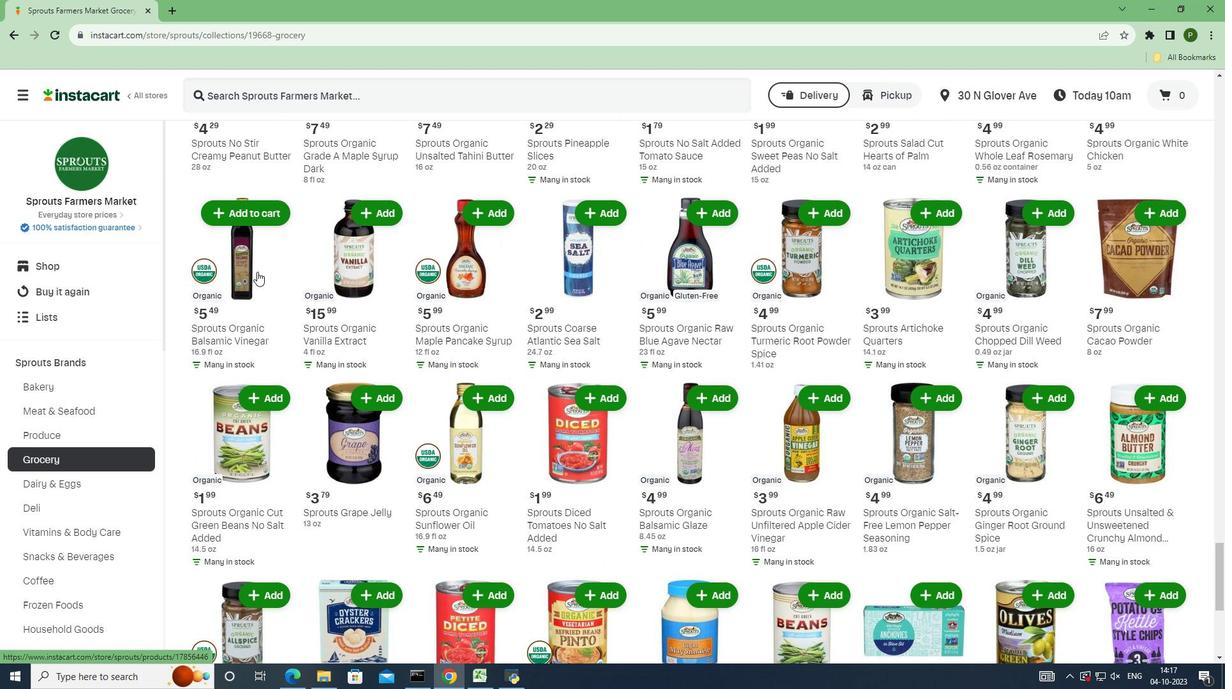 
Action: Mouse scrolled (257, 271) with delta (0, 0)
Screenshot: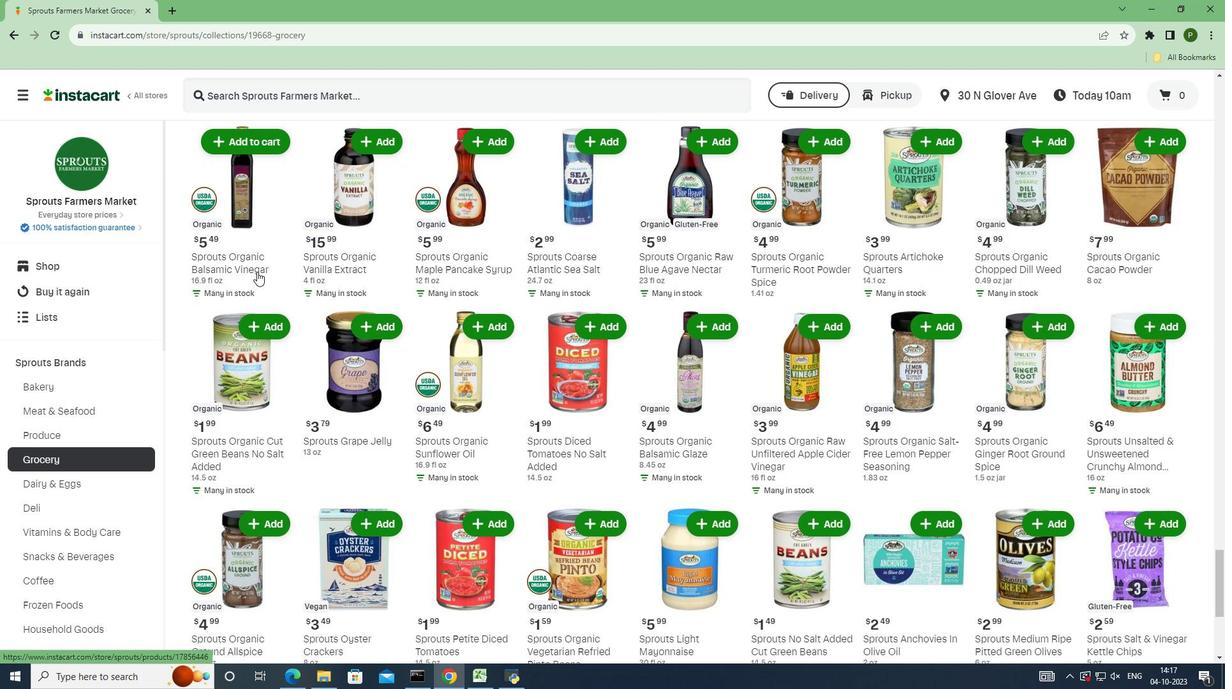 
Action: Mouse scrolled (257, 271) with delta (0, 0)
Screenshot: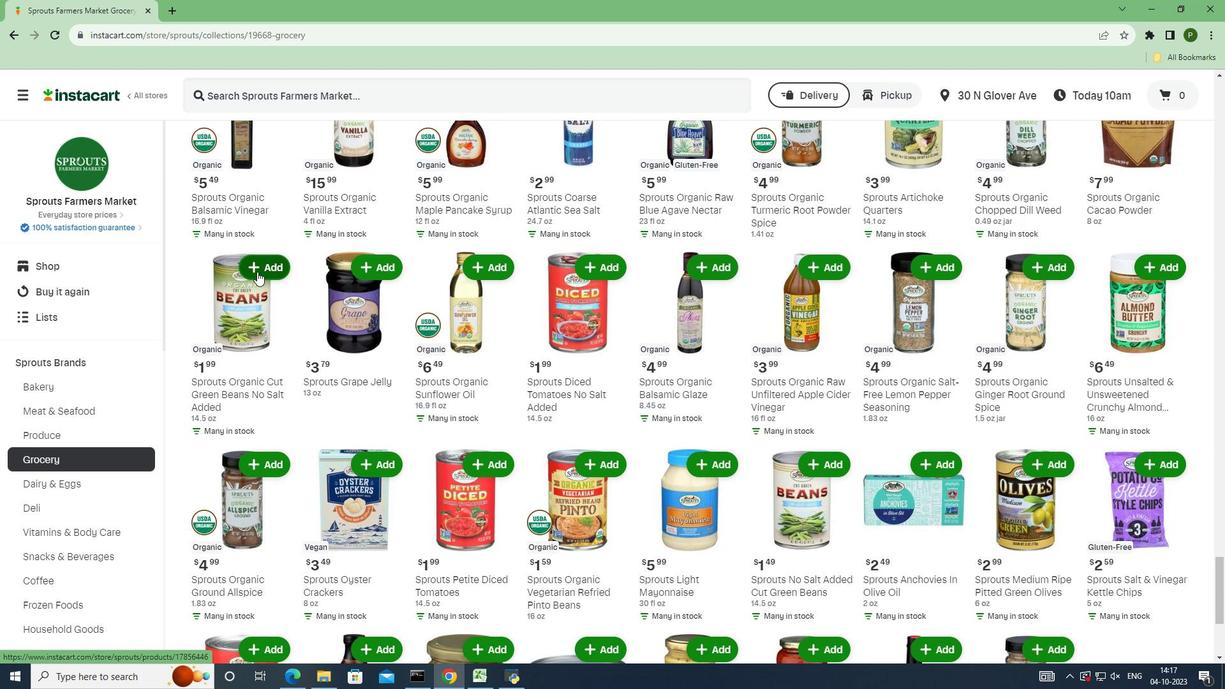 
Action: Mouse scrolled (257, 271) with delta (0, 0)
Screenshot: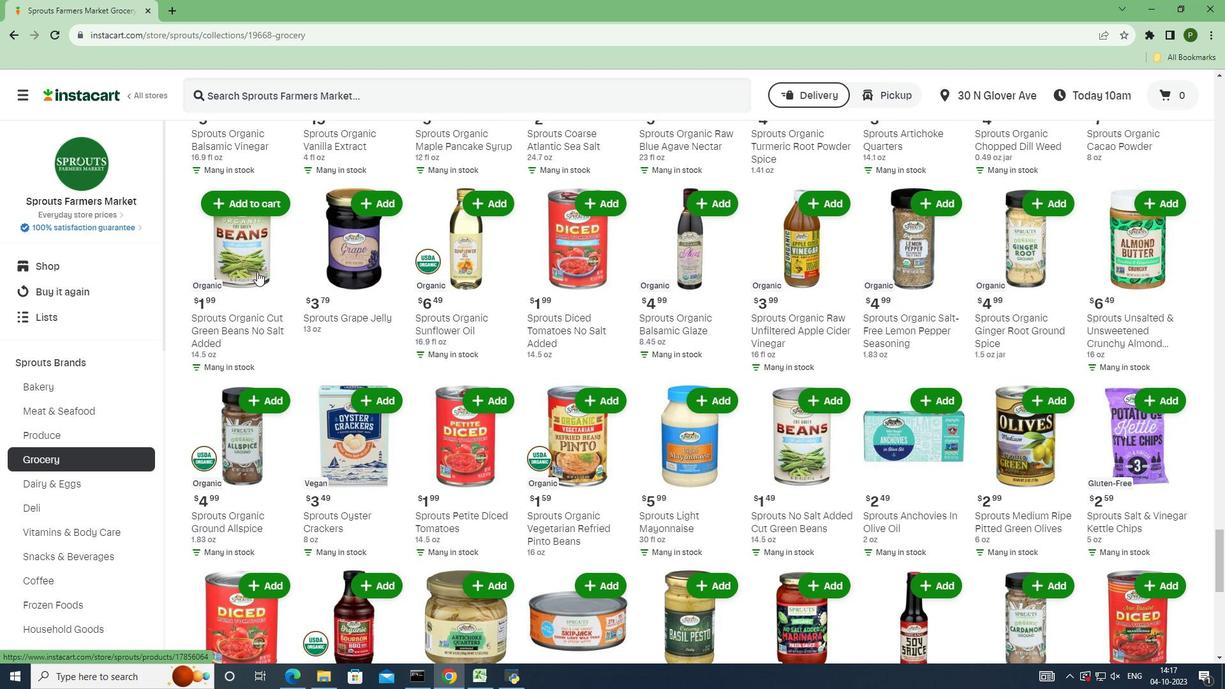 
Action: Mouse scrolled (257, 271) with delta (0, 0)
Screenshot: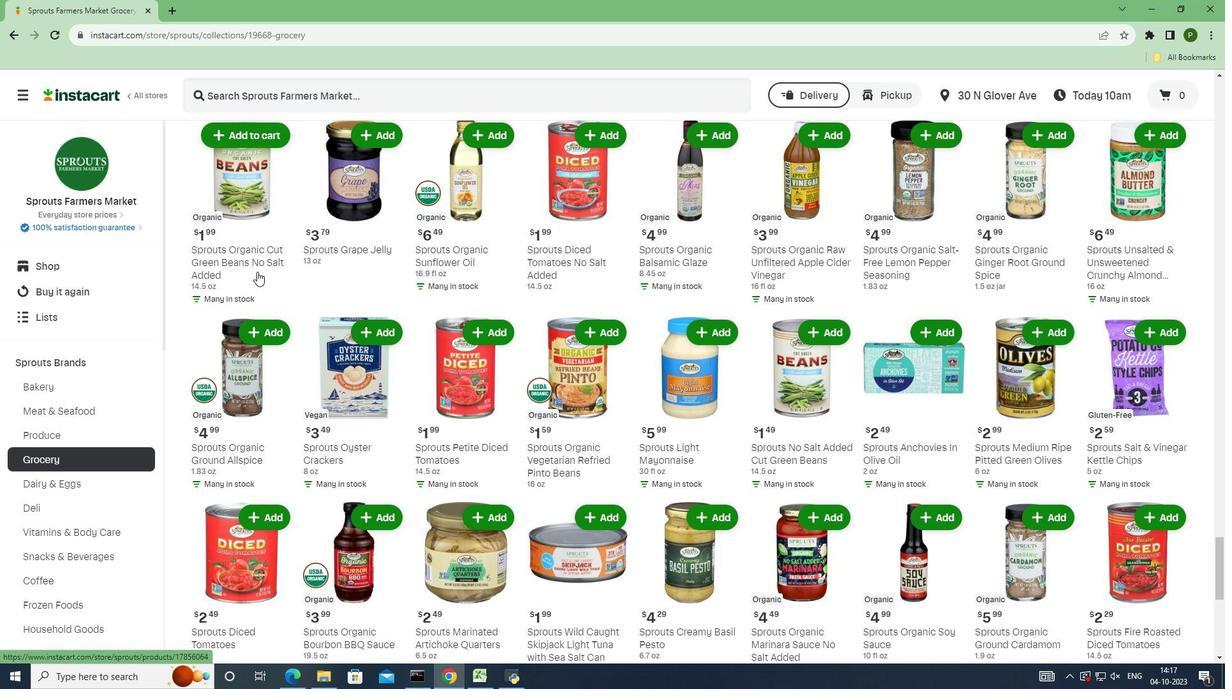 
Action: Mouse scrolled (257, 271) with delta (0, 0)
Screenshot: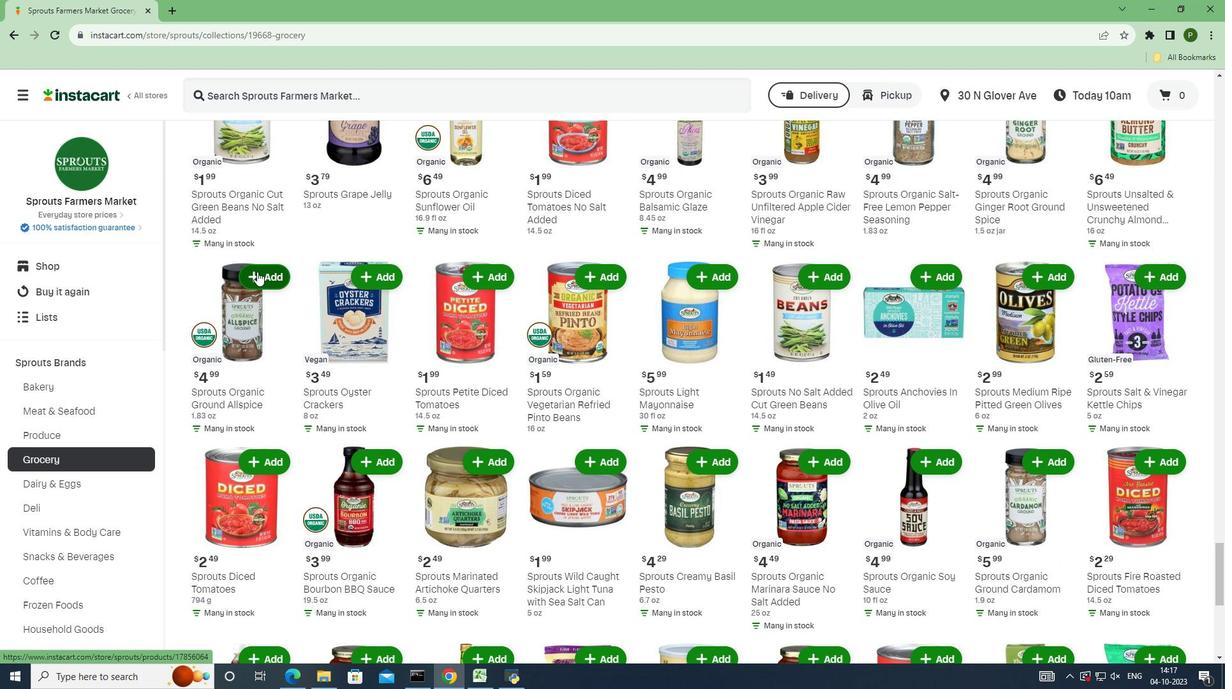 
Action: Mouse scrolled (257, 271) with delta (0, 0)
Screenshot: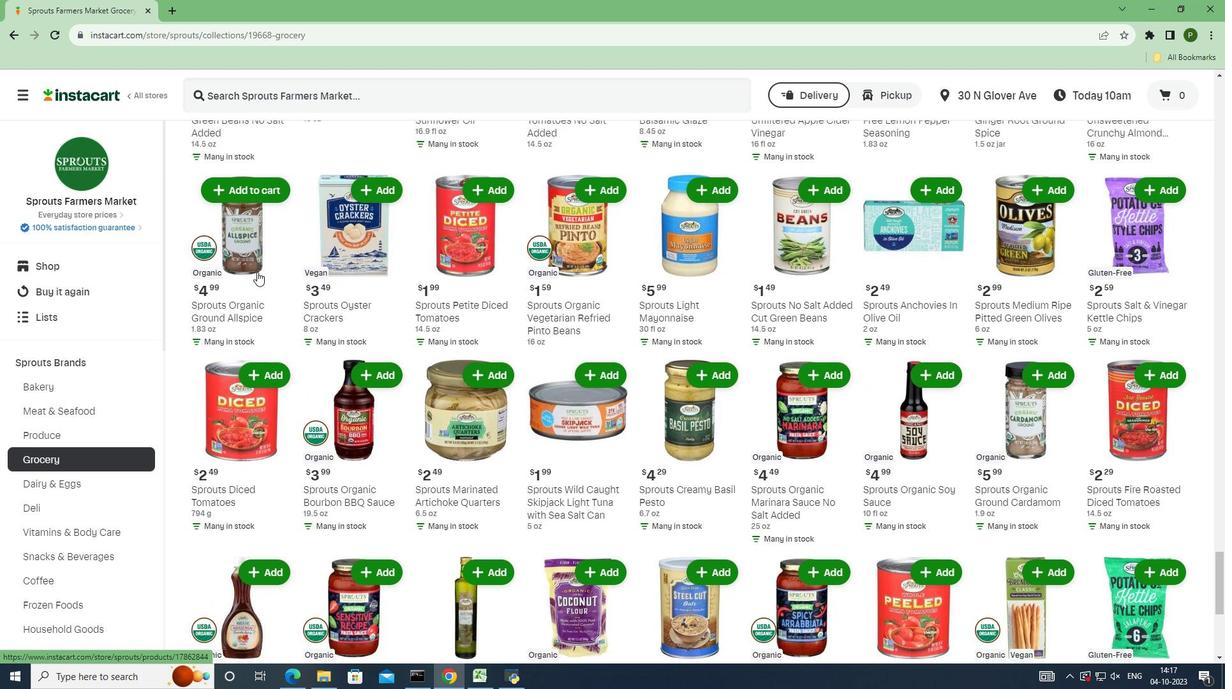 
Action: Mouse scrolled (257, 271) with delta (0, 0)
Screenshot: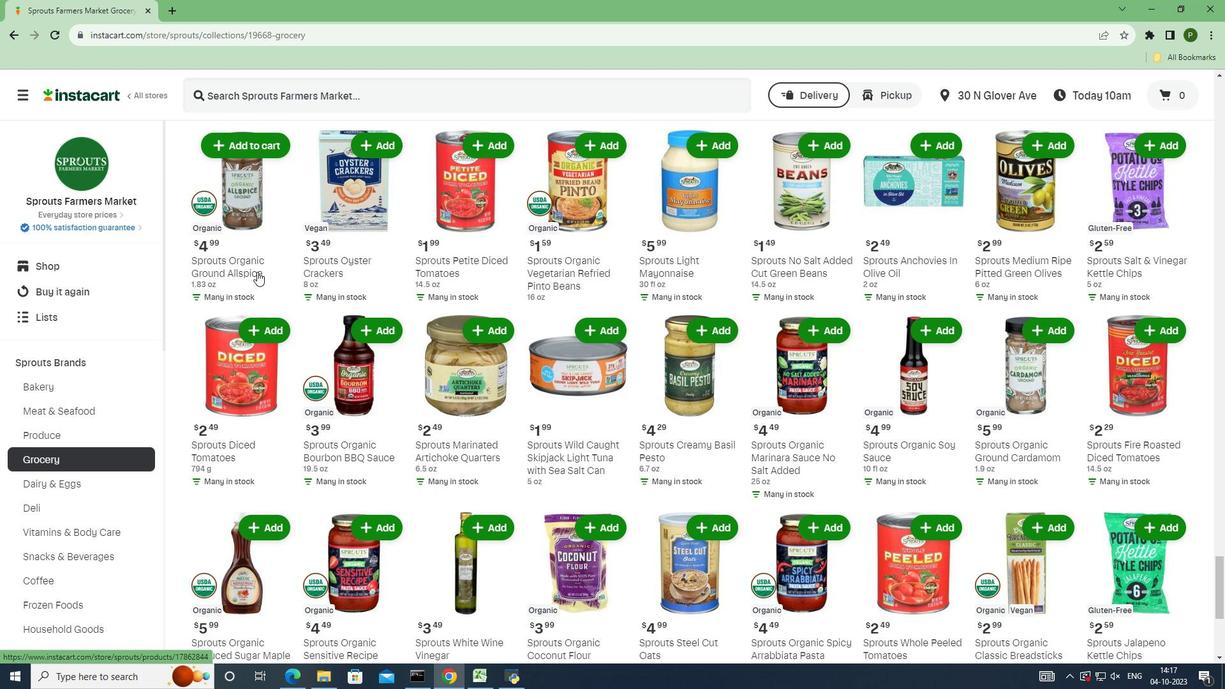 
Action: Mouse scrolled (257, 271) with delta (0, 0)
Screenshot: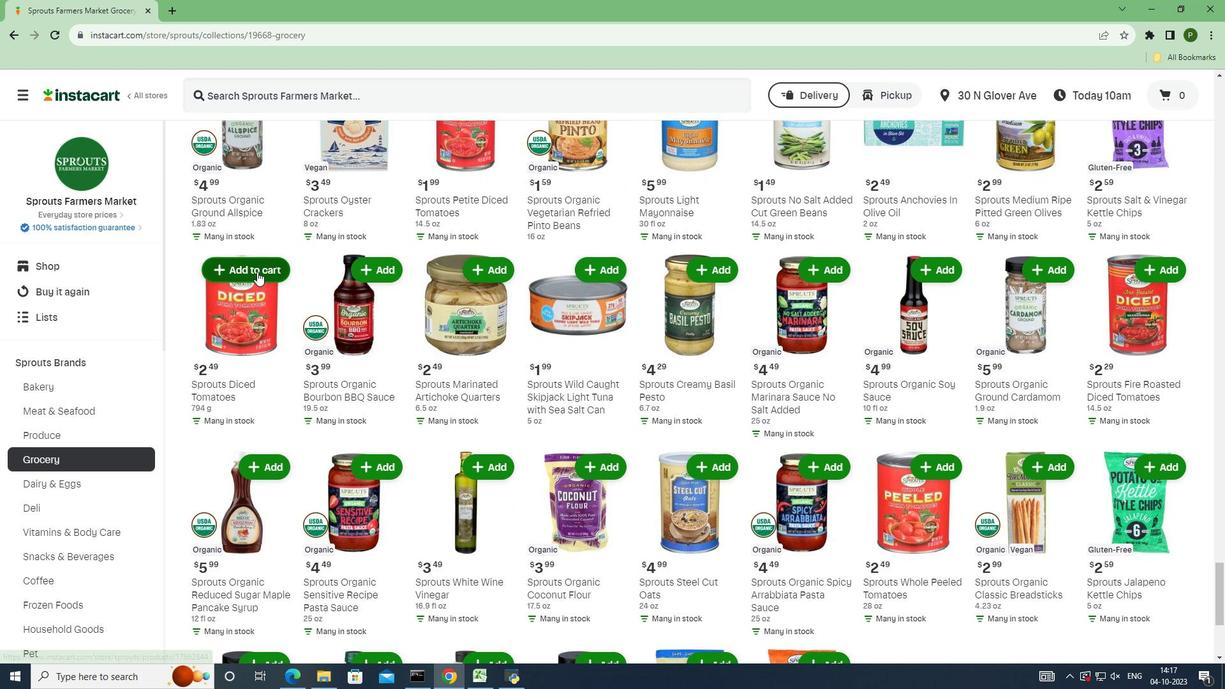 
Action: Mouse scrolled (257, 271) with delta (0, 0)
Screenshot: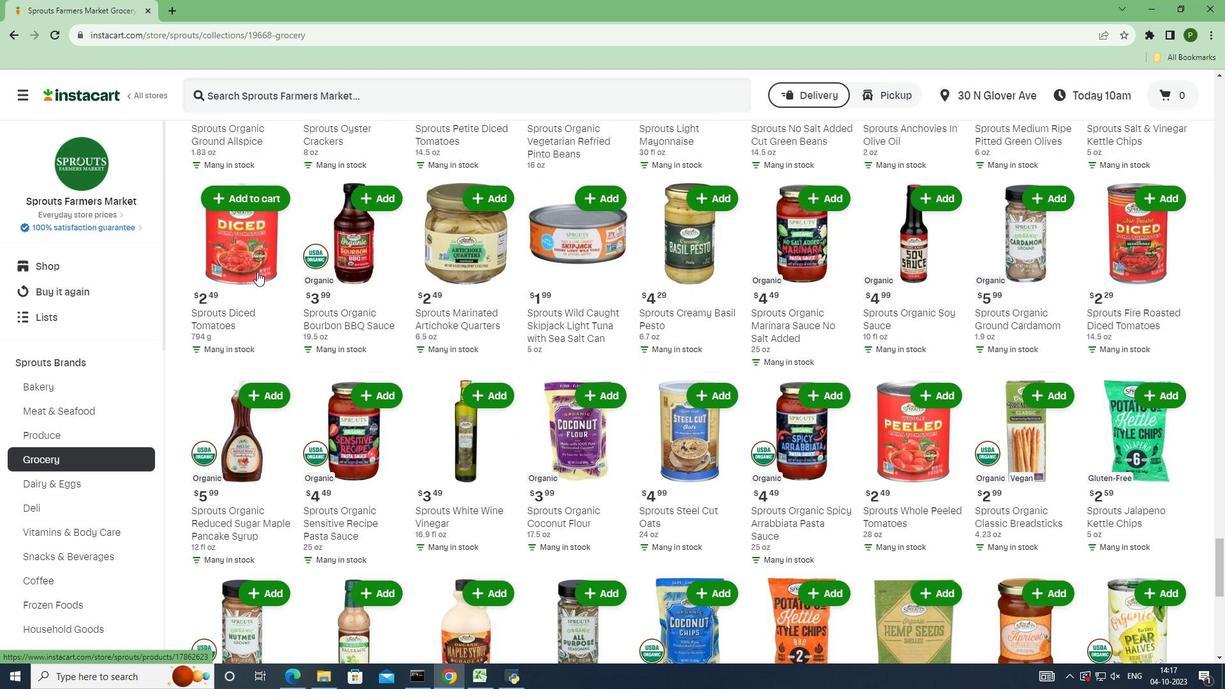 
Action: Mouse scrolled (257, 271) with delta (0, 0)
Screenshot: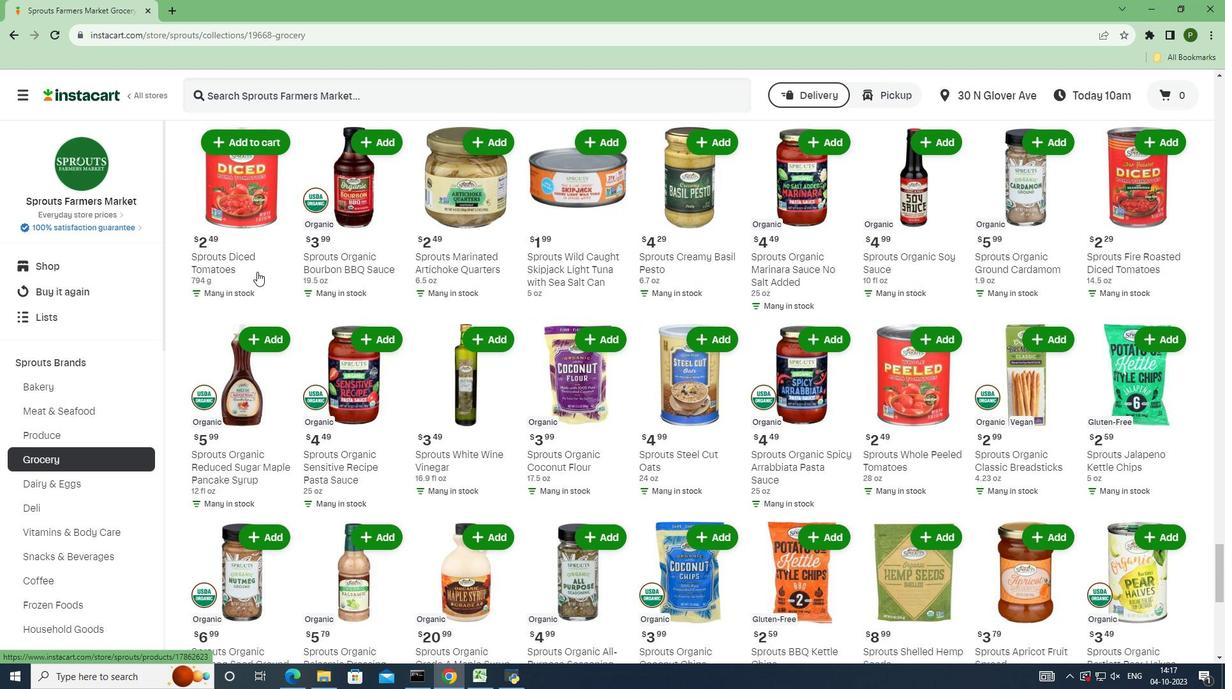 
Action: Mouse scrolled (257, 271) with delta (0, 0)
Screenshot: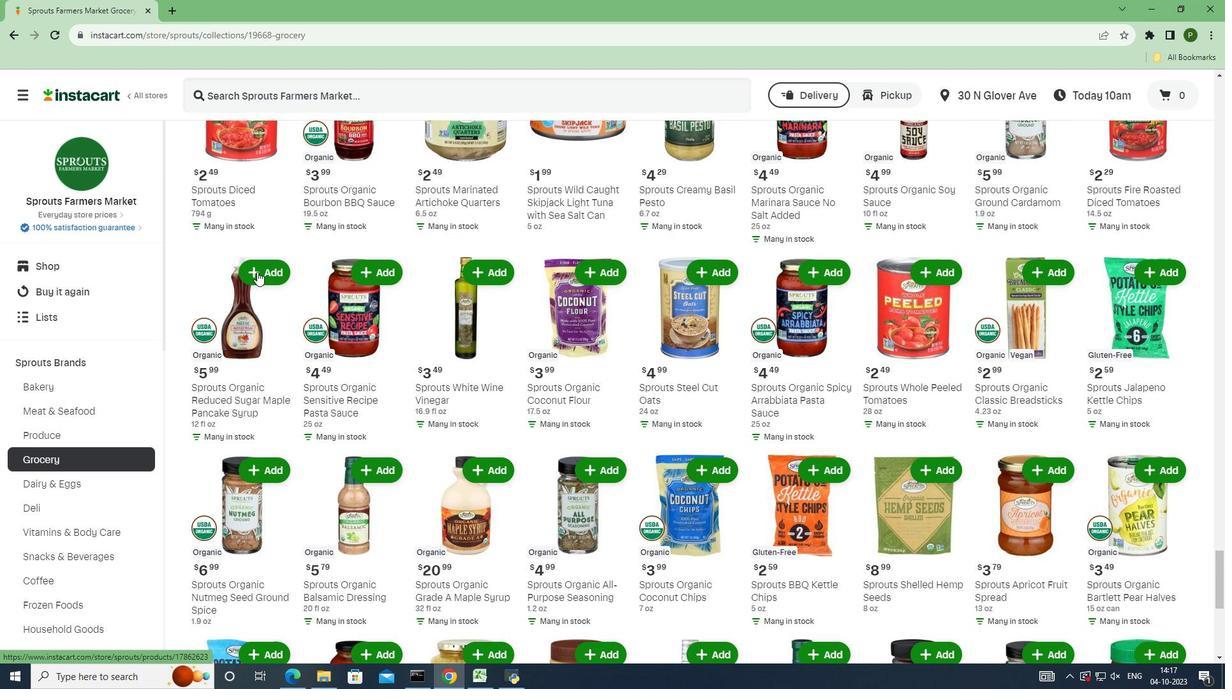
Action: Mouse scrolled (257, 271) with delta (0, 0)
Screenshot: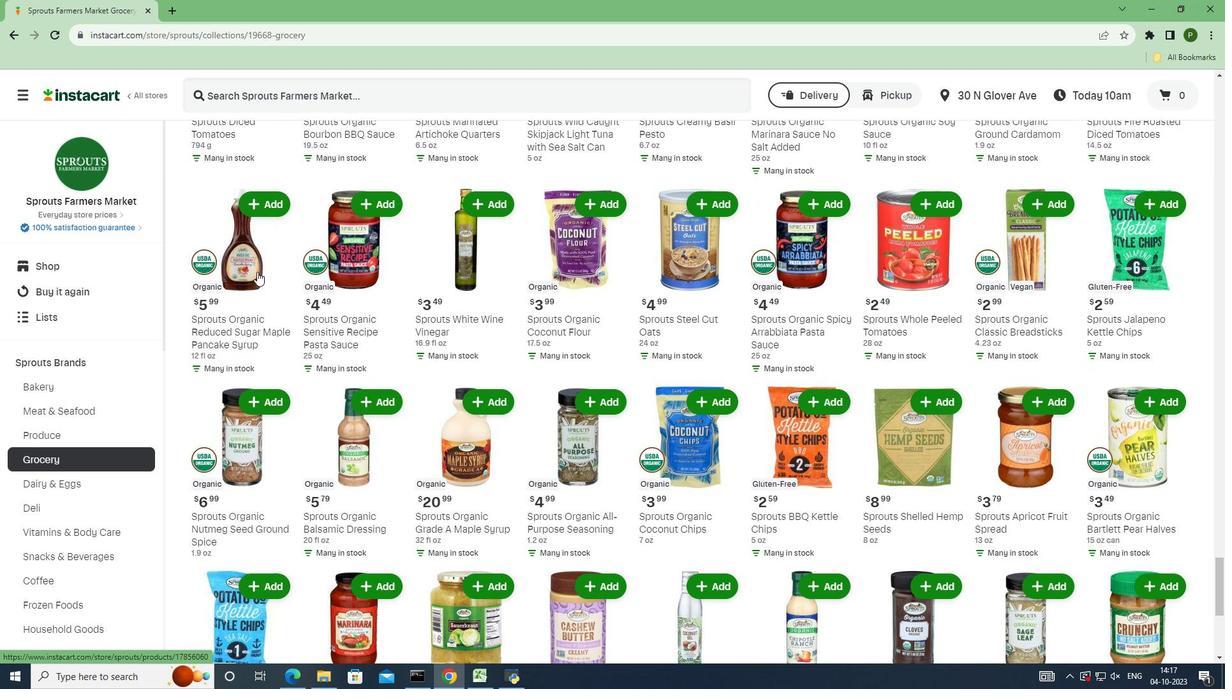
Action: Mouse scrolled (257, 271) with delta (0, 0)
Screenshot: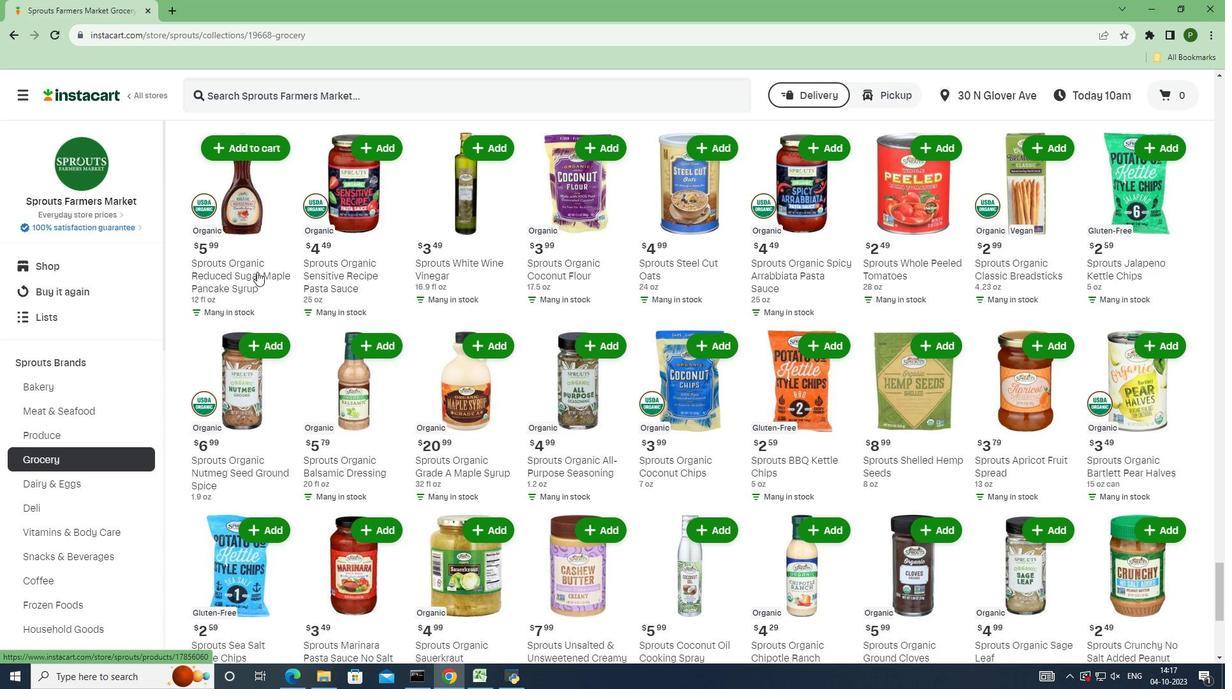 
Action: Mouse scrolled (257, 271) with delta (0, 0)
Screenshot: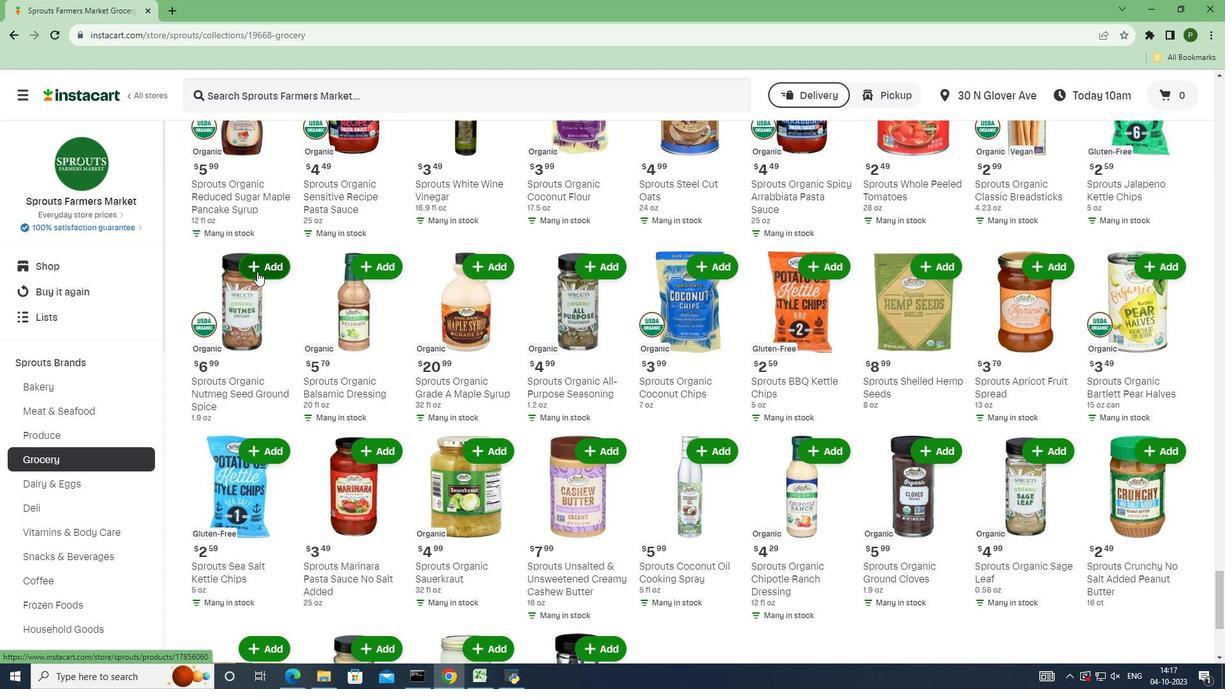 
Action: Mouse scrolled (257, 271) with delta (0, 0)
Screenshot: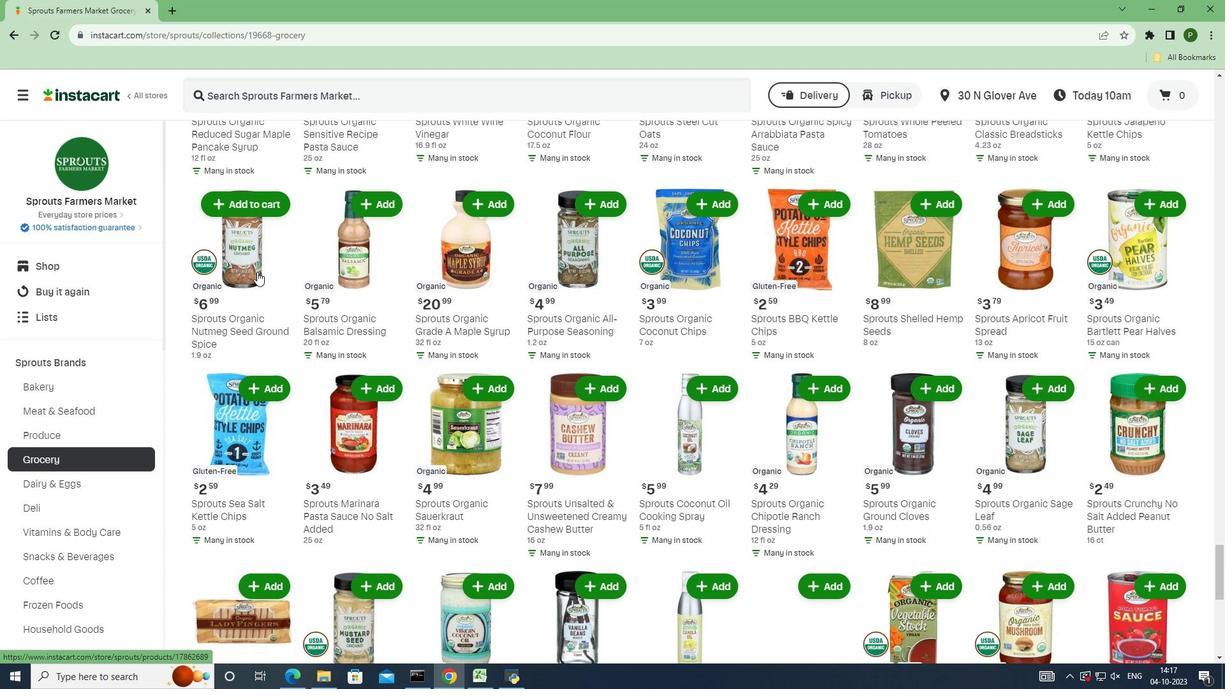 
Action: Mouse scrolled (257, 271) with delta (0, 0)
Screenshot: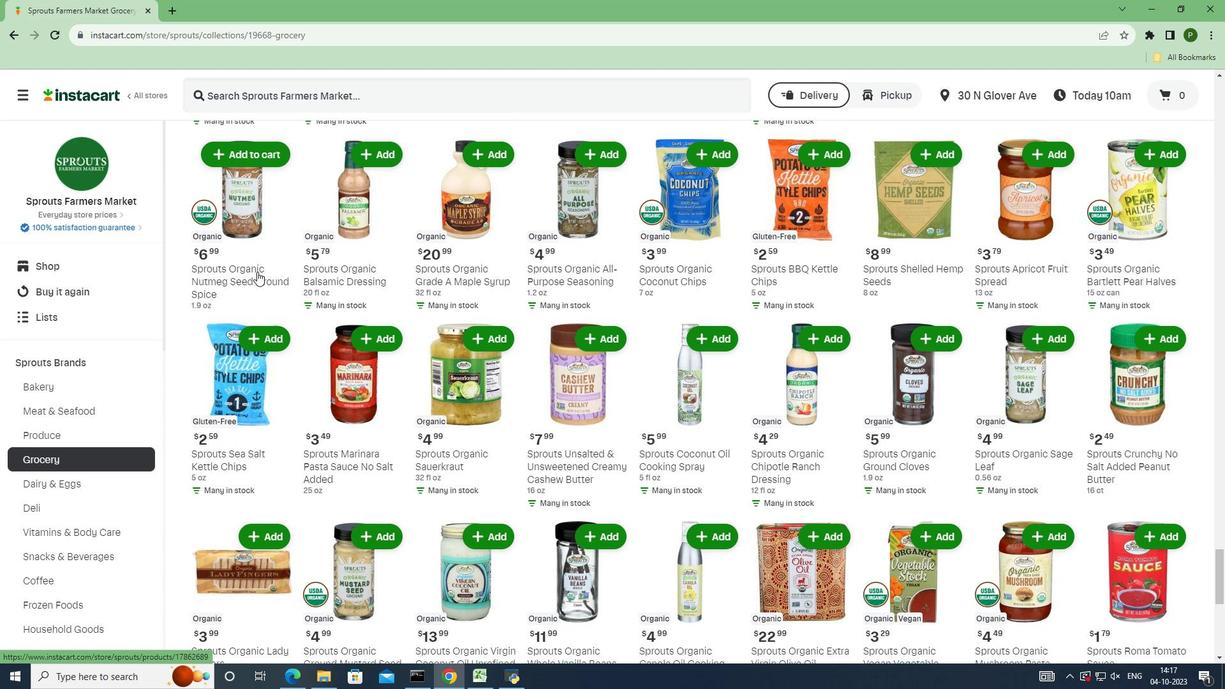 
Action: Mouse scrolled (257, 271) with delta (0, 0)
Screenshot: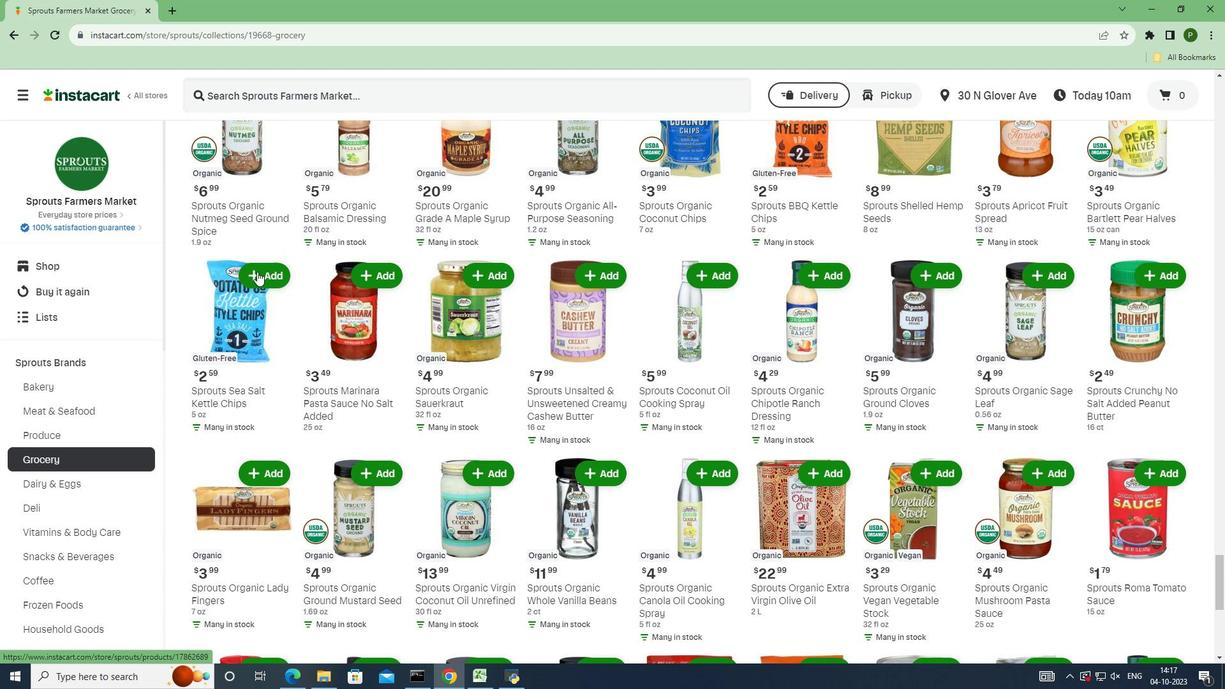 
Action: Mouse scrolled (257, 271) with delta (0, 0)
Screenshot: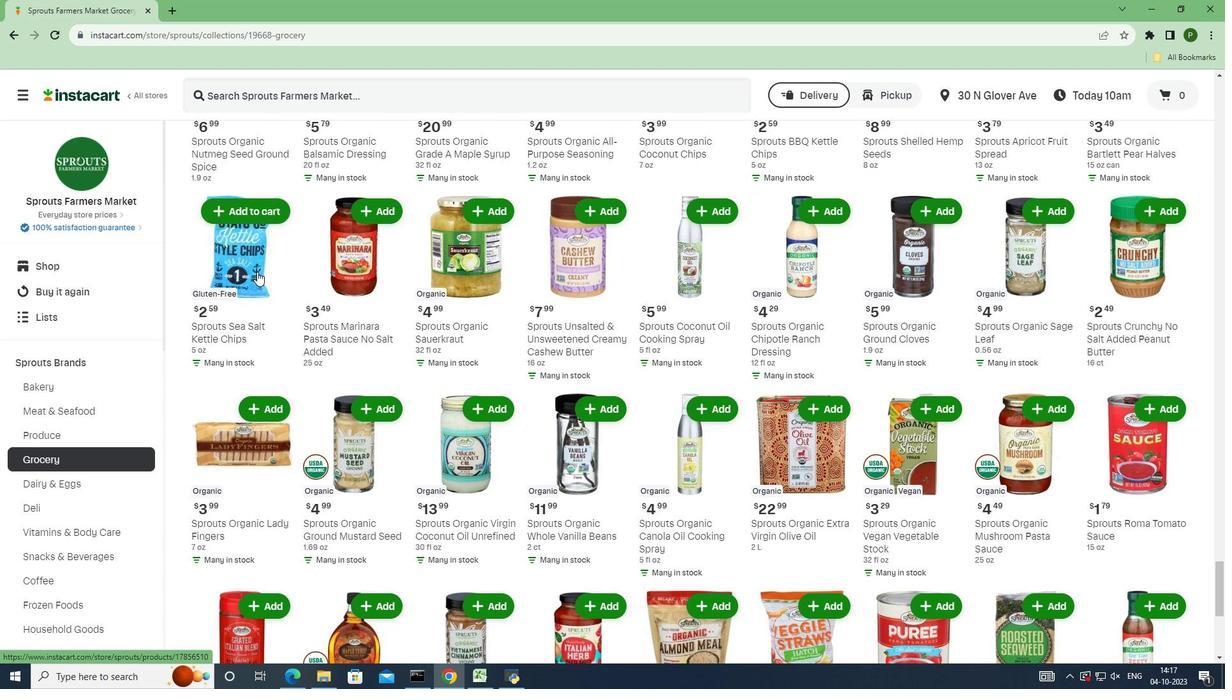 
Action: Mouse scrolled (257, 271) with delta (0, 0)
Screenshot: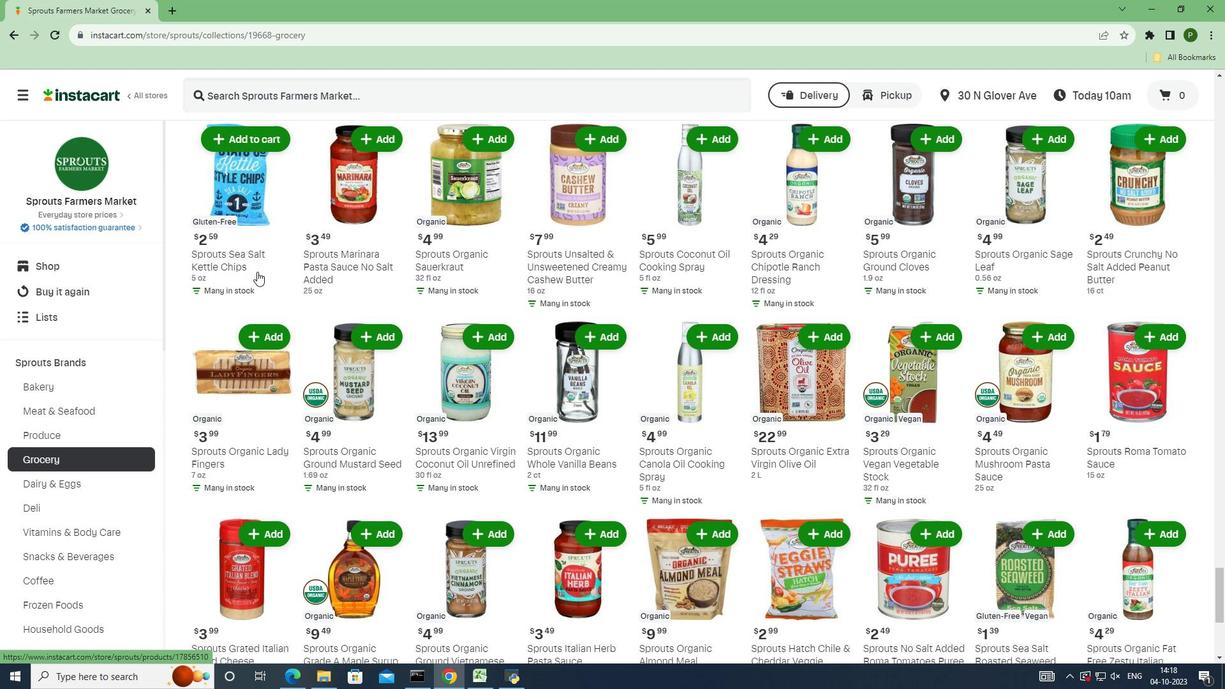 
Action: Mouse scrolled (257, 271) with delta (0, 0)
Screenshot: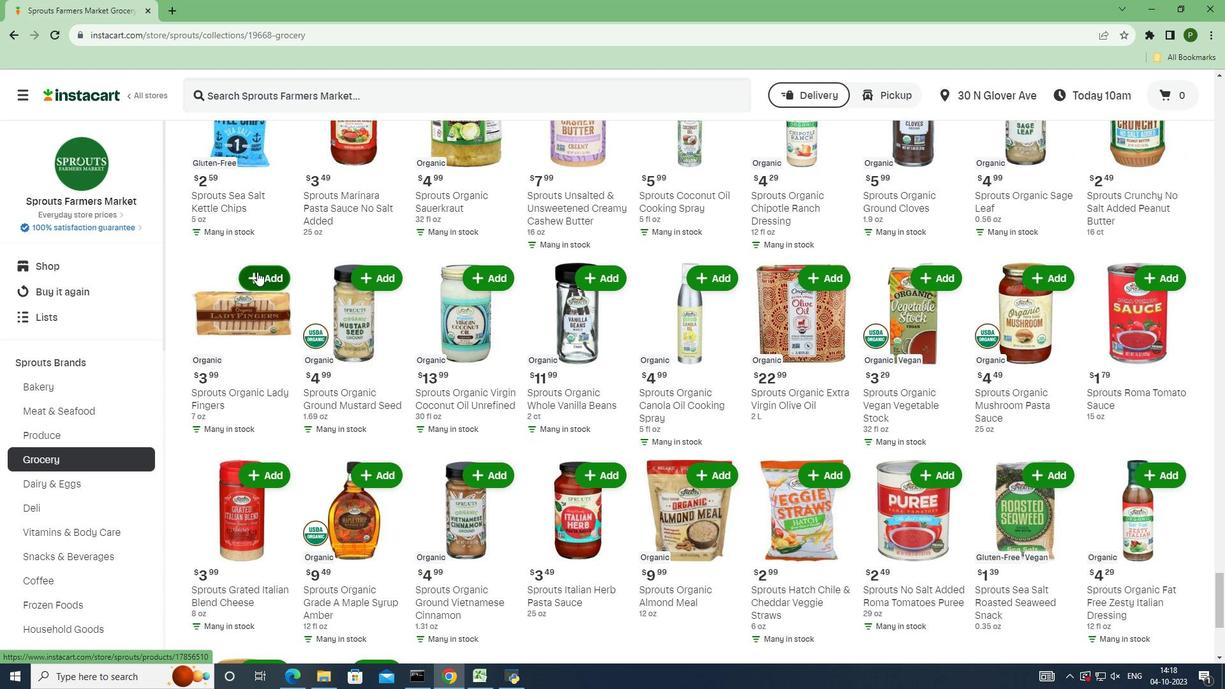 
Action: Mouse scrolled (257, 271) with delta (0, 0)
Screenshot: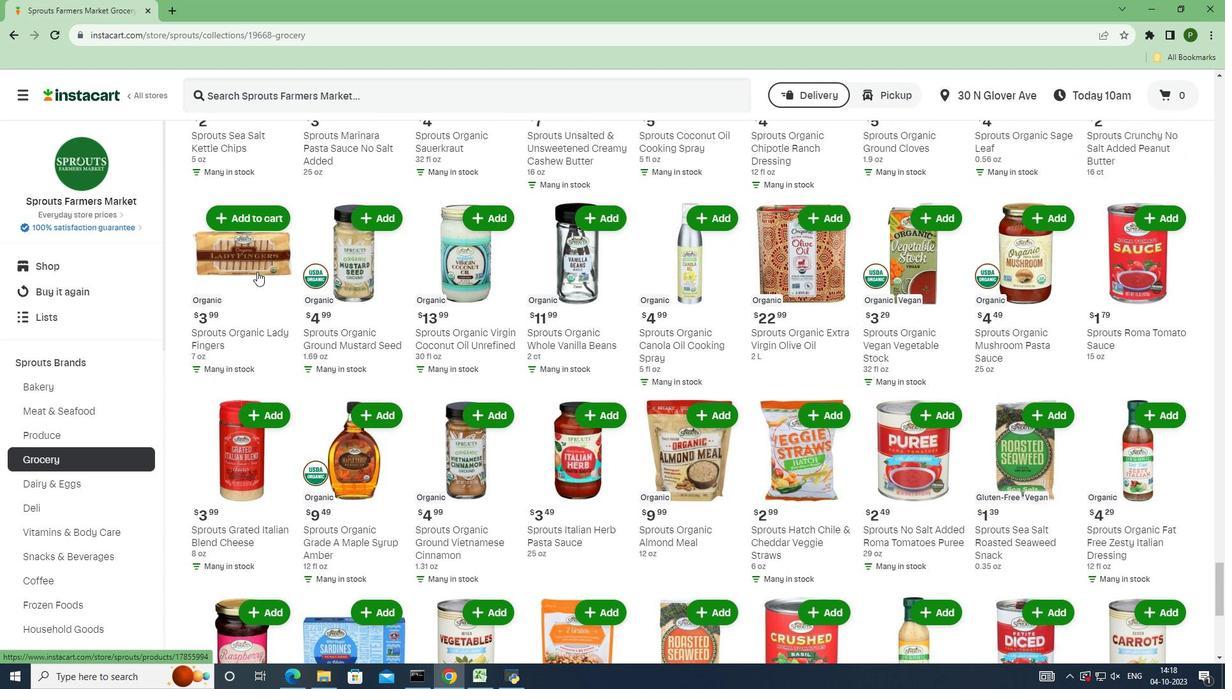 
Action: Mouse scrolled (257, 271) with delta (0, 0)
Screenshot: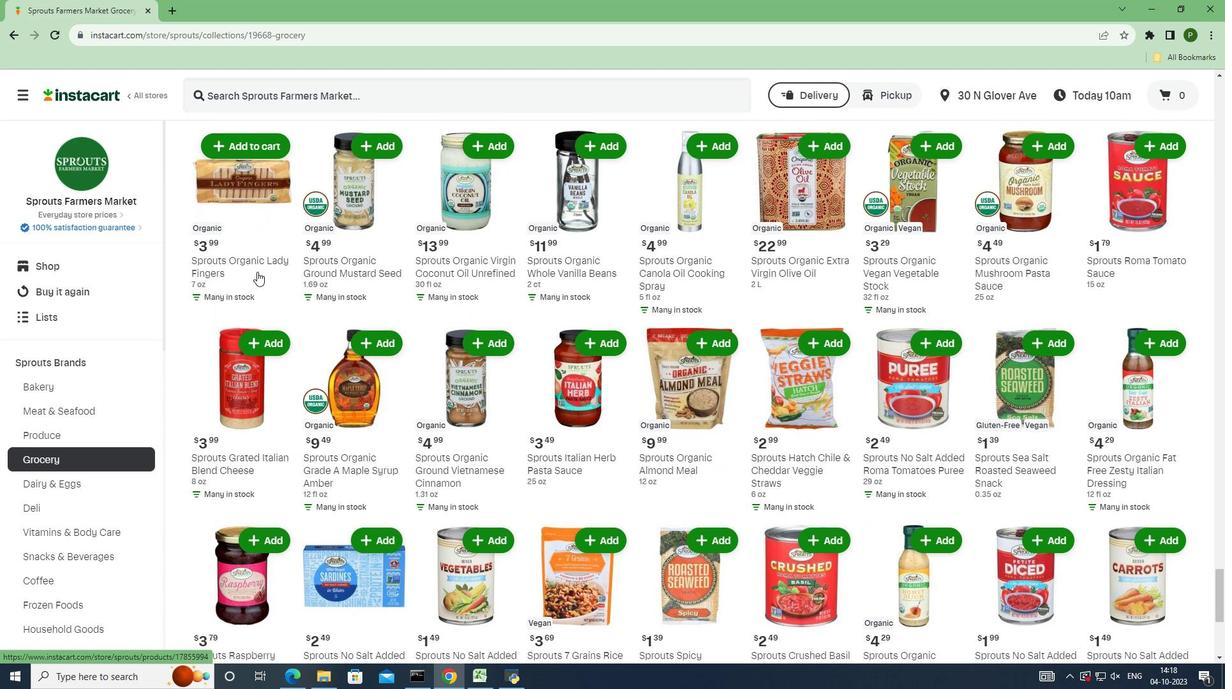 
Action: Mouse scrolled (257, 271) with delta (0, 0)
Screenshot: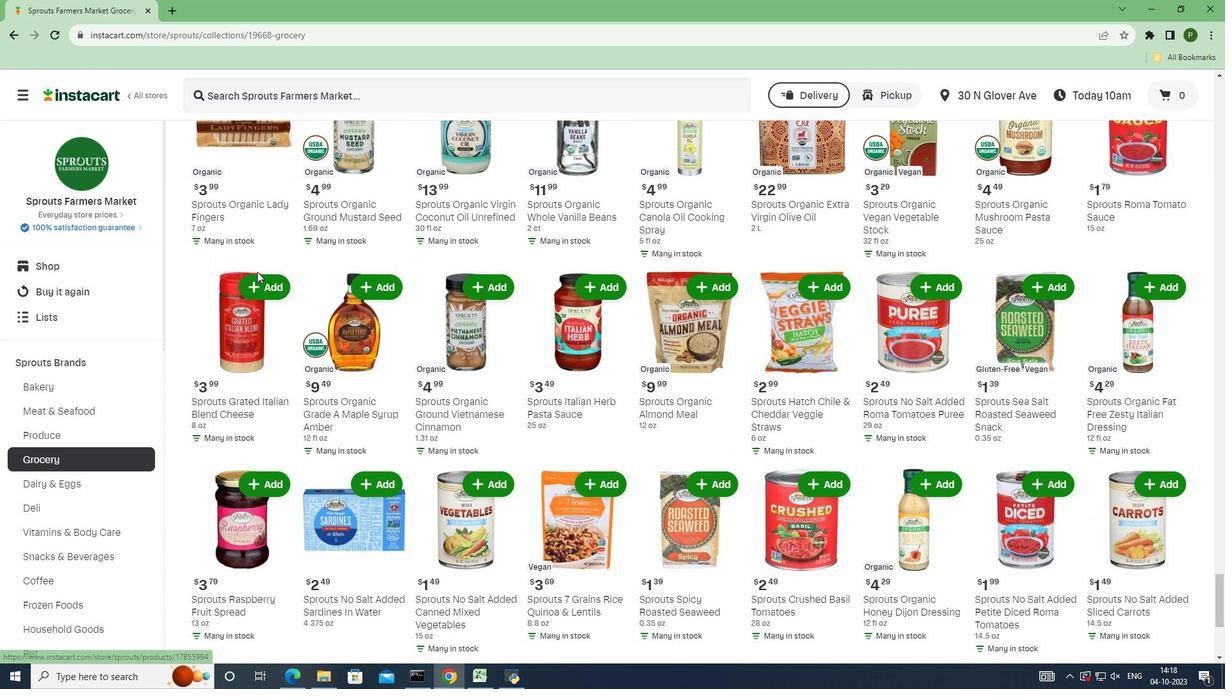 
Action: Mouse scrolled (257, 271) with delta (0, 0)
Screenshot: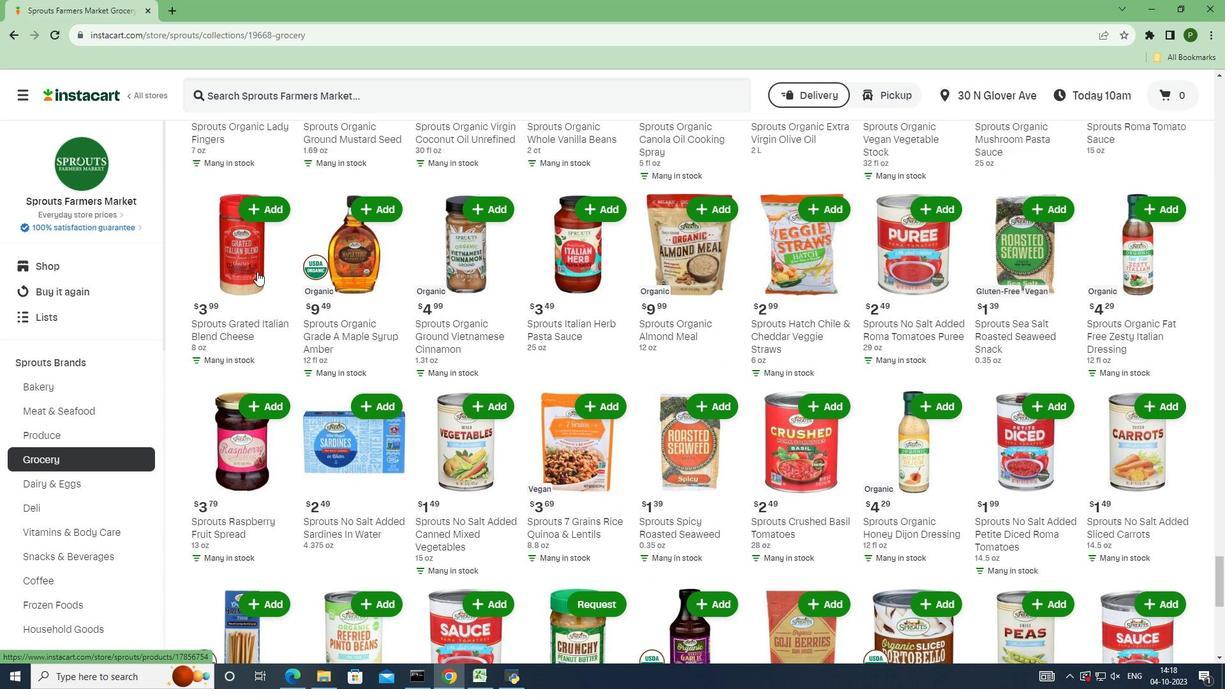 
Action: Mouse moved to (446, 154)
Screenshot: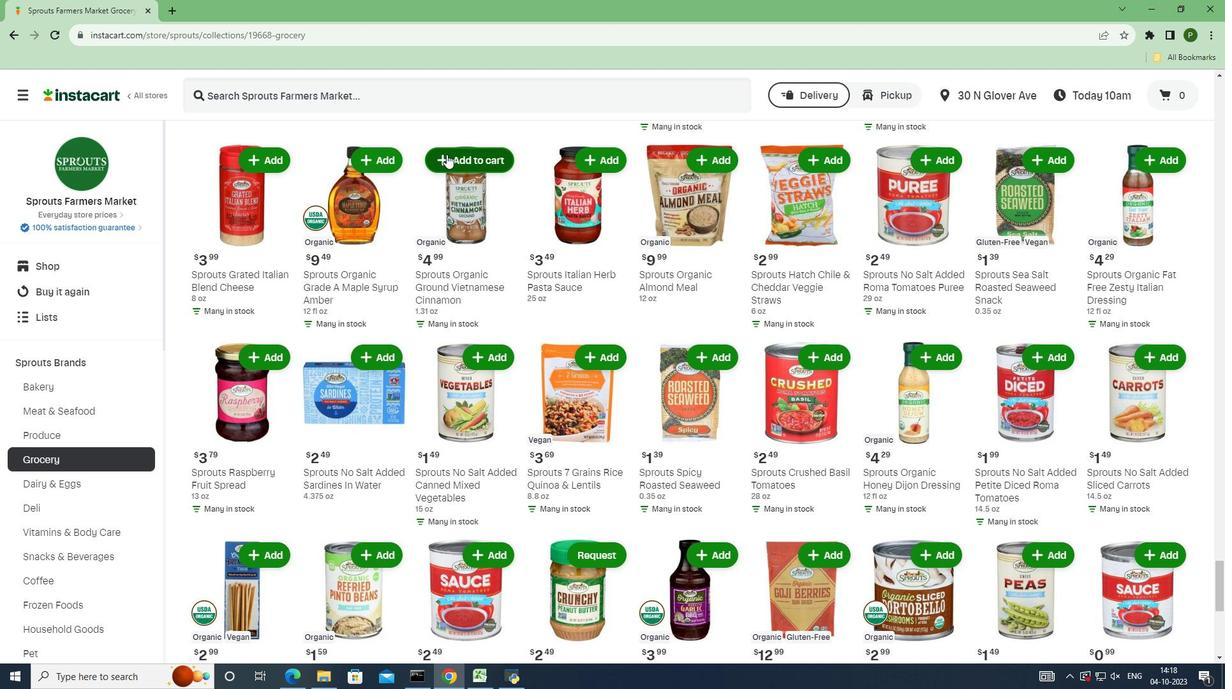 
Action: Mouse pressed left at (446, 154)
Screenshot: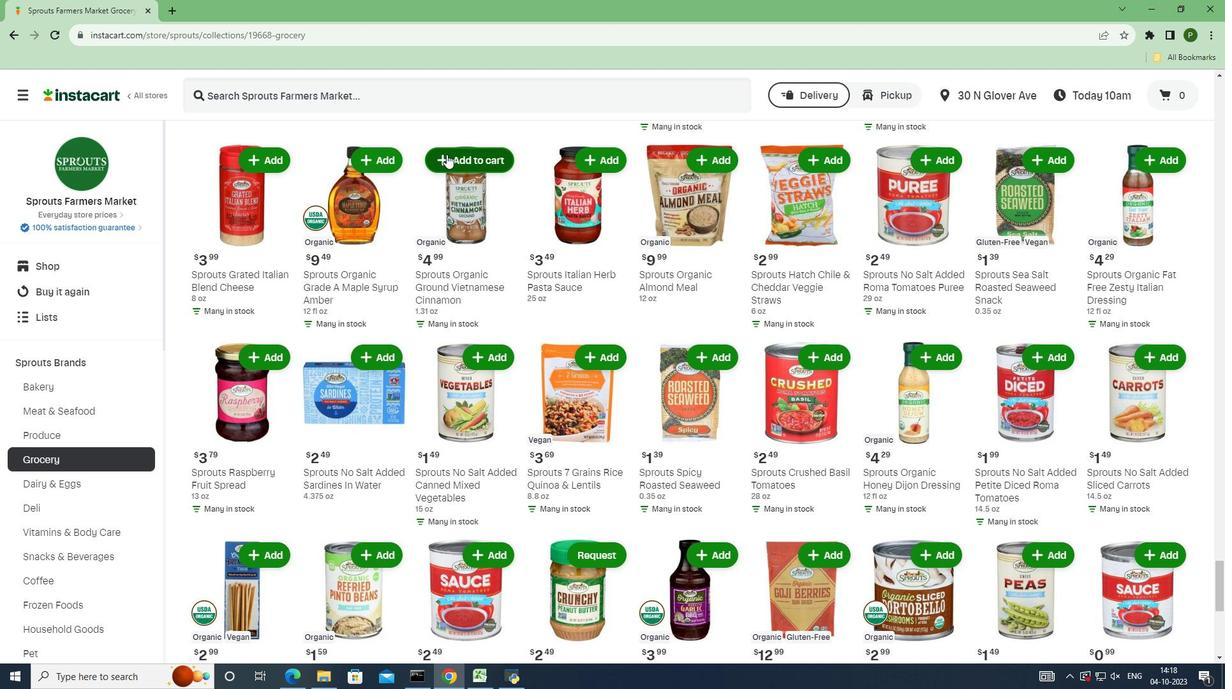 
